 Task: Search one way flight ticket for 2 adults, 4 children and 1 infant on lap in business from Brownsville: Brownsville/south Padre Island International Airport to Springfield: Abraham Lincoln Capital Airport on 5-2-2023. Number of bags: 2 carry on bags and 7 checked bags. Price is upto 107000. Outbound departure time preference is 5:30.
Action: Mouse moved to (439, 183)
Screenshot: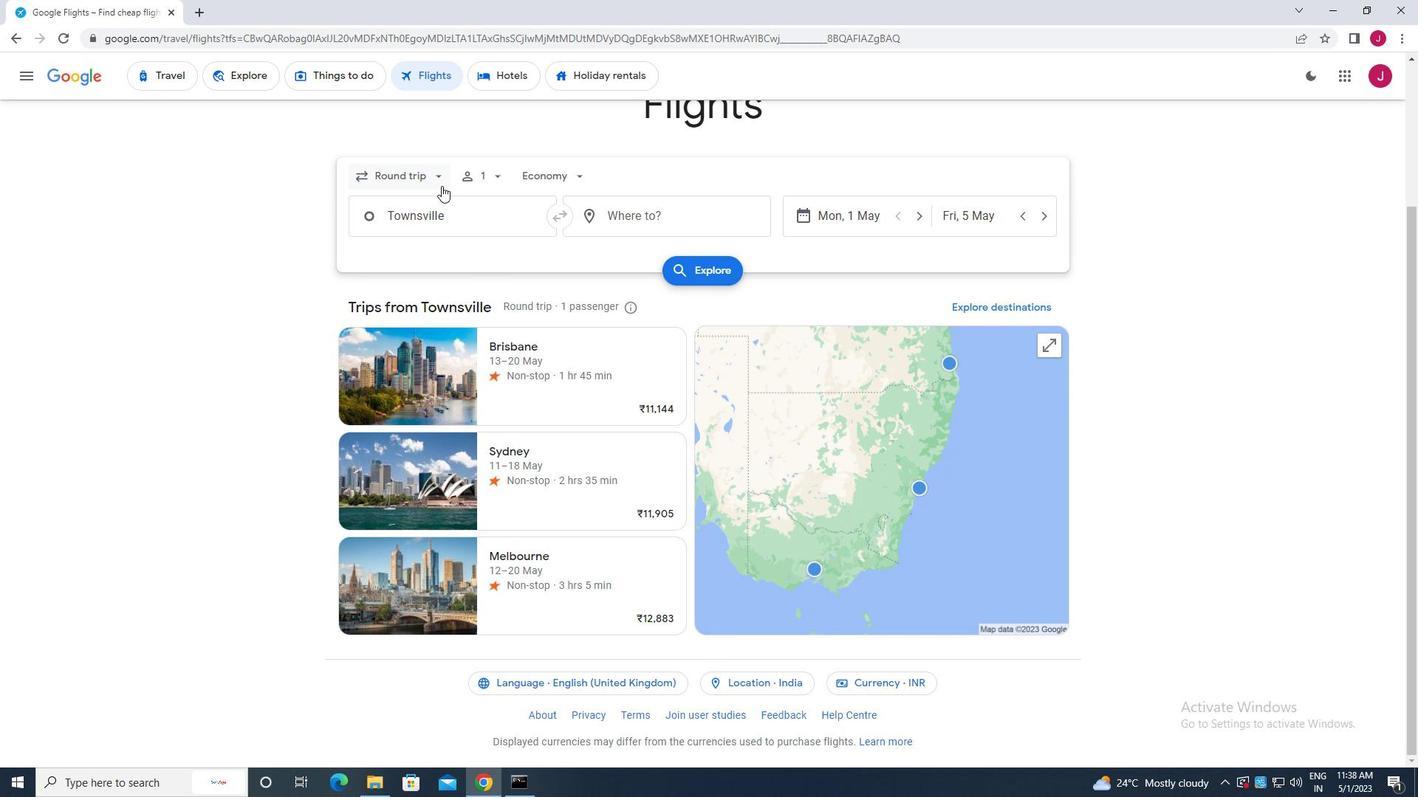 
Action: Mouse pressed left at (439, 183)
Screenshot: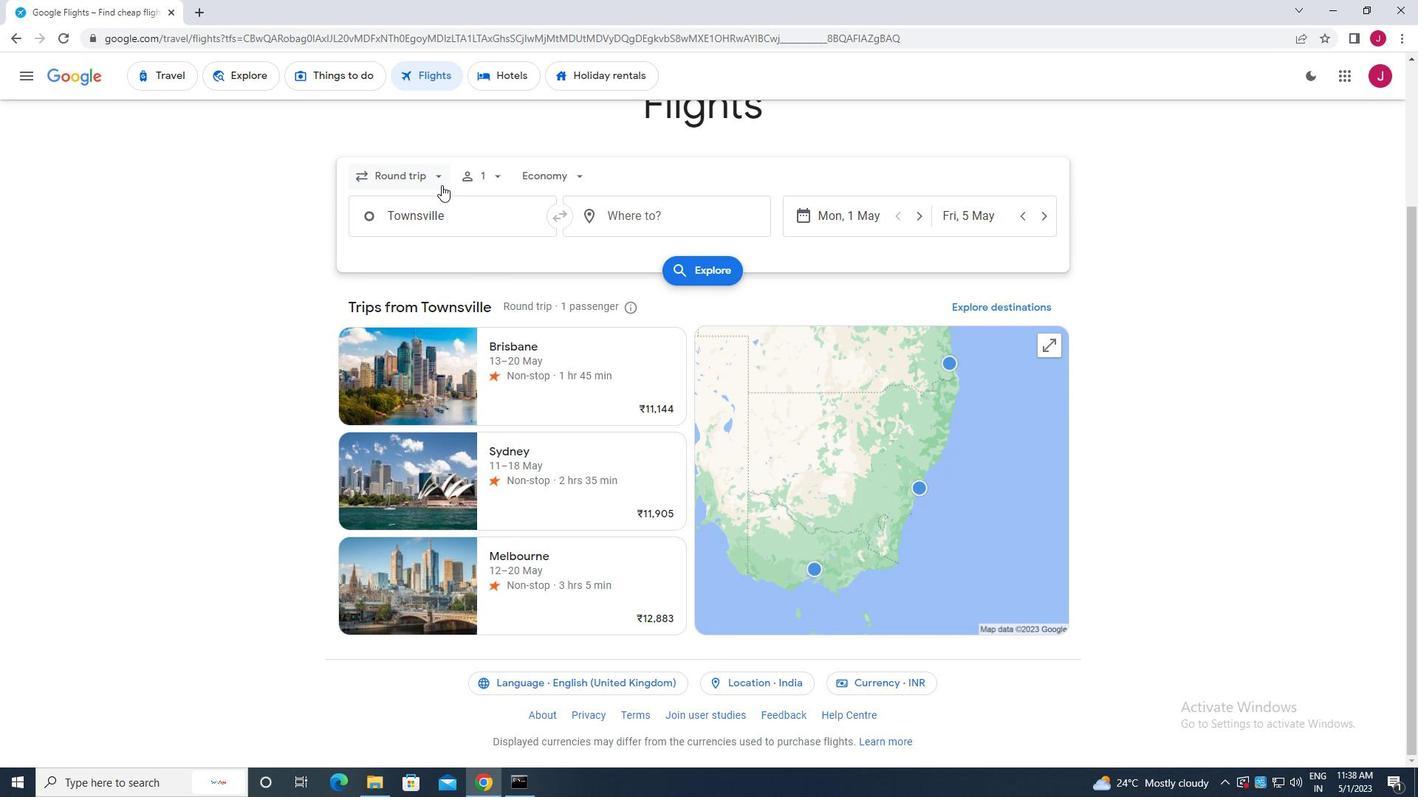 
Action: Mouse moved to (431, 245)
Screenshot: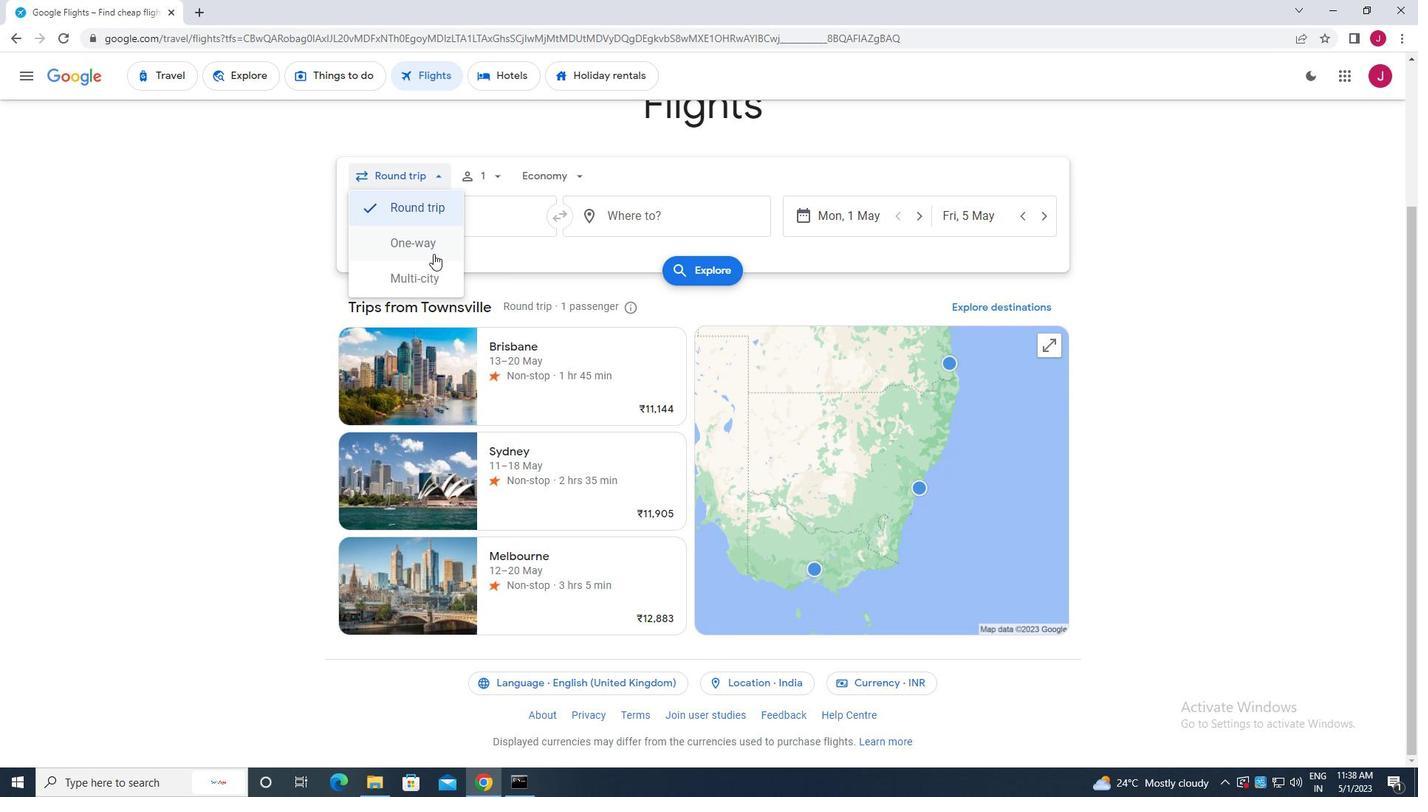 
Action: Mouse pressed left at (431, 245)
Screenshot: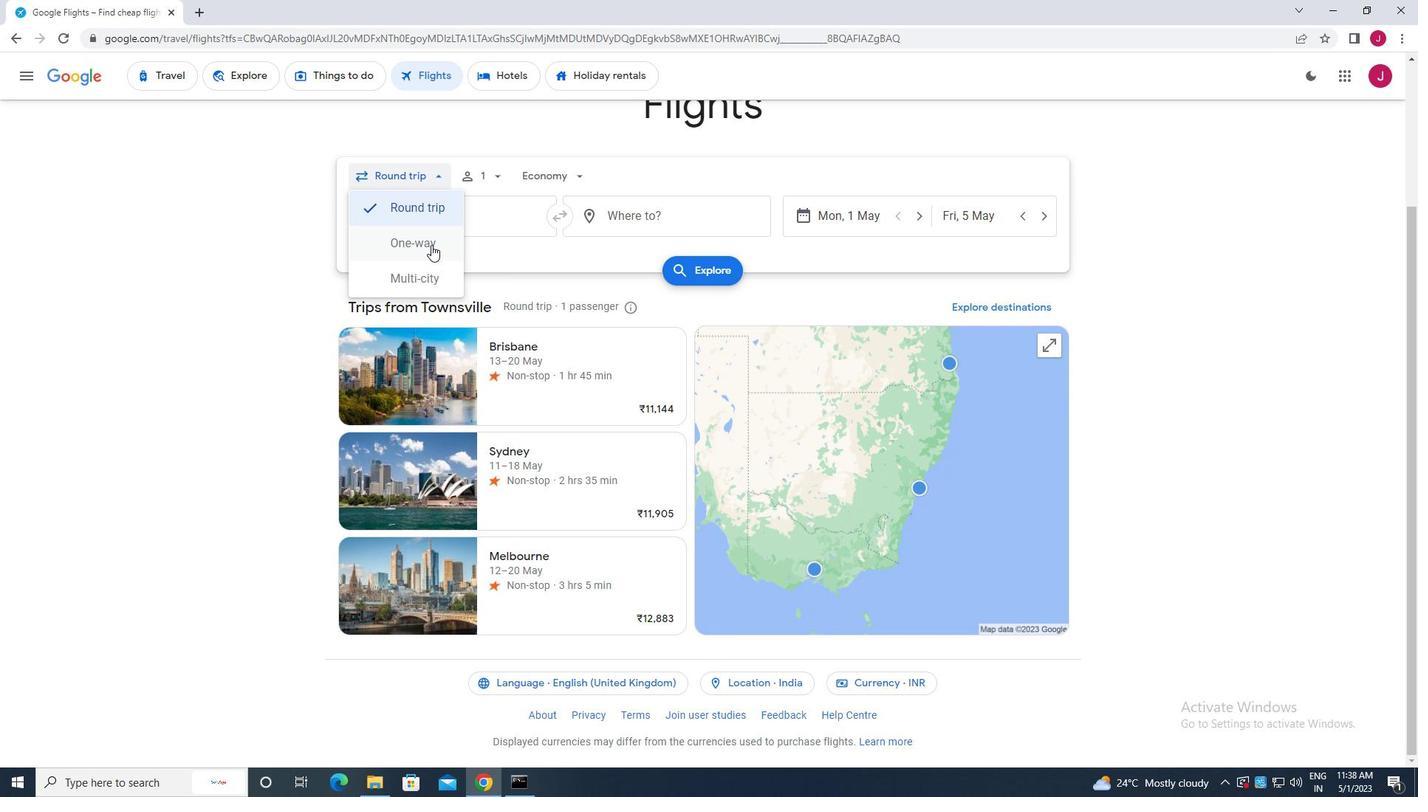 
Action: Mouse moved to (483, 175)
Screenshot: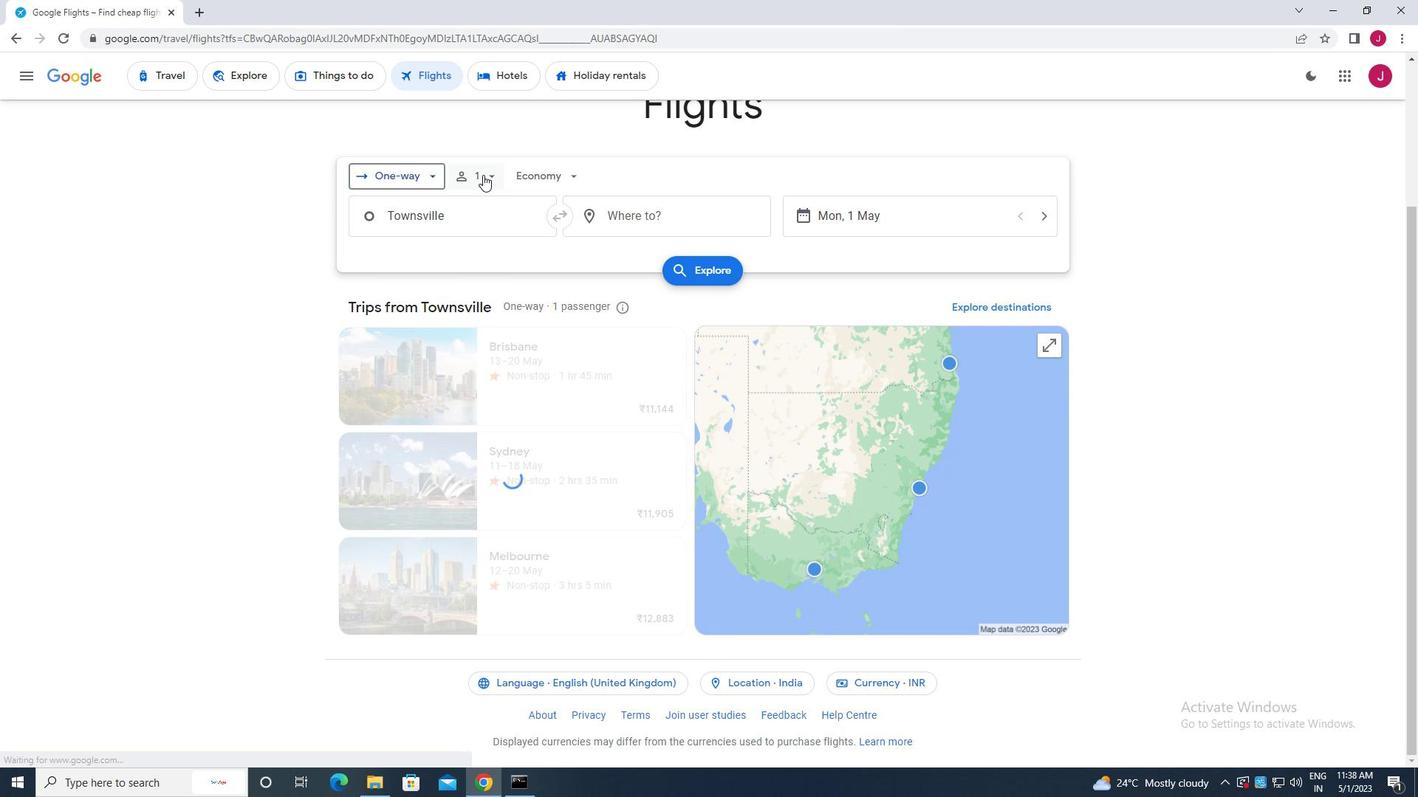 
Action: Mouse pressed left at (483, 175)
Screenshot: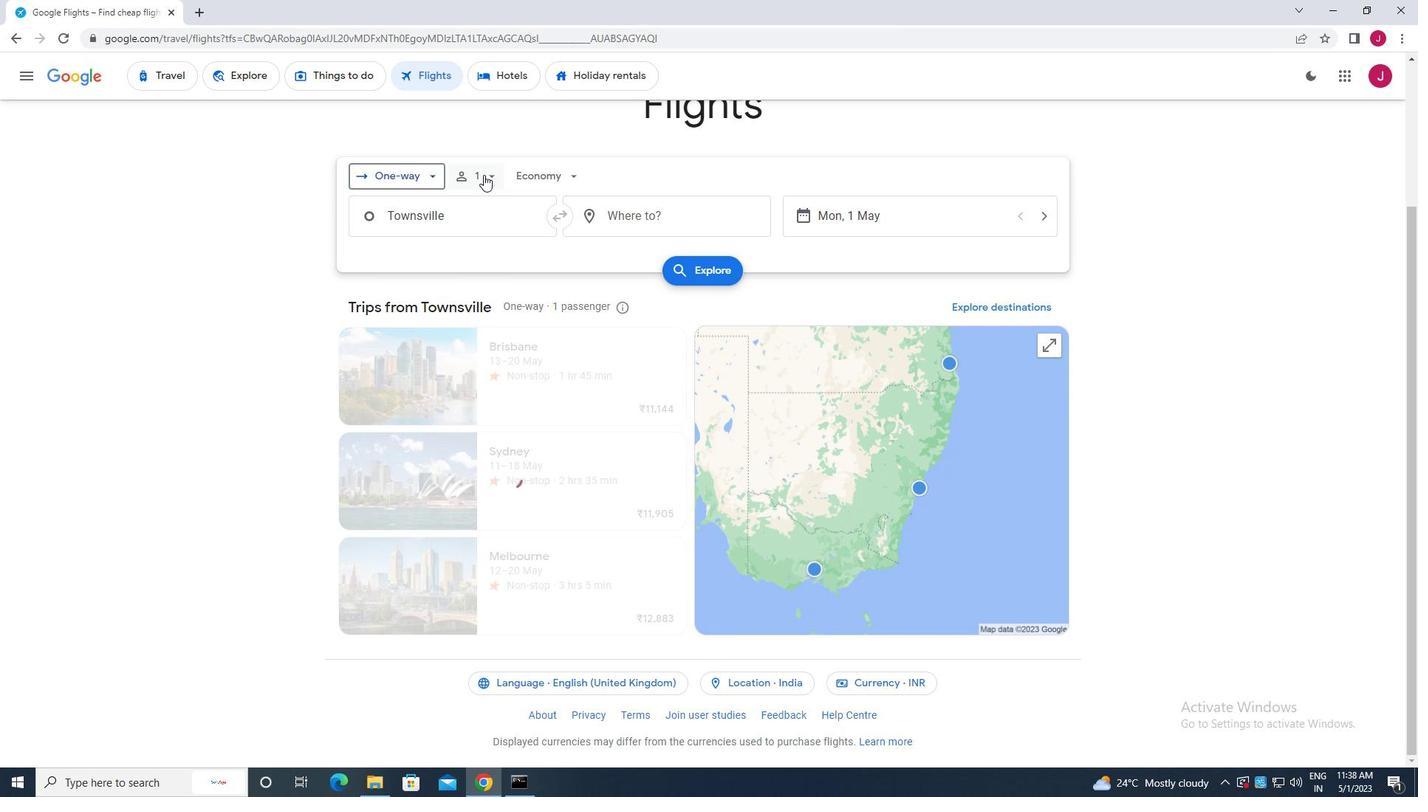 
Action: Mouse moved to (599, 213)
Screenshot: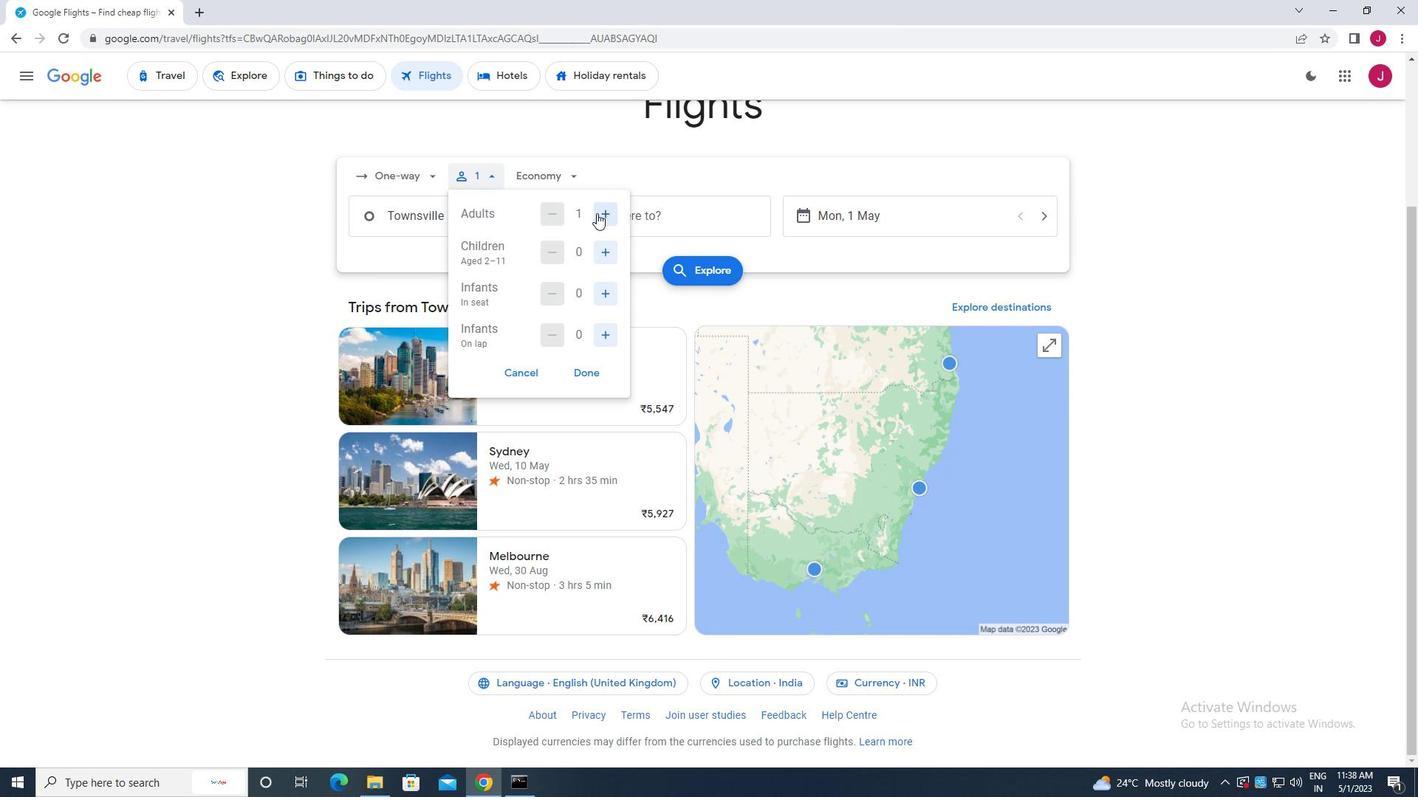 
Action: Mouse pressed left at (599, 213)
Screenshot: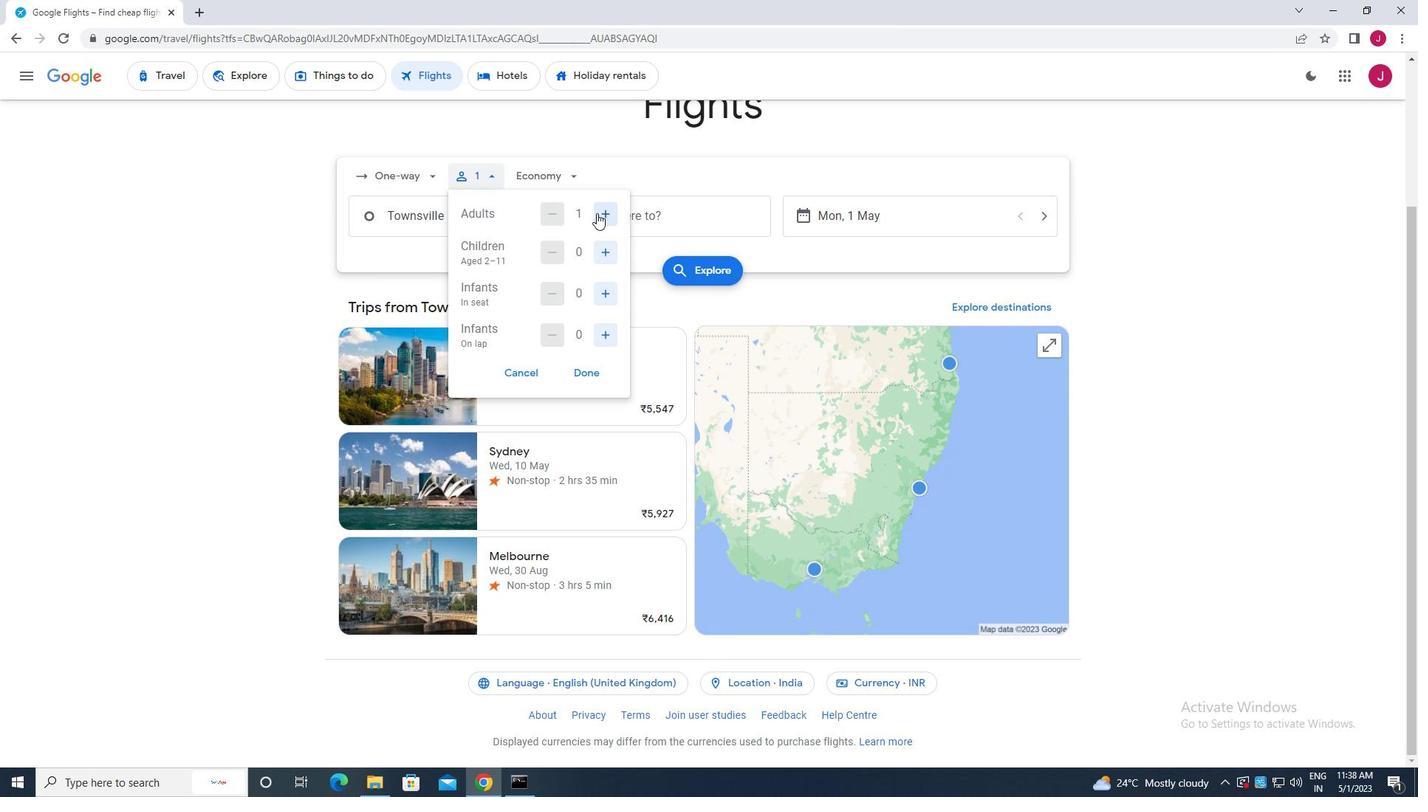
Action: Mouse moved to (608, 251)
Screenshot: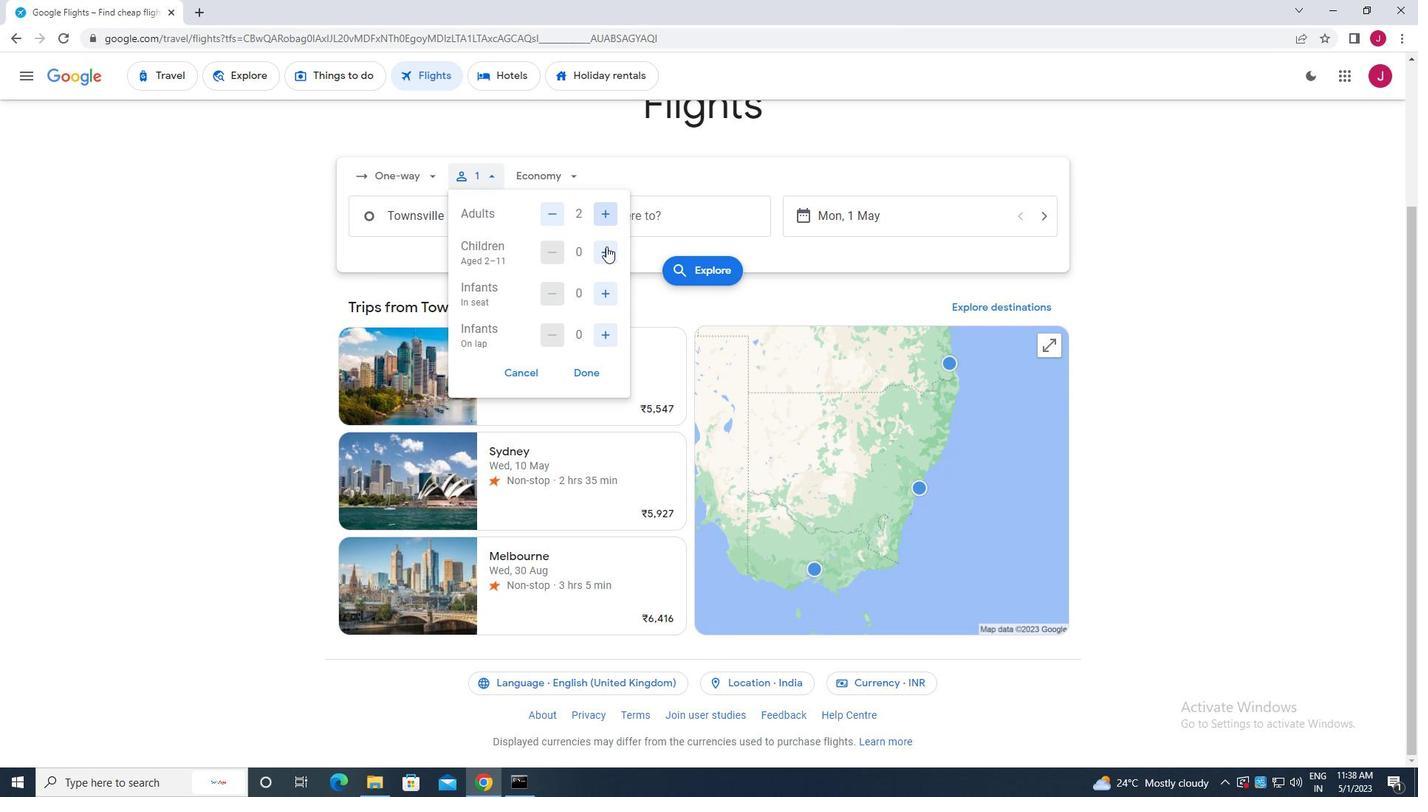 
Action: Mouse pressed left at (608, 251)
Screenshot: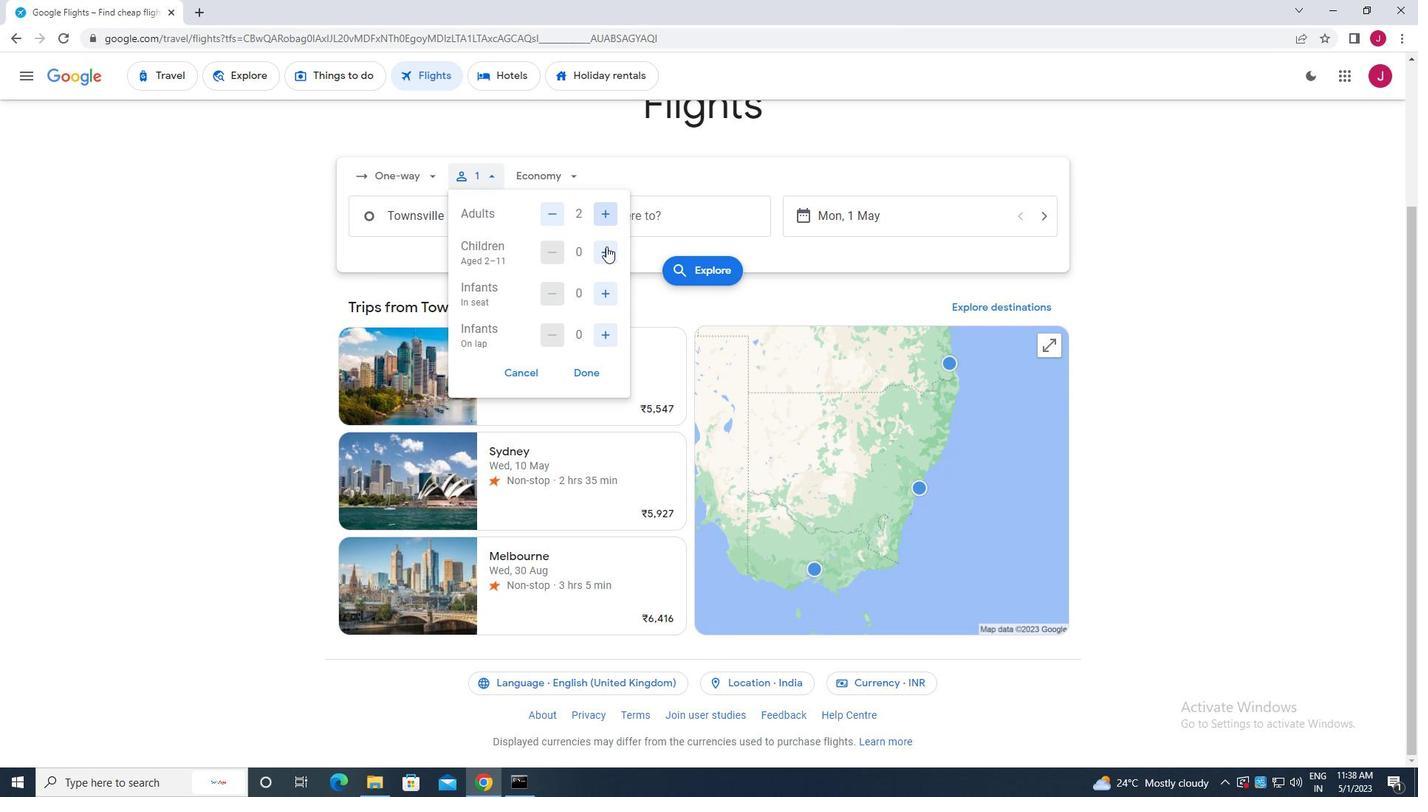 
Action: Mouse pressed left at (608, 251)
Screenshot: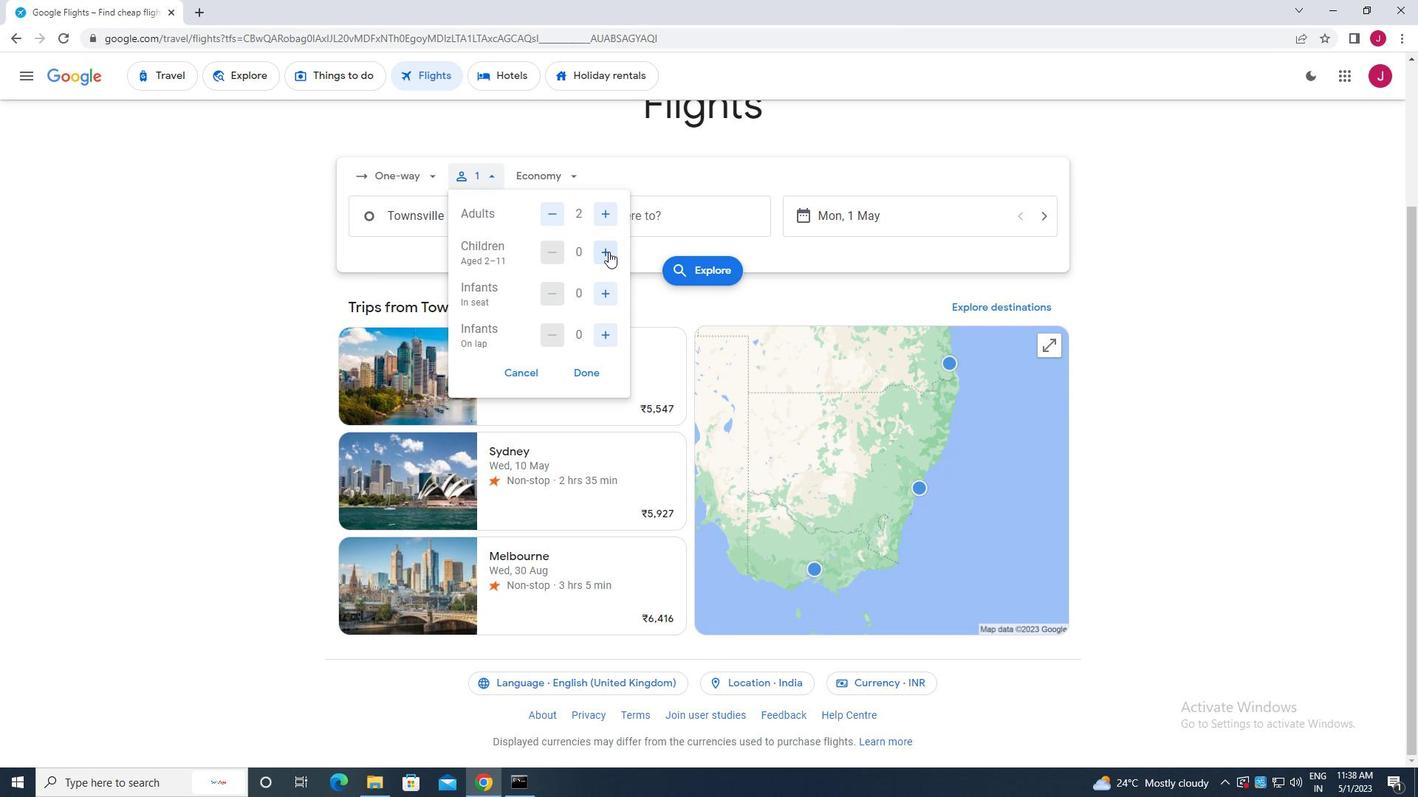 
Action: Mouse pressed left at (608, 251)
Screenshot: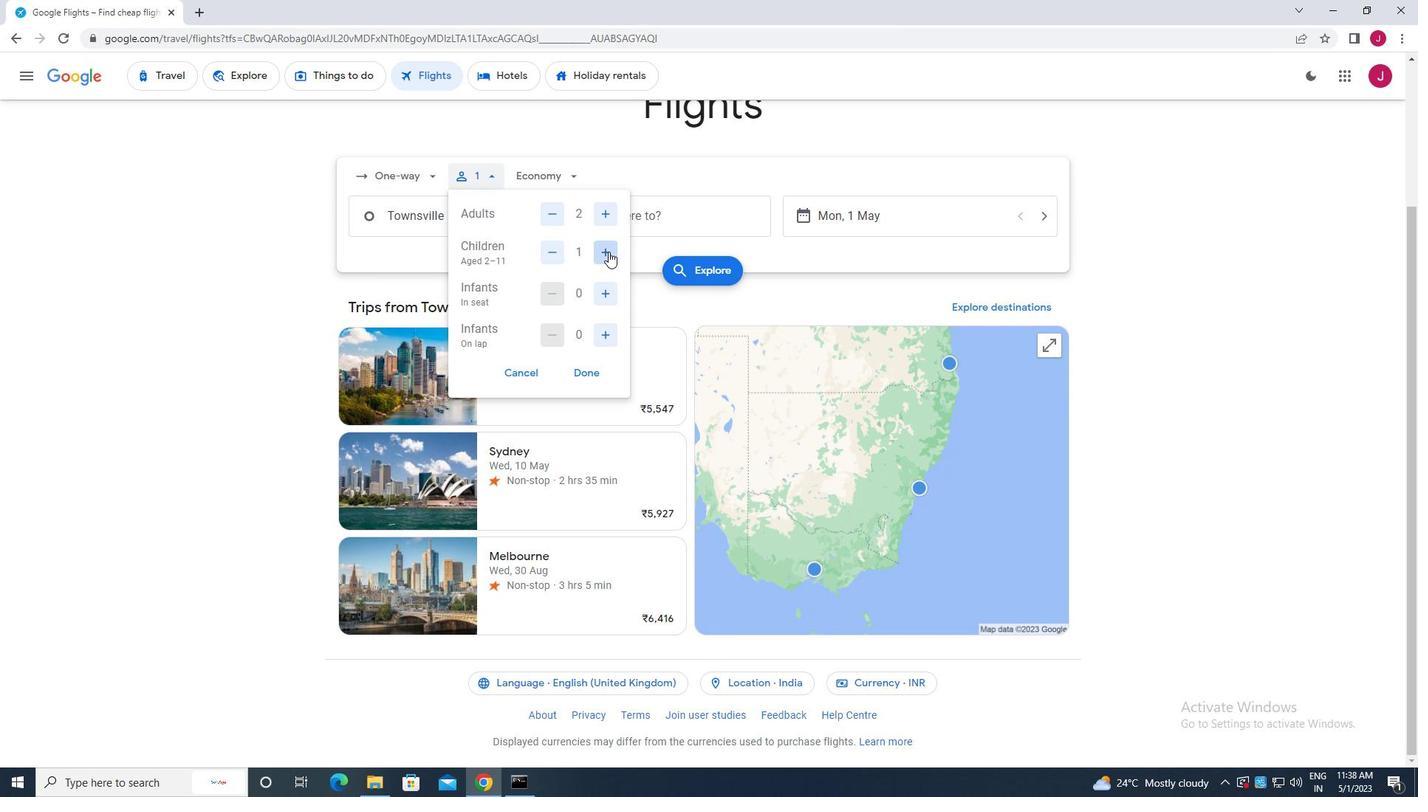 
Action: Mouse pressed left at (608, 251)
Screenshot: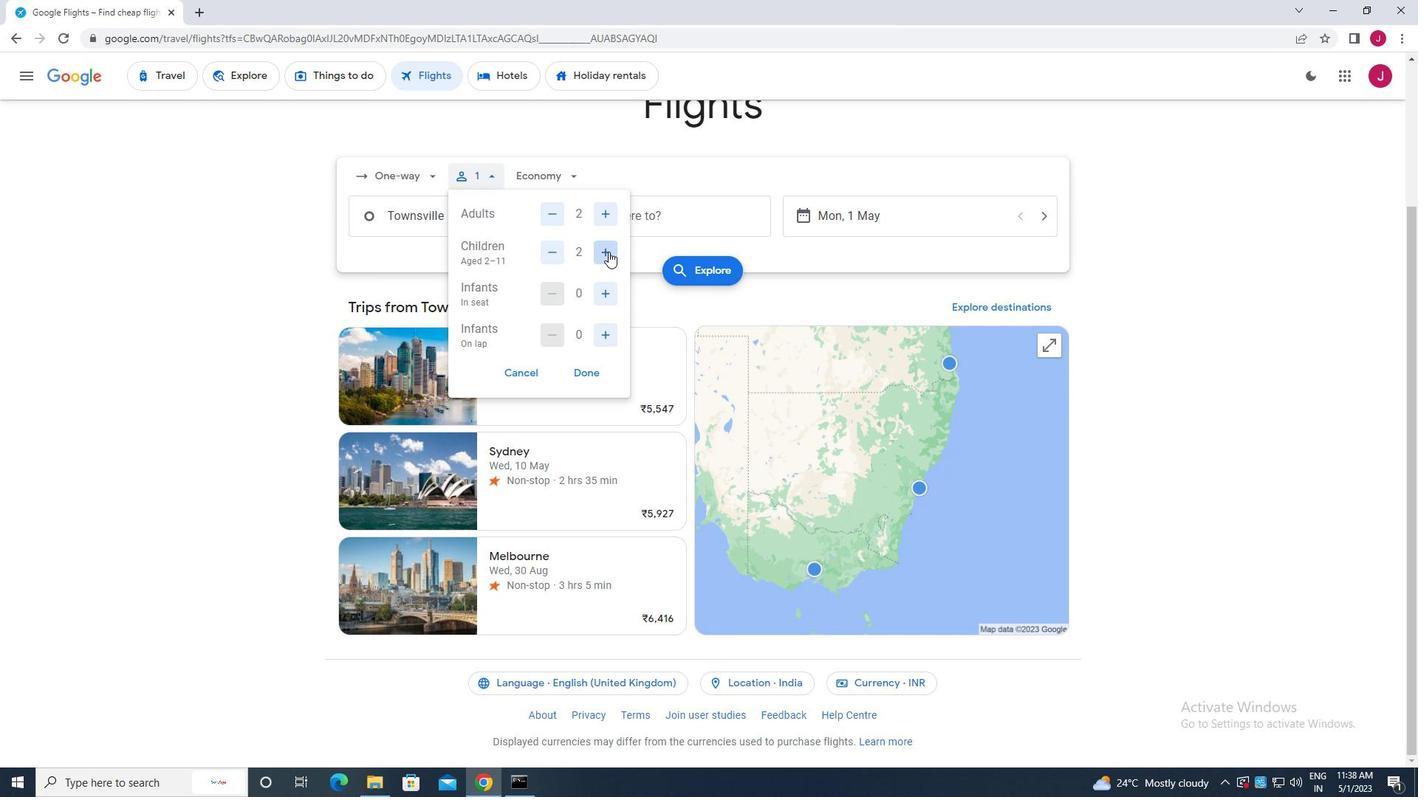 
Action: Mouse moved to (605, 296)
Screenshot: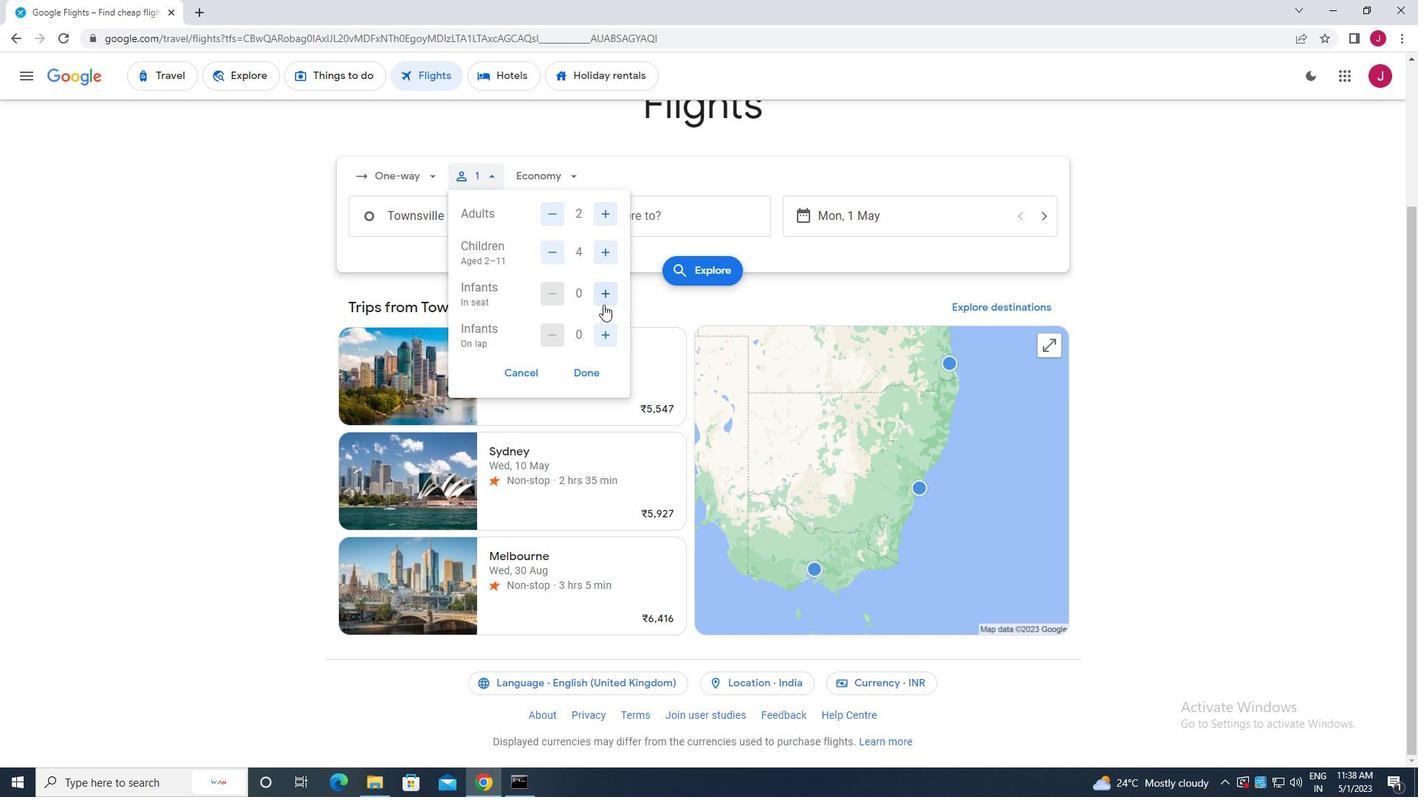 
Action: Mouse pressed left at (605, 296)
Screenshot: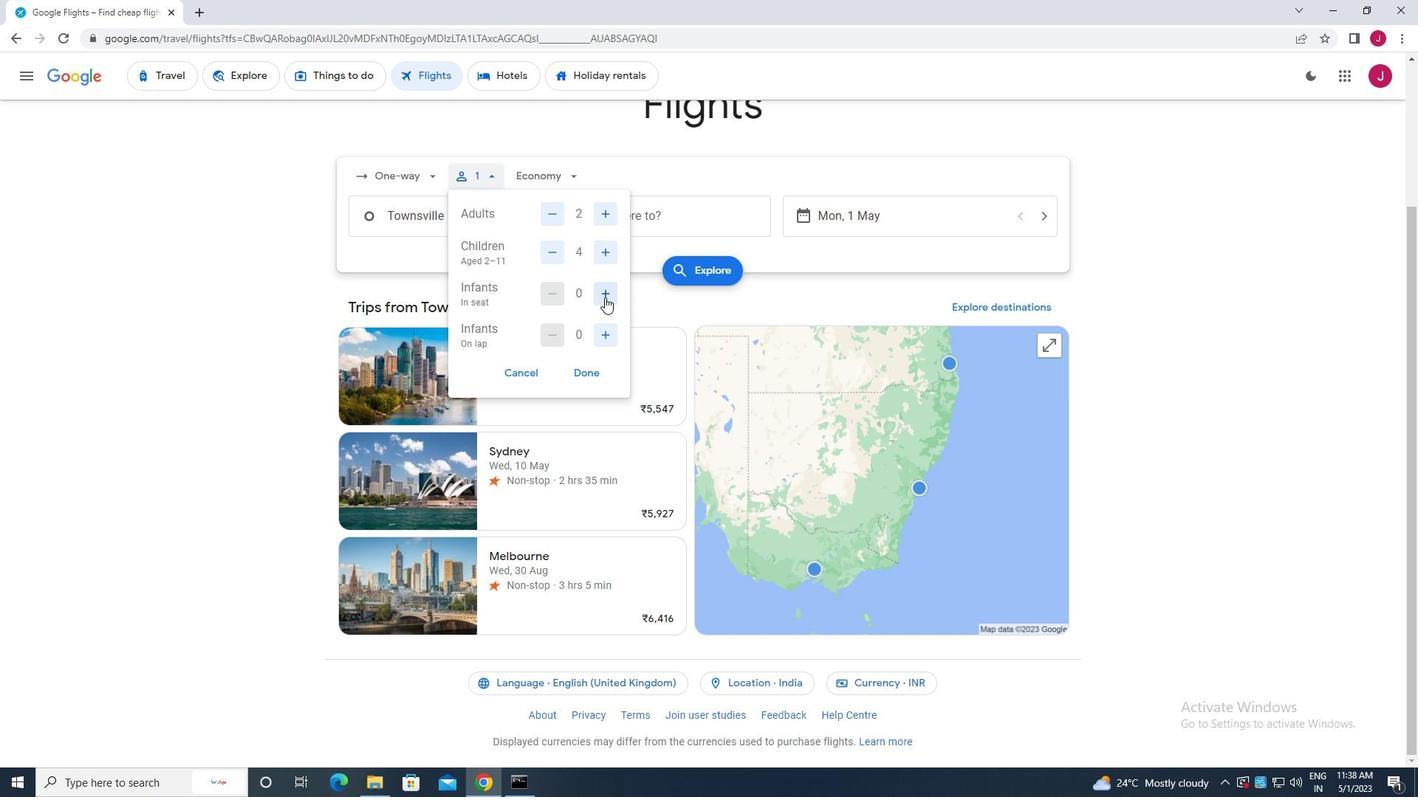 
Action: Mouse moved to (551, 294)
Screenshot: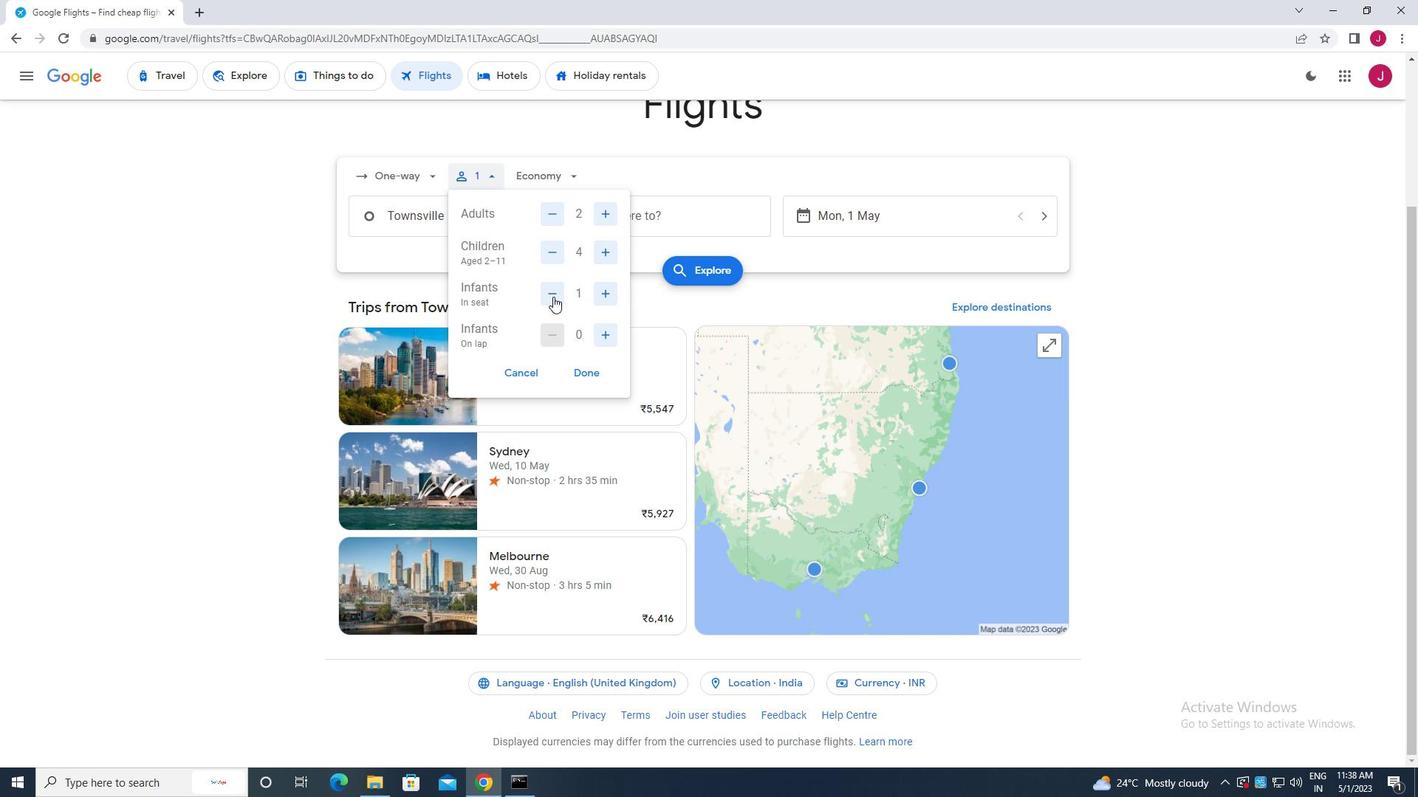 
Action: Mouse pressed left at (551, 294)
Screenshot: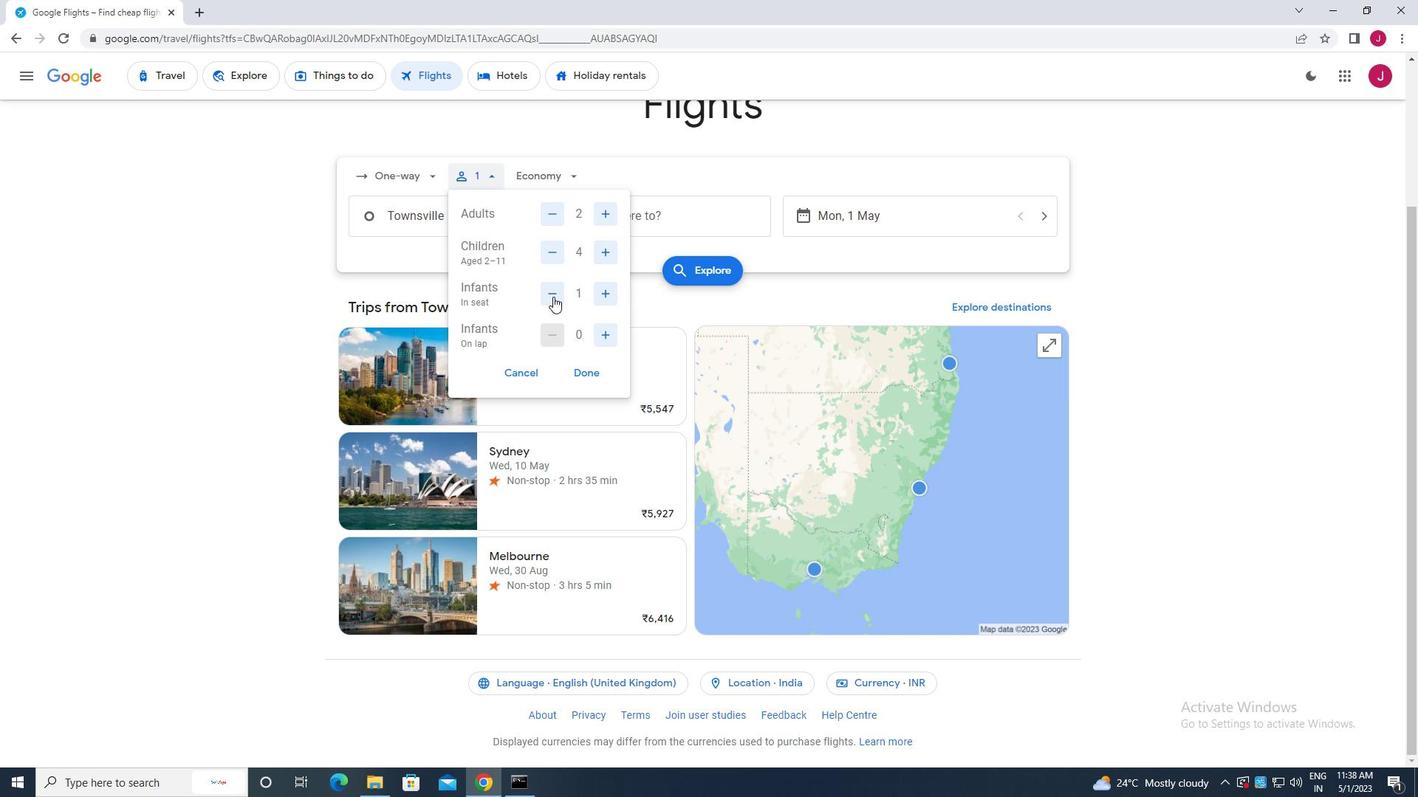 
Action: Mouse moved to (602, 336)
Screenshot: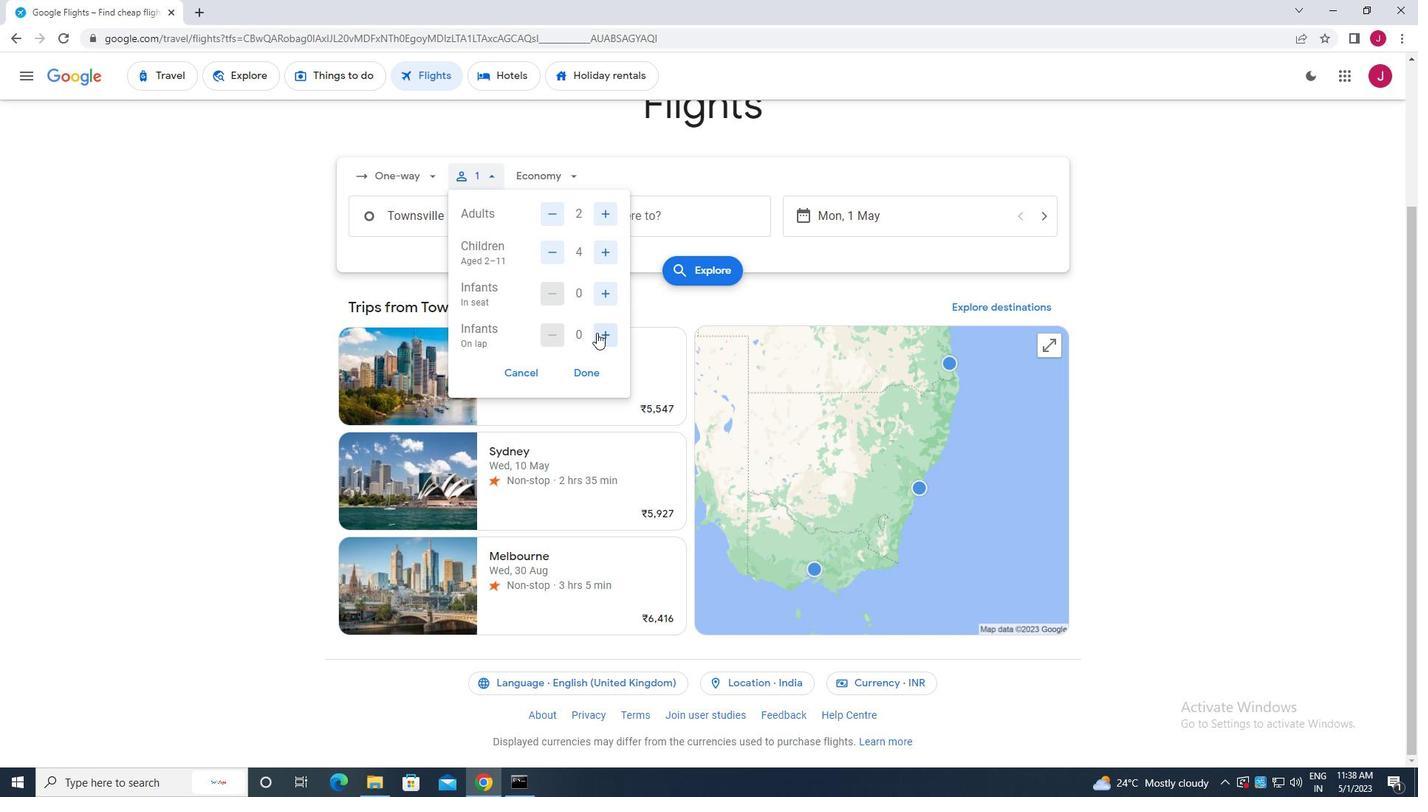 
Action: Mouse pressed left at (602, 336)
Screenshot: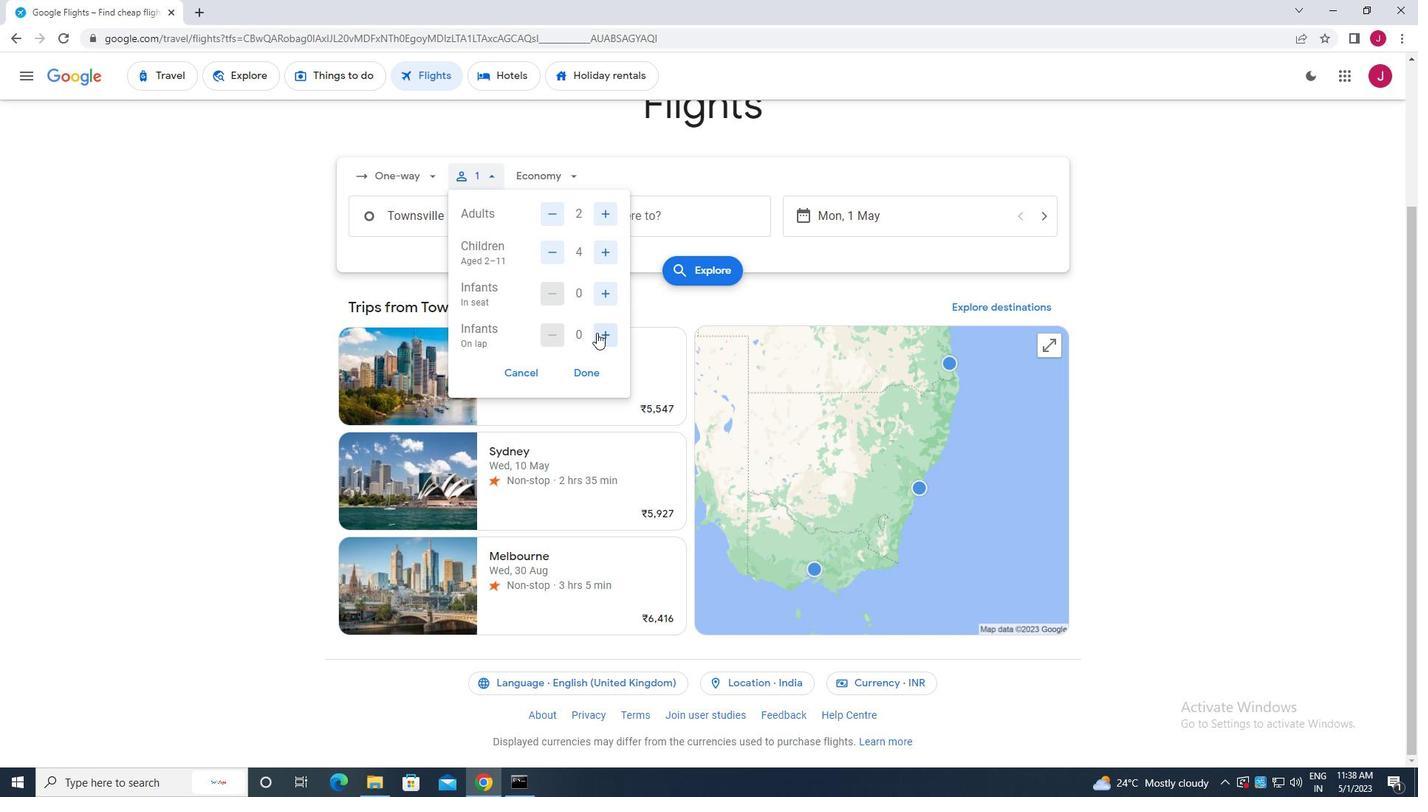 
Action: Mouse moved to (597, 370)
Screenshot: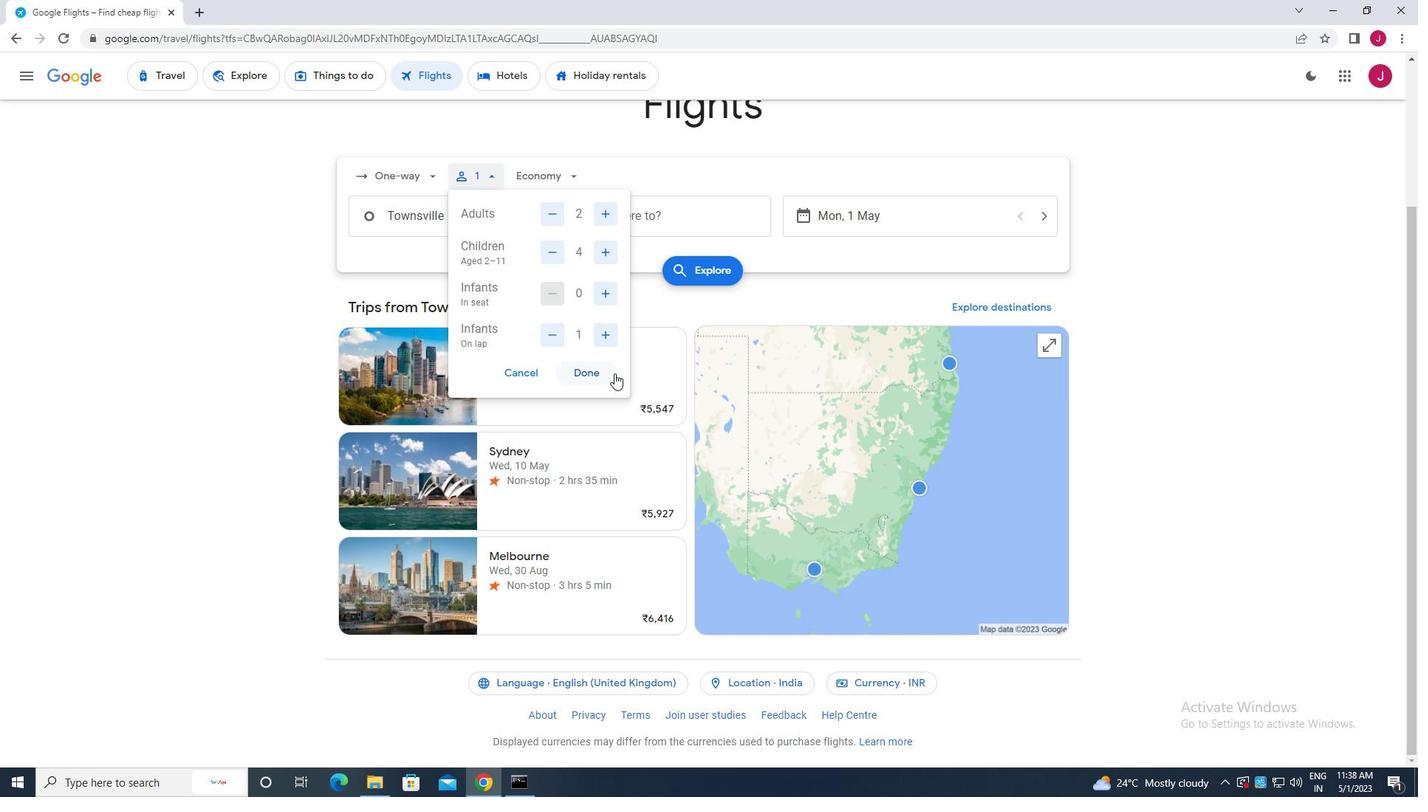 
Action: Mouse pressed left at (597, 370)
Screenshot: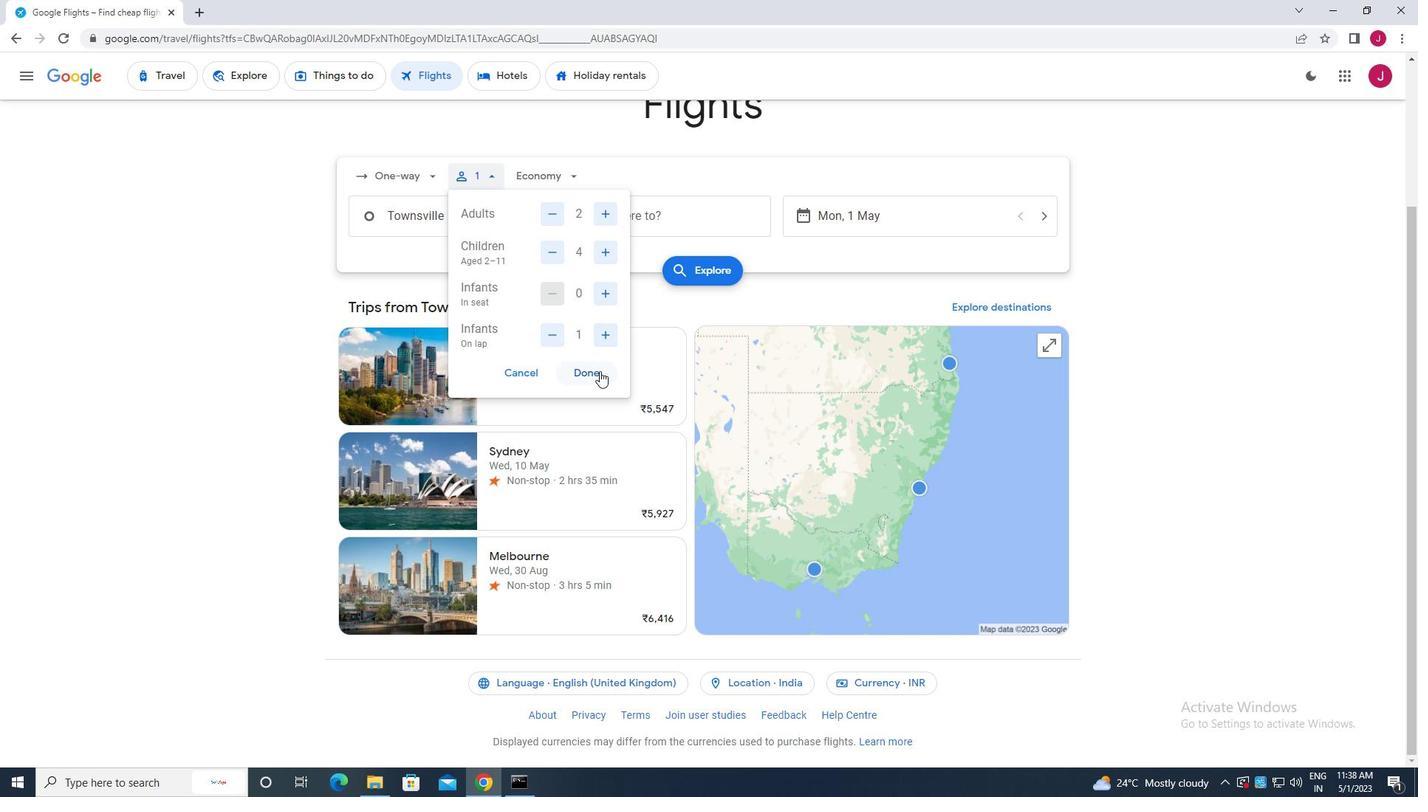 
Action: Mouse moved to (545, 180)
Screenshot: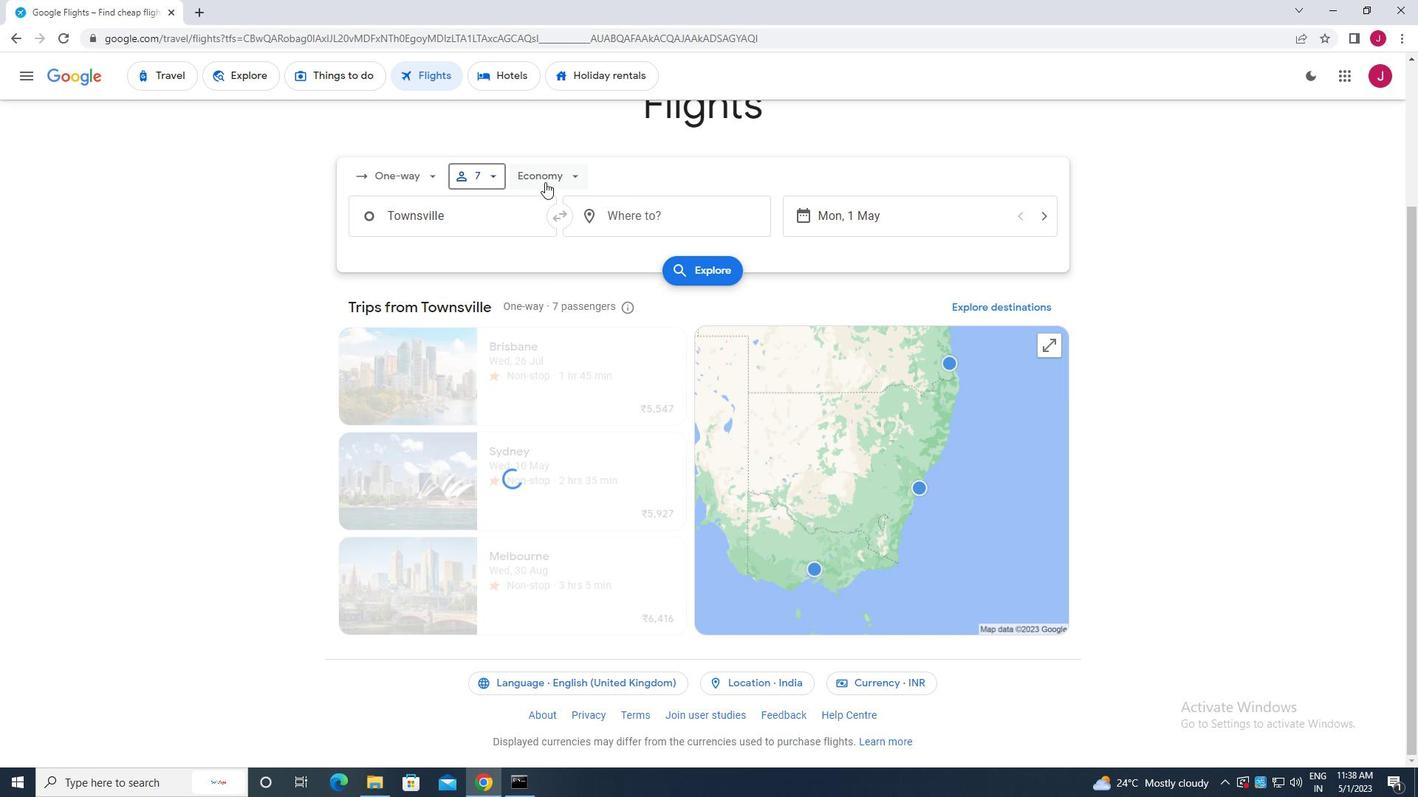 
Action: Mouse pressed left at (545, 180)
Screenshot: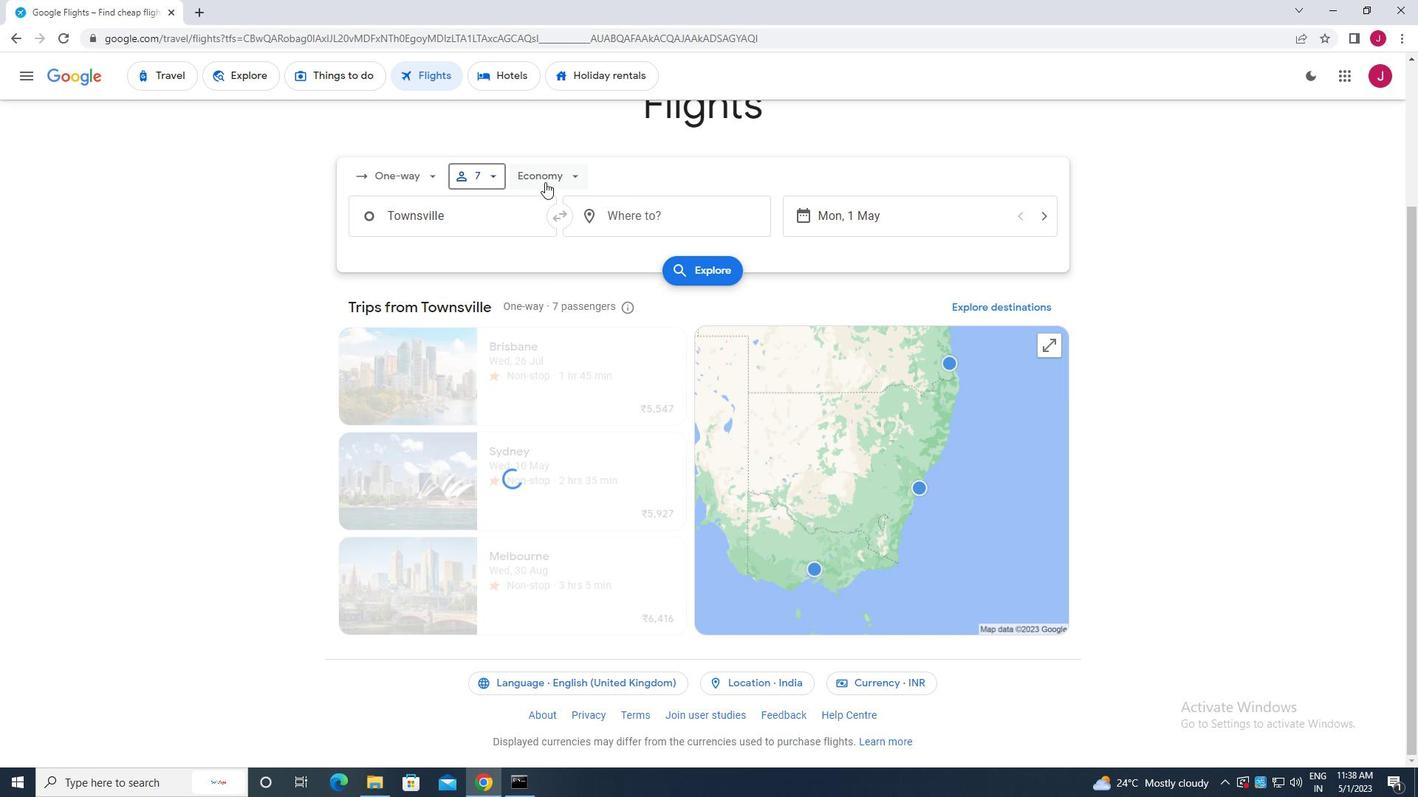 
Action: Mouse moved to (556, 285)
Screenshot: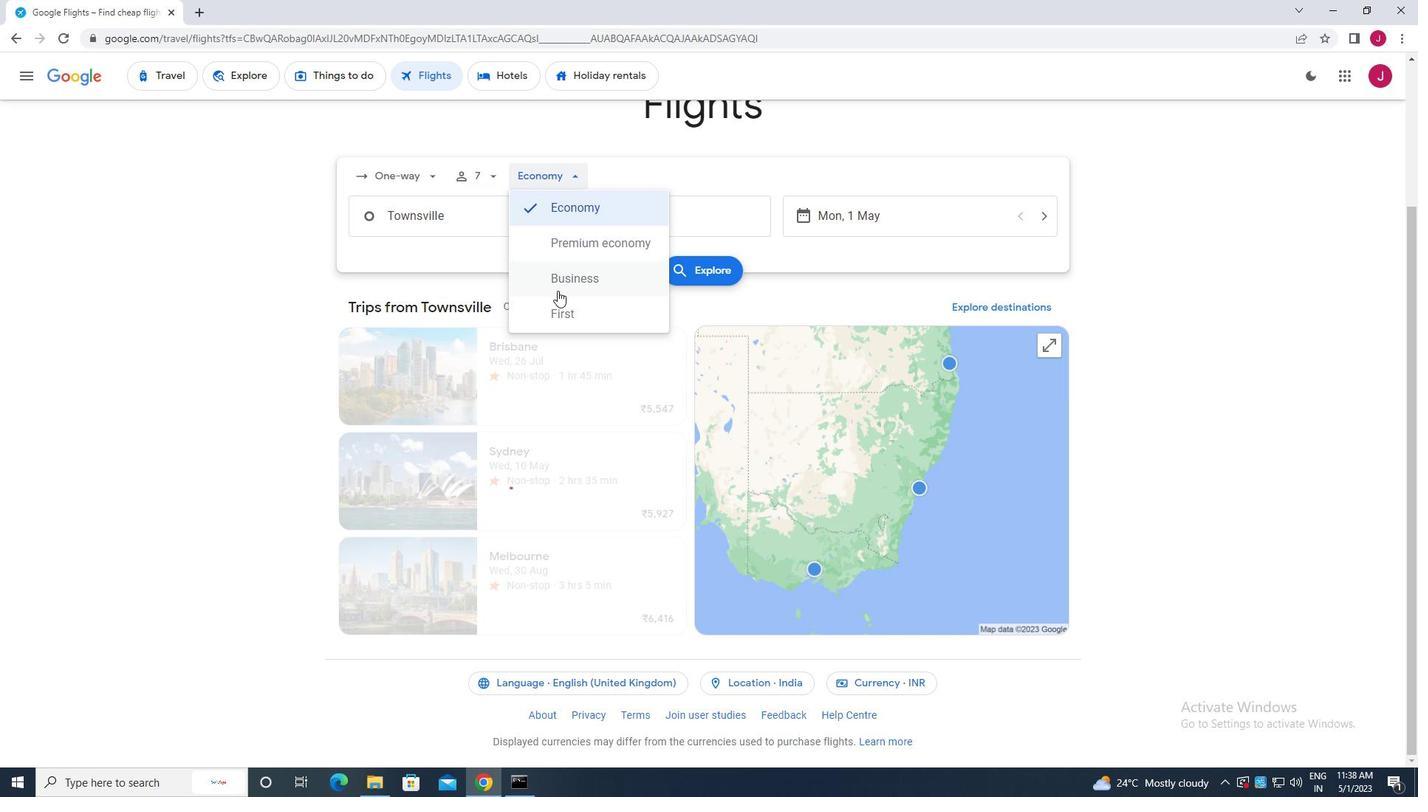 
Action: Mouse pressed left at (556, 285)
Screenshot: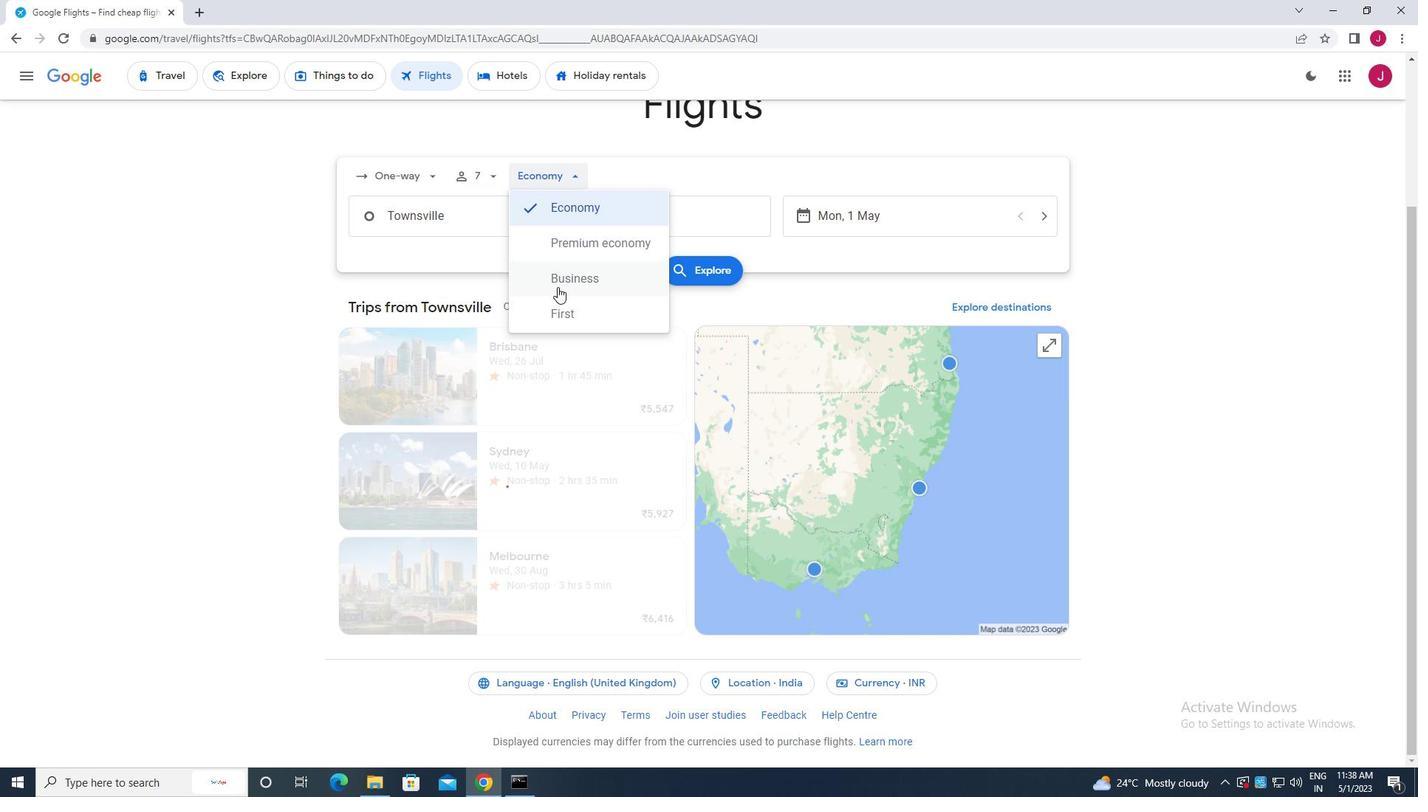 
Action: Mouse moved to (471, 221)
Screenshot: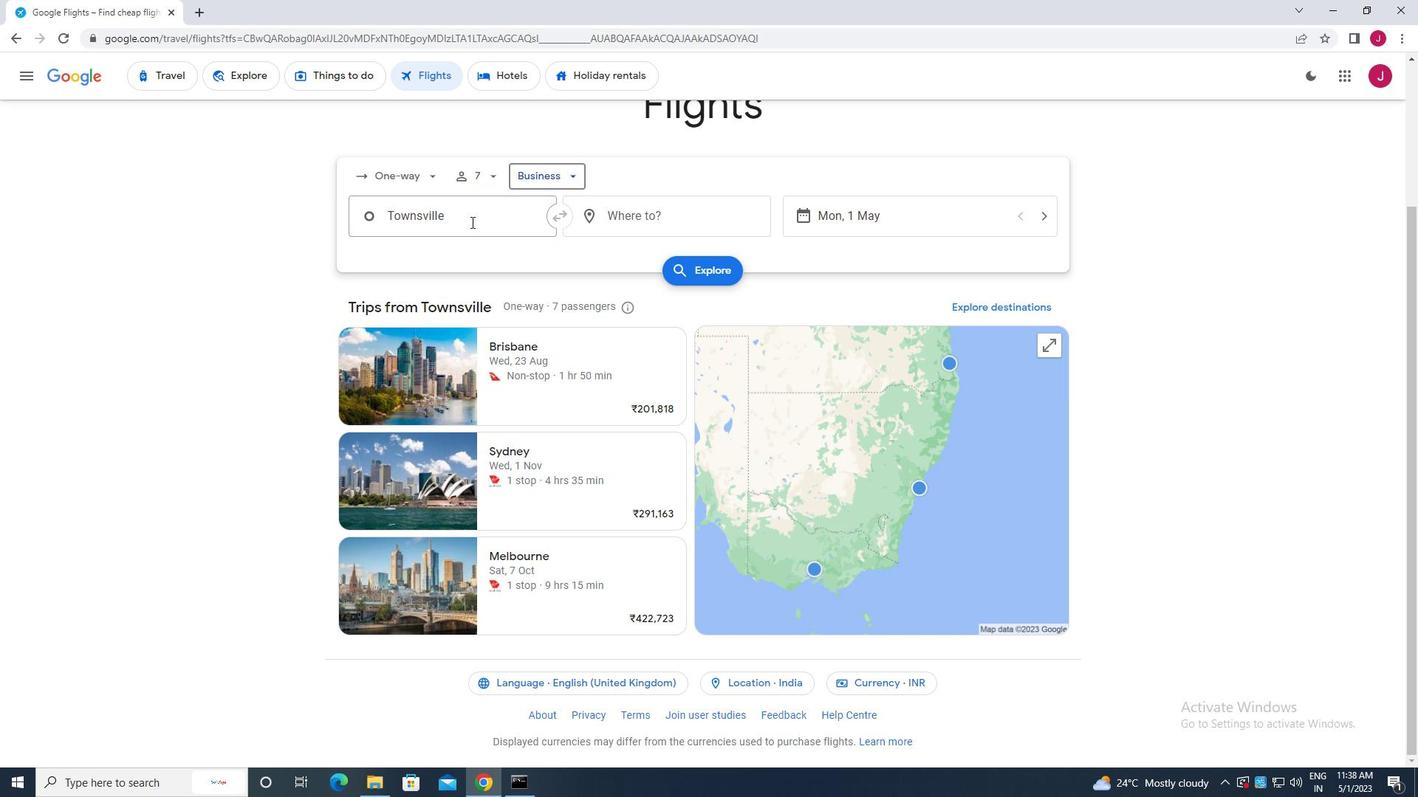 
Action: Mouse pressed left at (471, 221)
Screenshot: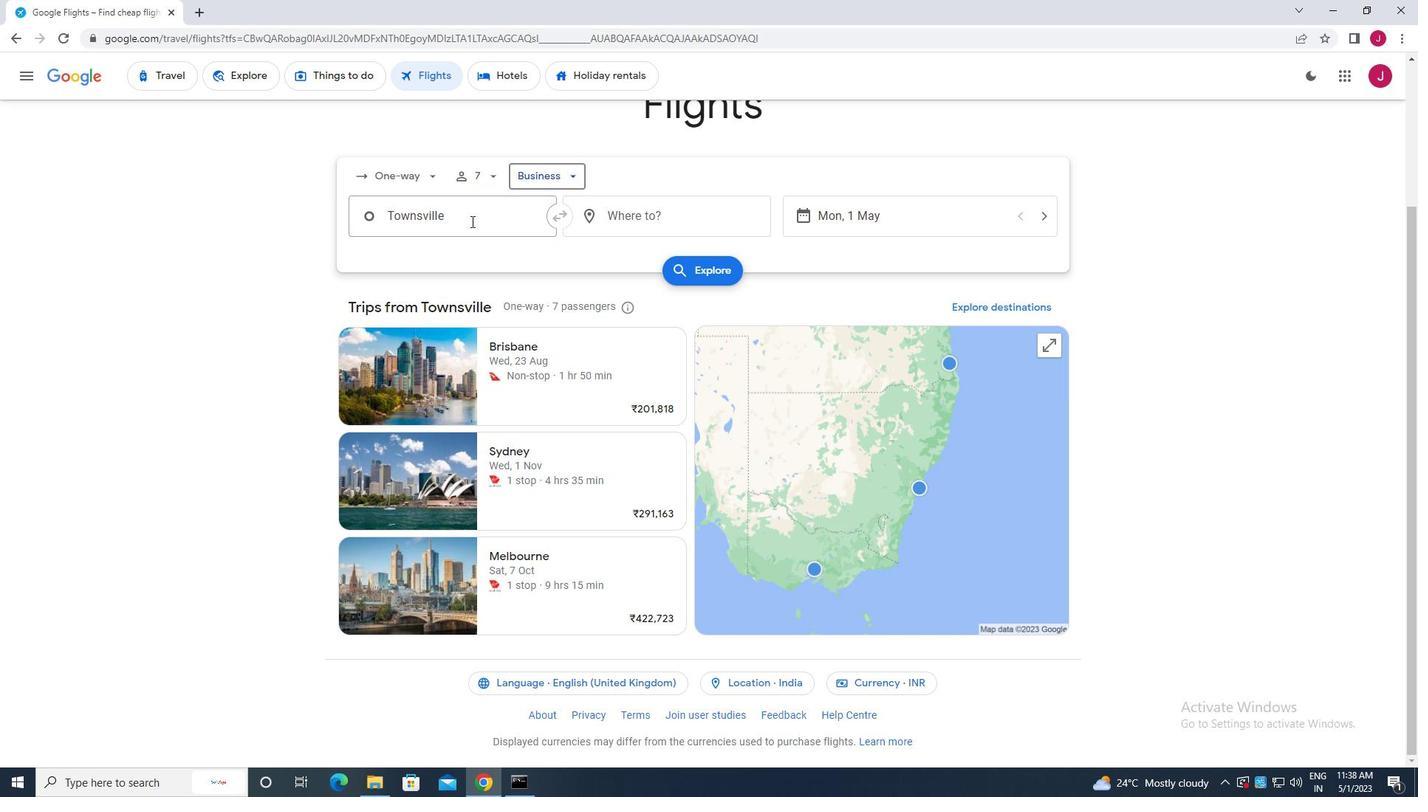 
Action: Mouse moved to (471, 220)
Screenshot: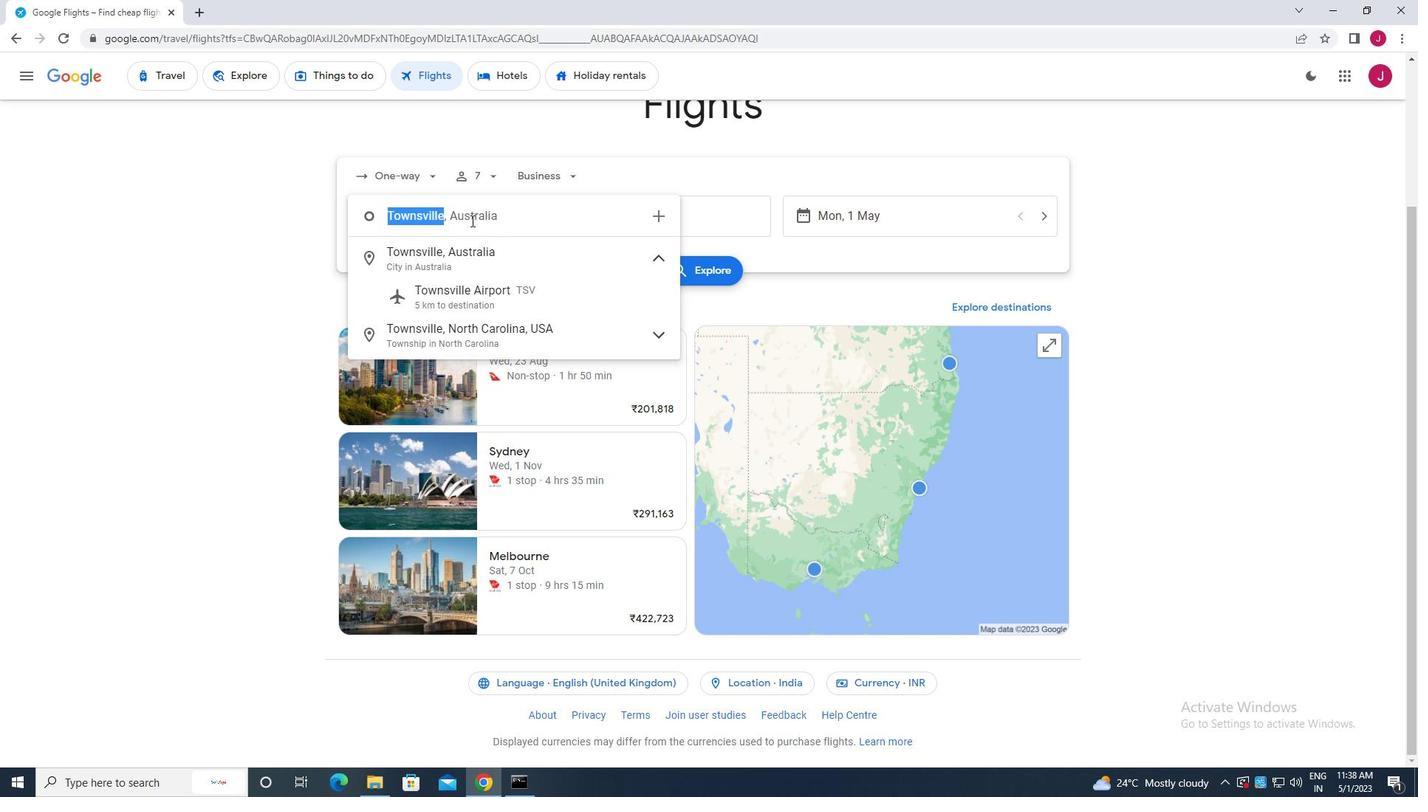
Action: Key pressed brownsville<Key.backspace><Key.backspace><Key.backspace><Key.backspace><Key.backspace><Key.backspace><Key.backspace><Key.backspace><Key.backspace><Key.backspace><Key.backspace><Key.backspace><Key.backspace><Key.backspace><Key.backspace><Key.backspace><Key.backspace><Key.backspace><Key.backspace><Key.backspace><Key.backspace><Key.backspace>south<Key.space>padre
Screenshot: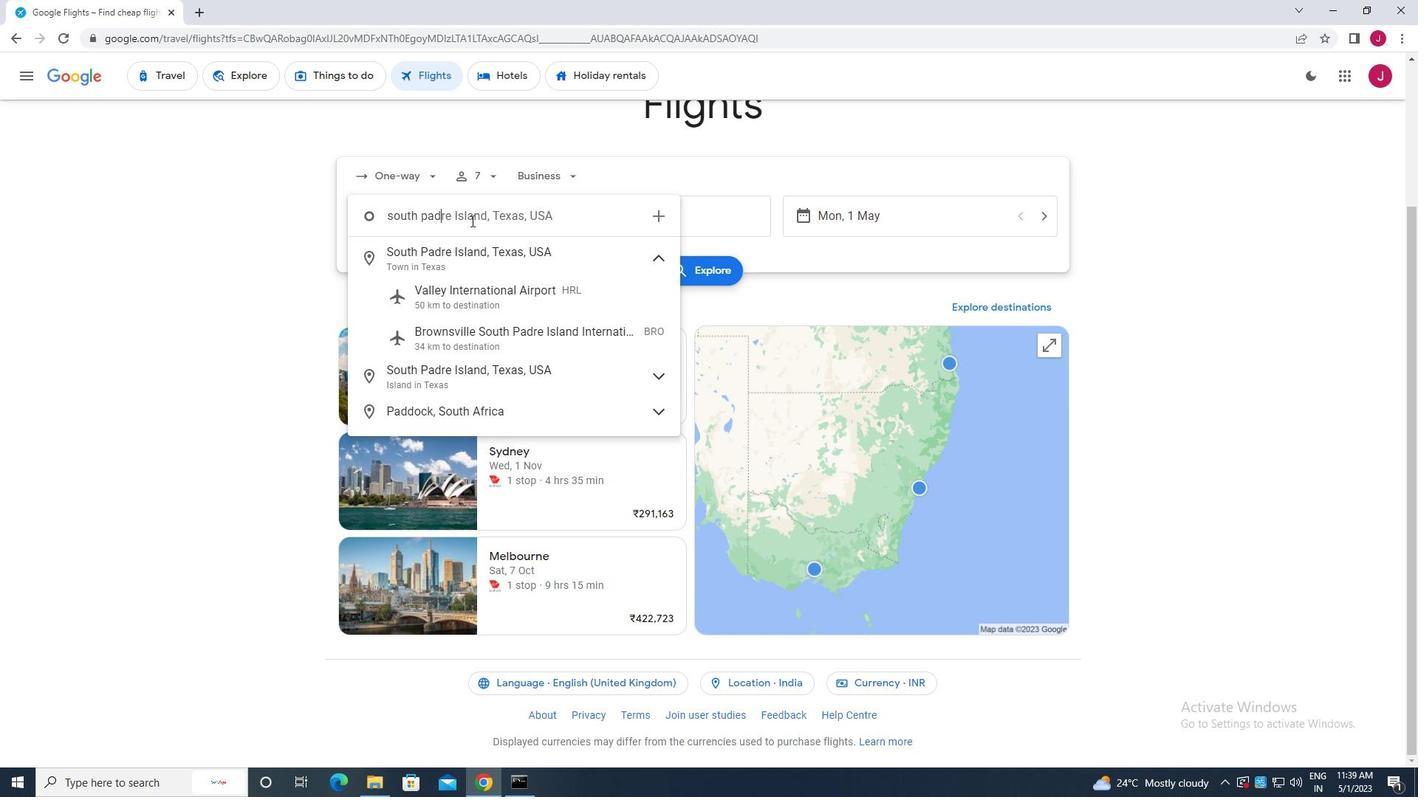 
Action: Mouse moved to (525, 337)
Screenshot: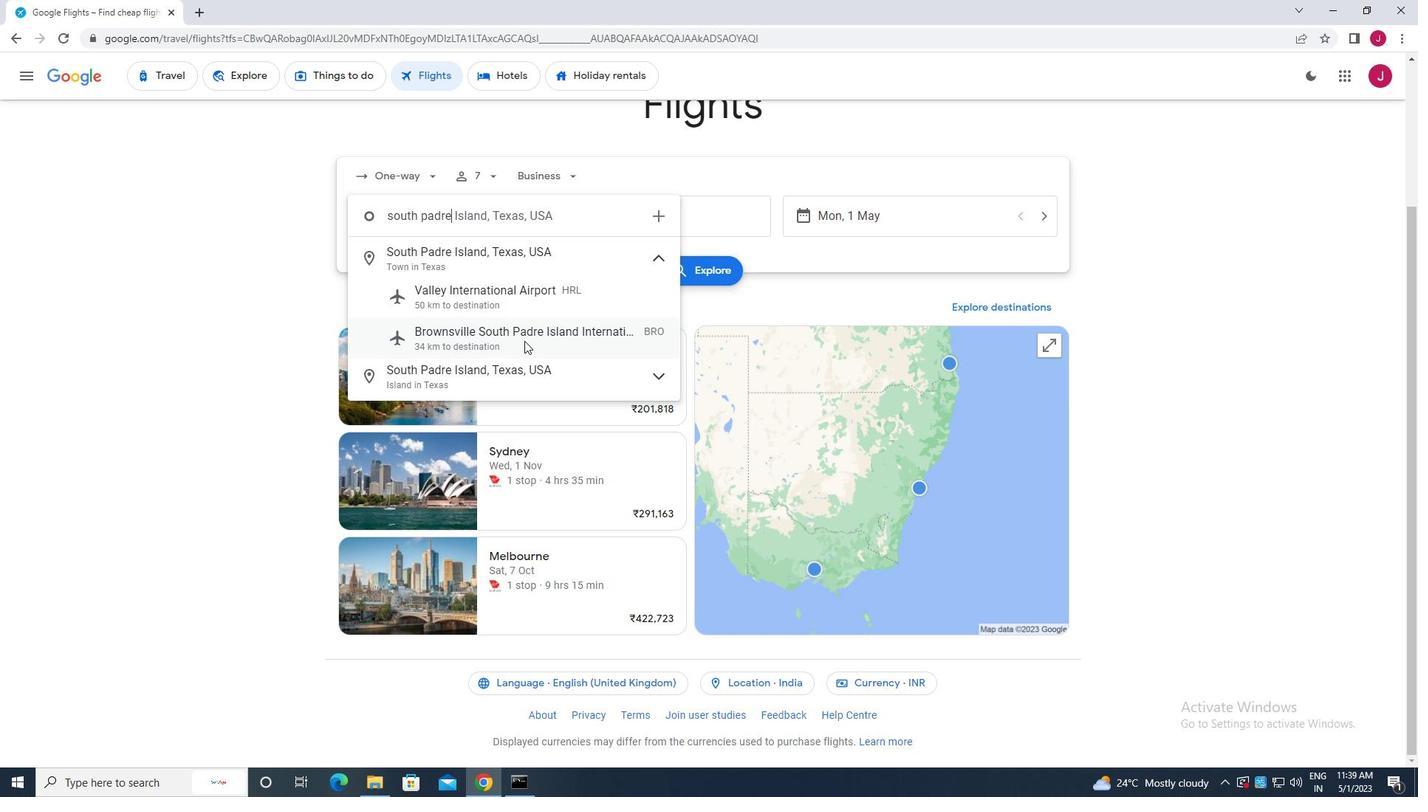 
Action: Mouse pressed left at (525, 337)
Screenshot: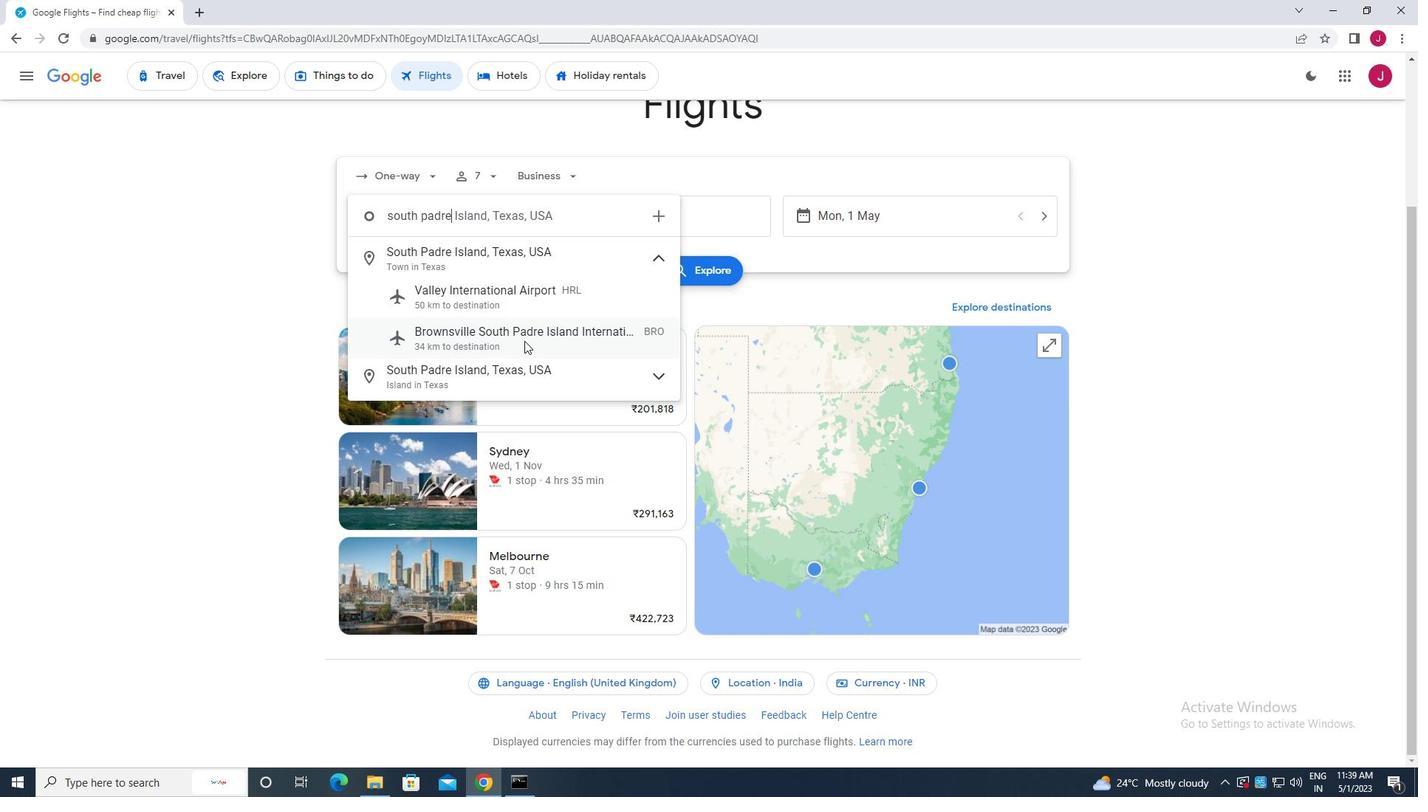 
Action: Mouse moved to (657, 223)
Screenshot: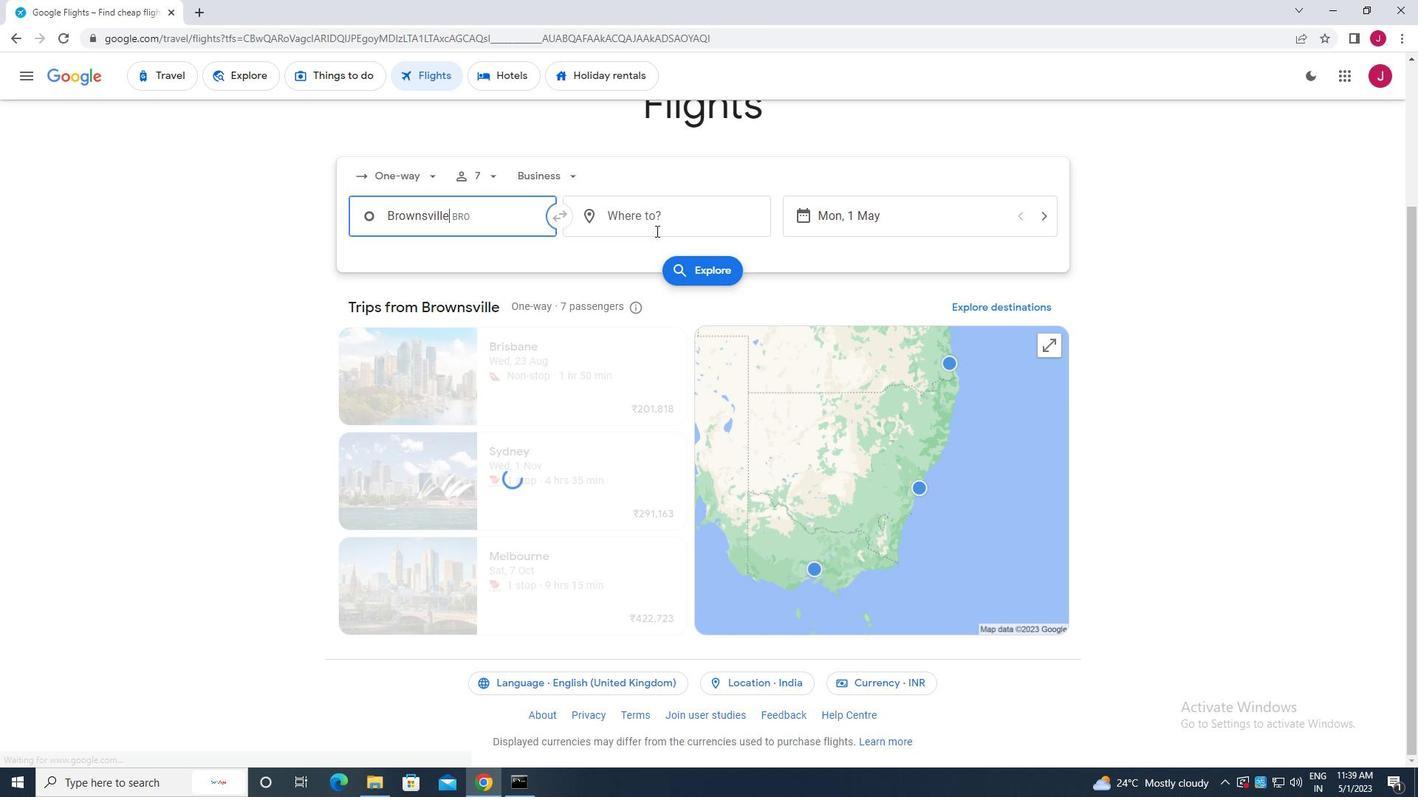 
Action: Mouse pressed left at (657, 223)
Screenshot: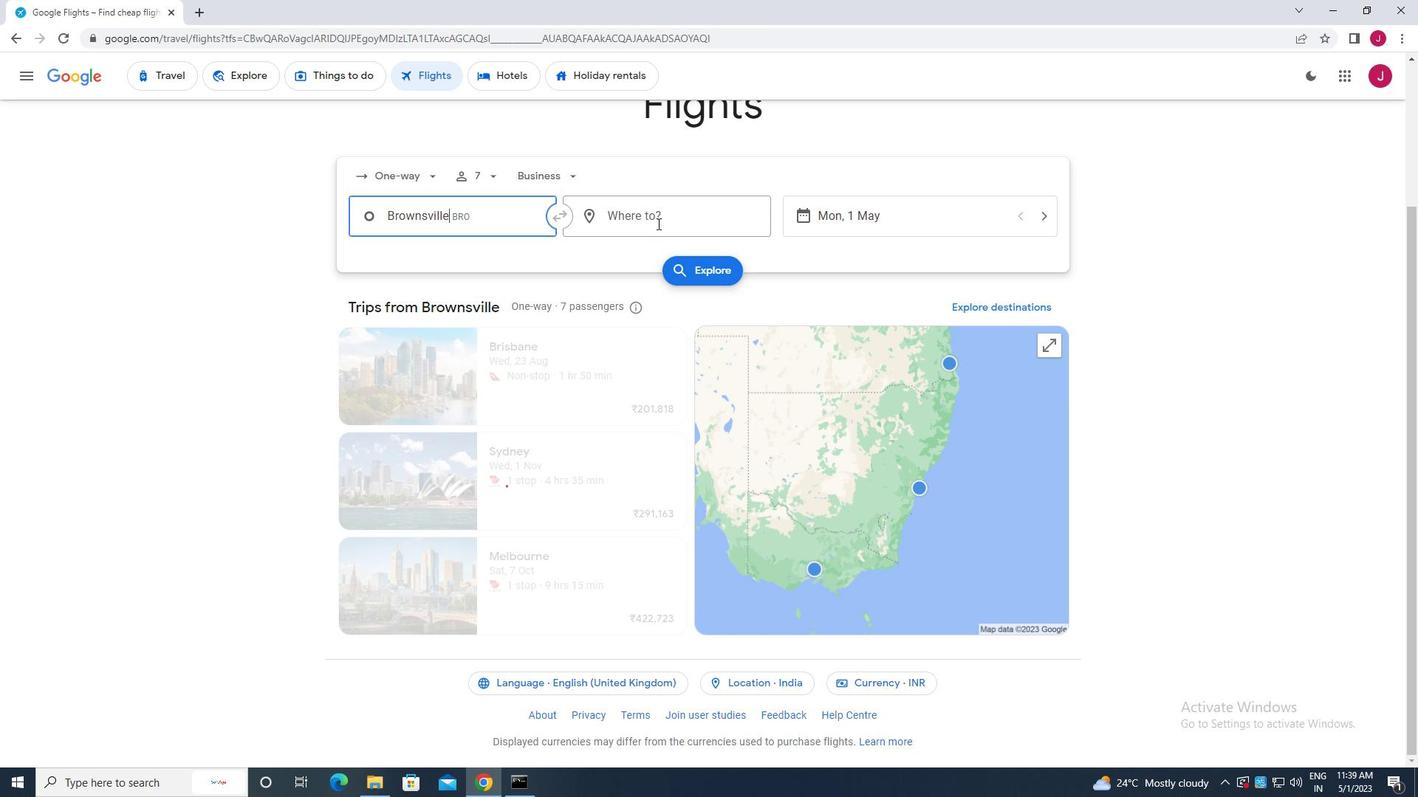 
Action: Key pressed springf
Screenshot: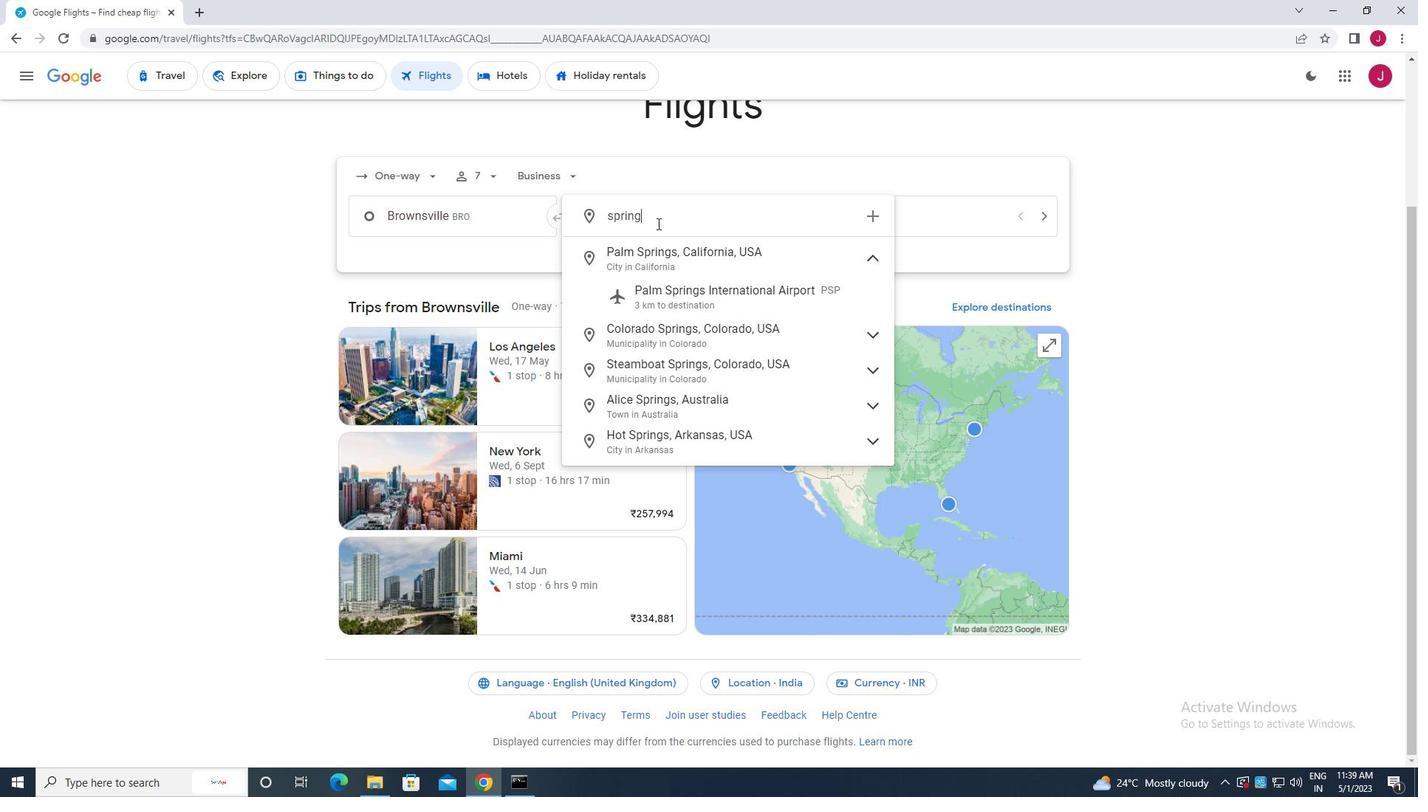 
Action: Mouse moved to (743, 329)
Screenshot: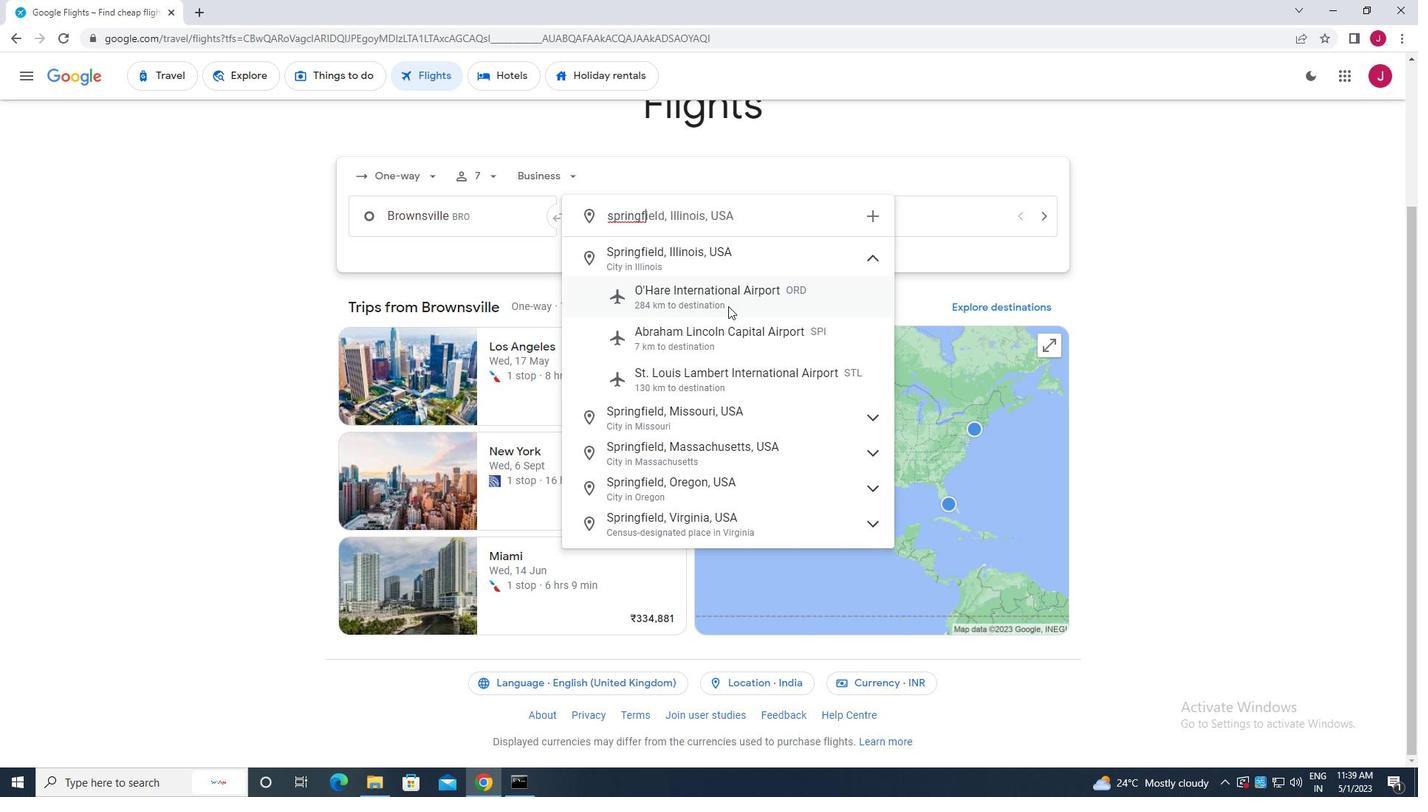 
Action: Mouse pressed left at (743, 329)
Screenshot: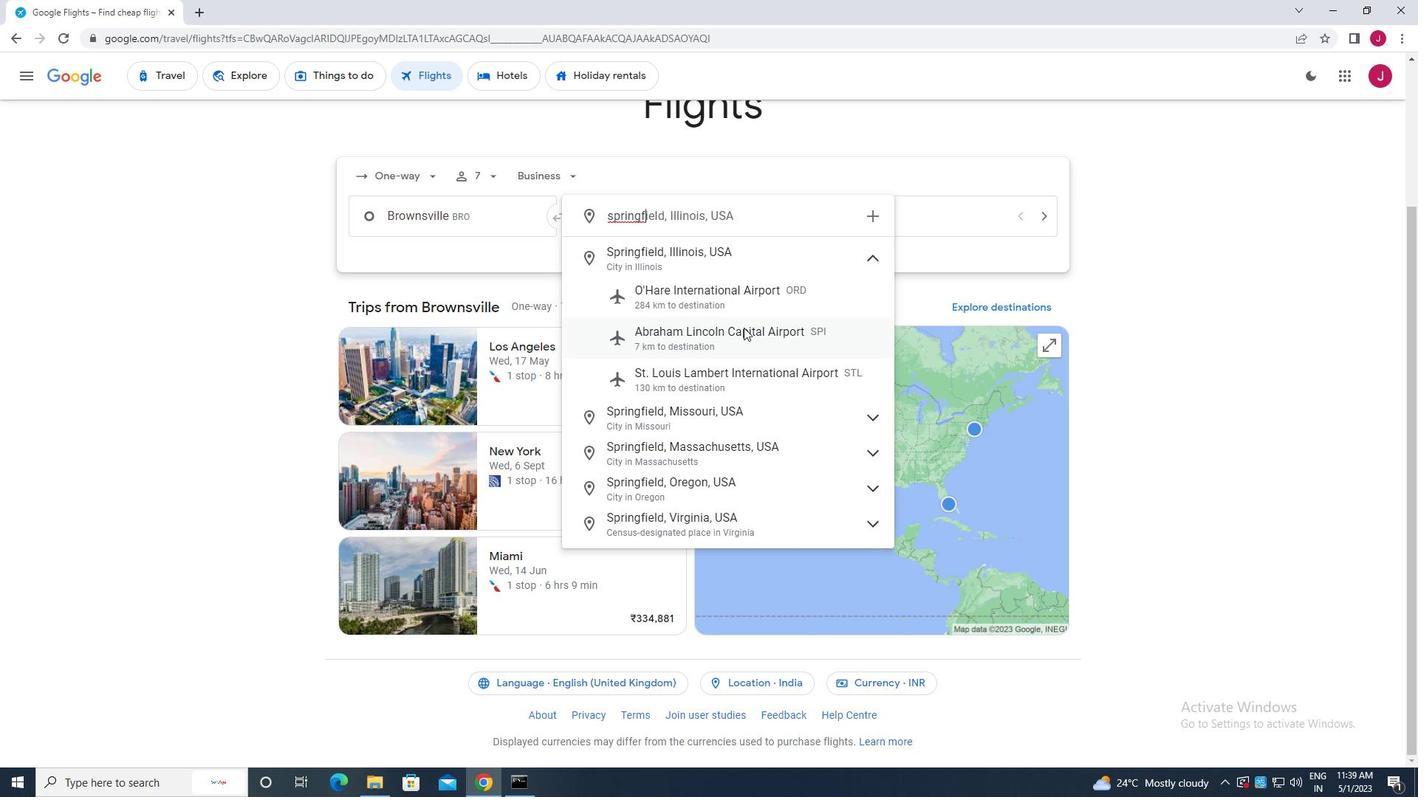 
Action: Mouse moved to (861, 214)
Screenshot: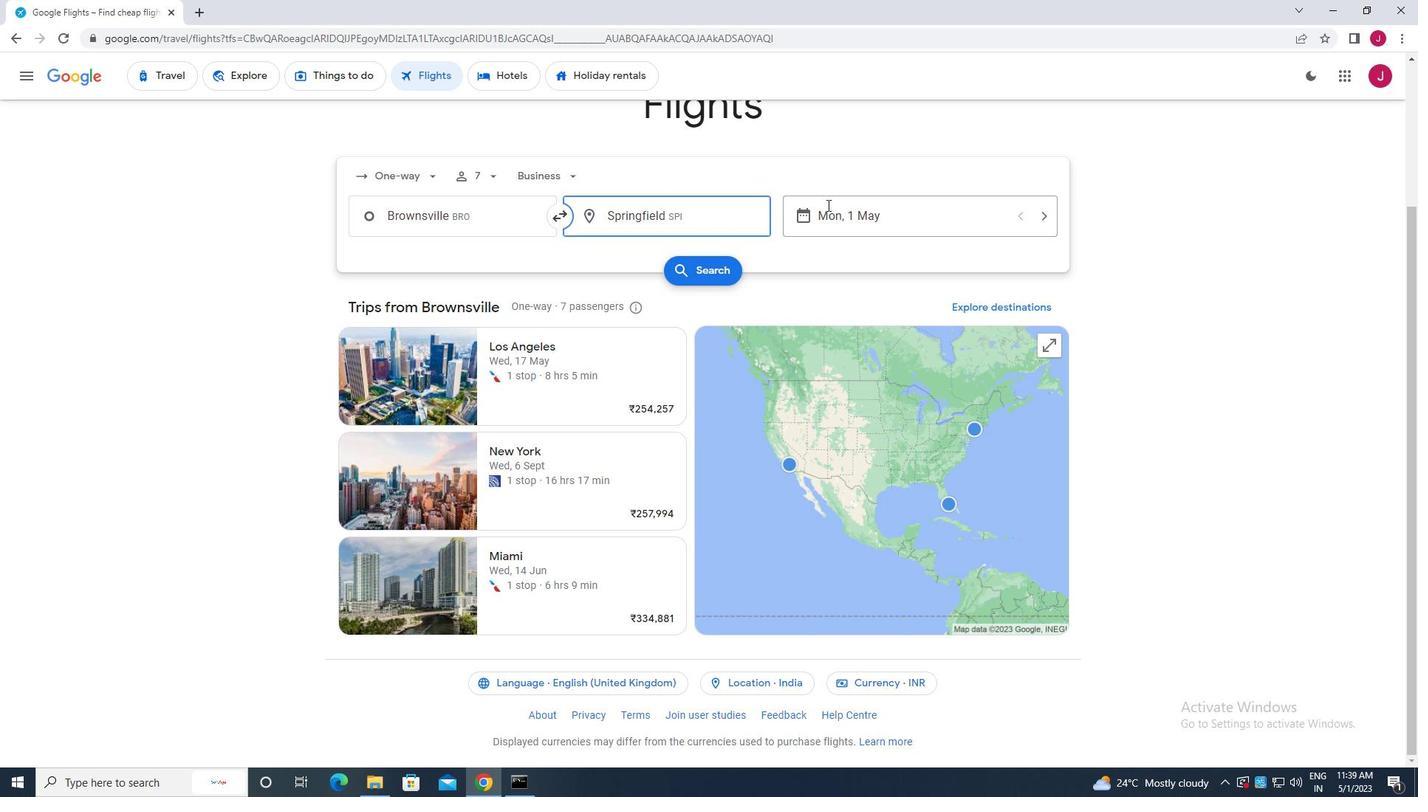 
Action: Mouse pressed left at (861, 214)
Screenshot: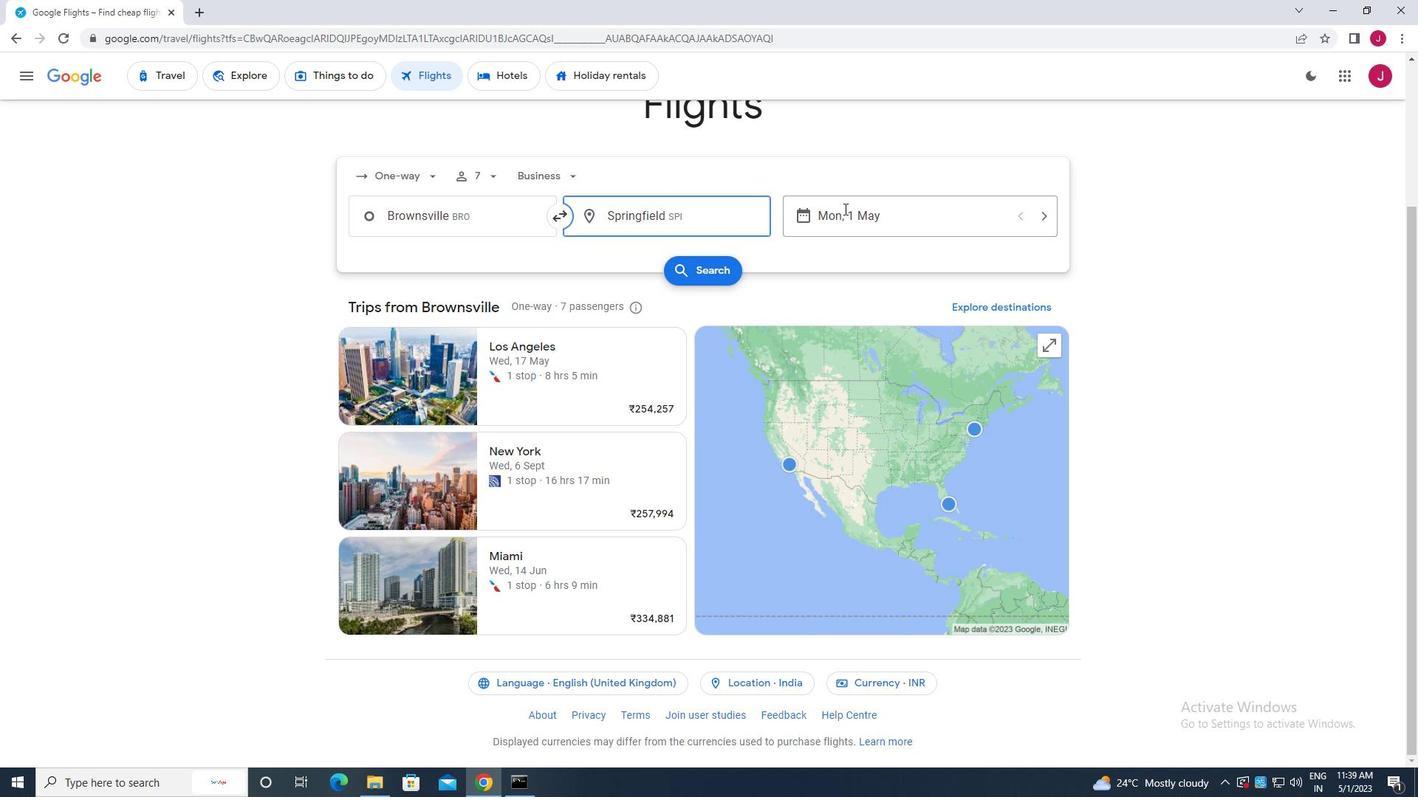 
Action: Mouse moved to (597, 338)
Screenshot: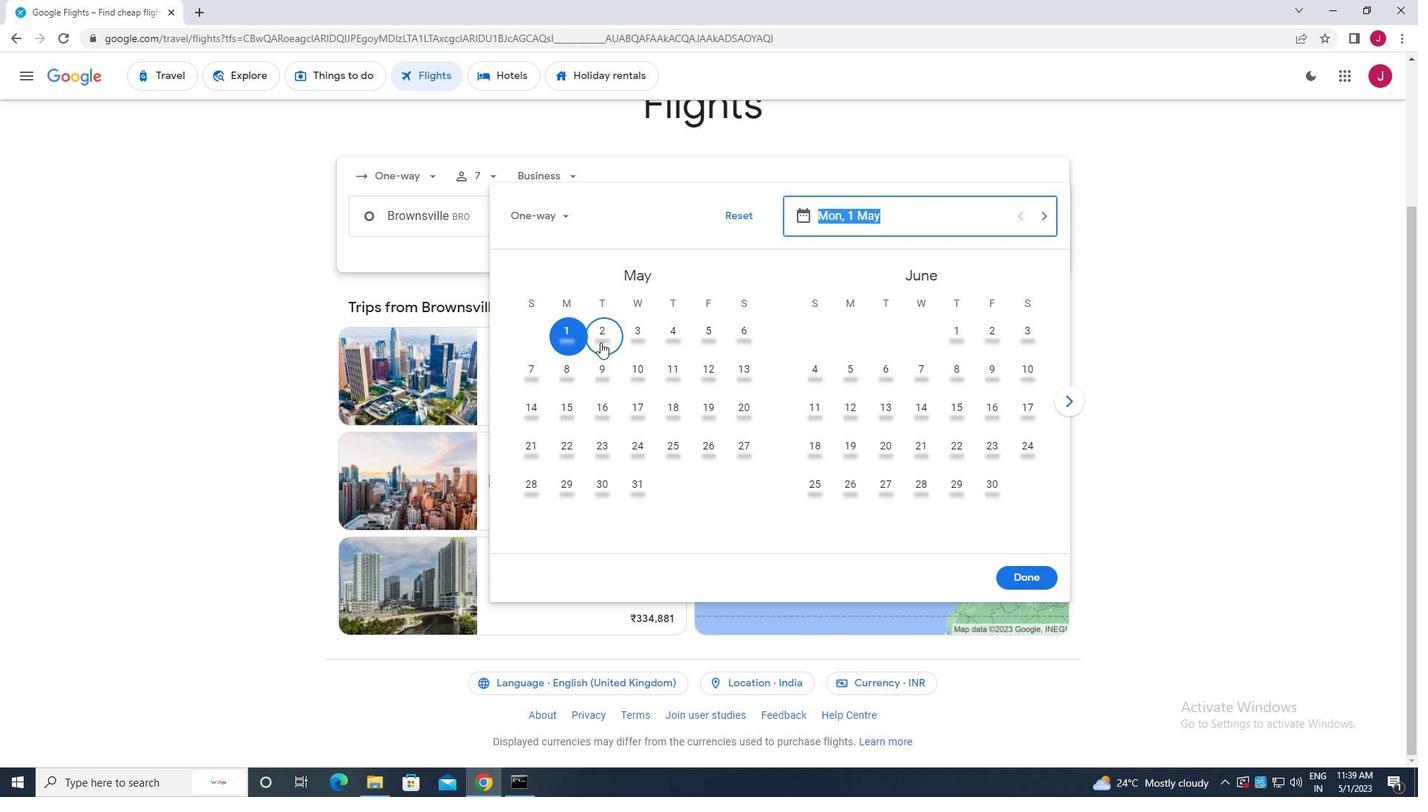 
Action: Mouse pressed left at (597, 338)
Screenshot: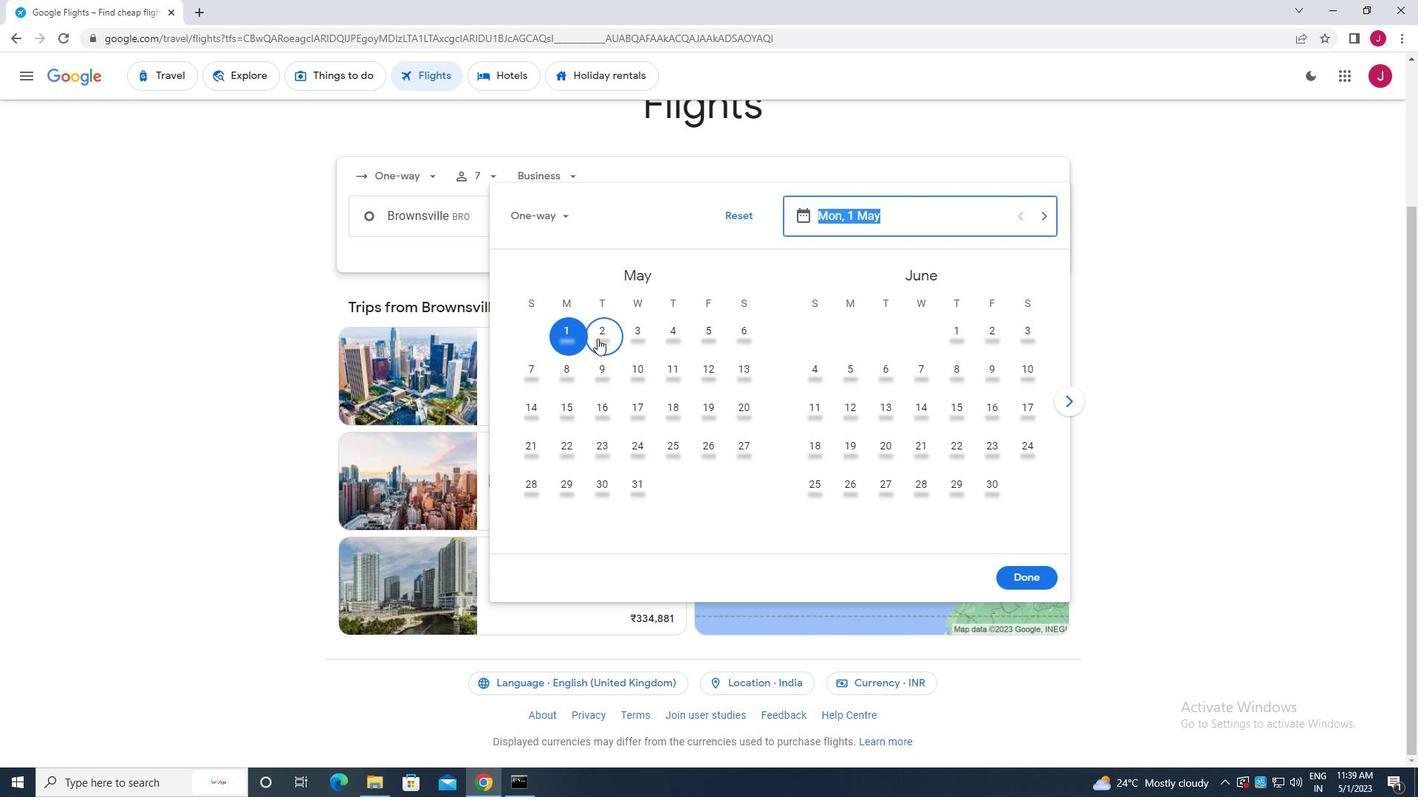 
Action: Mouse moved to (1019, 575)
Screenshot: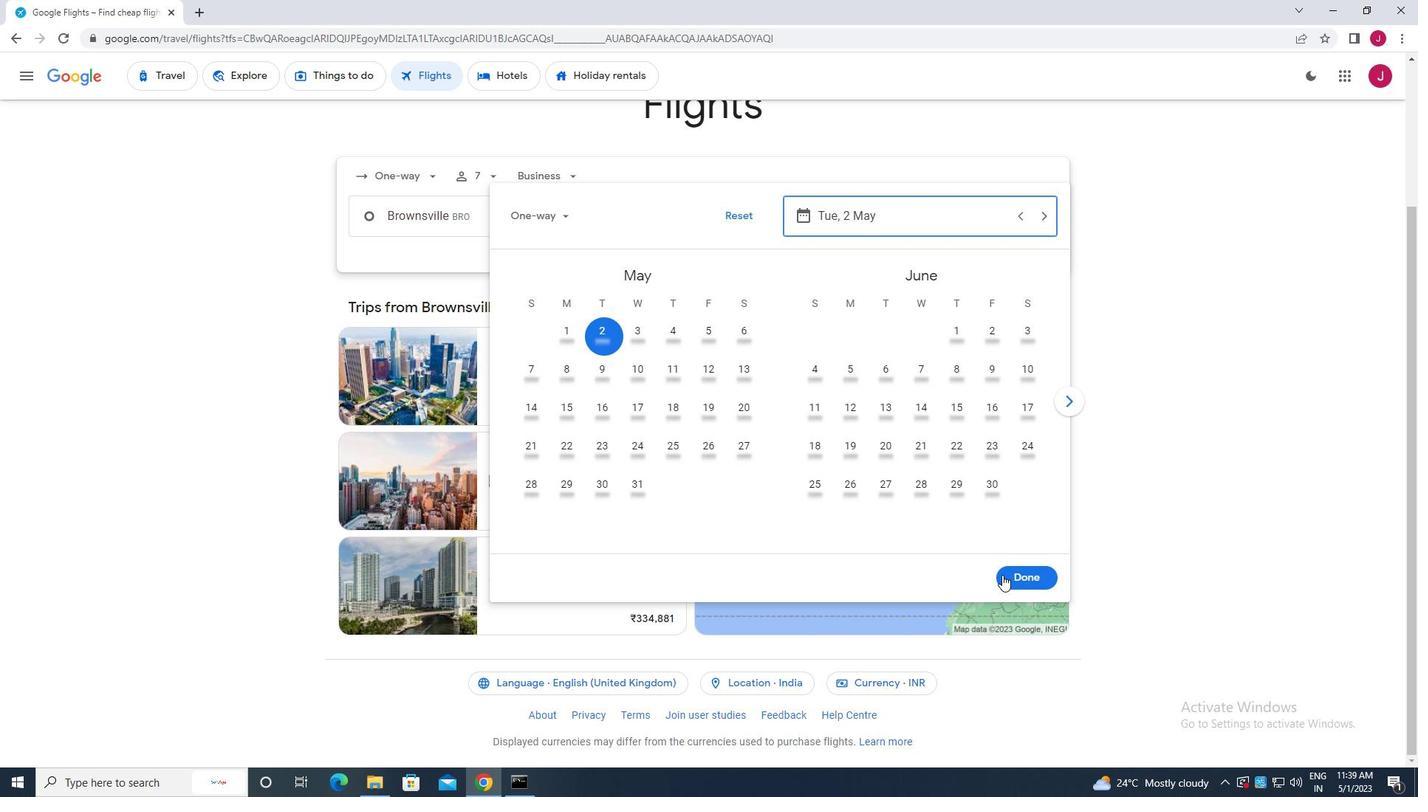 
Action: Mouse pressed left at (1019, 575)
Screenshot: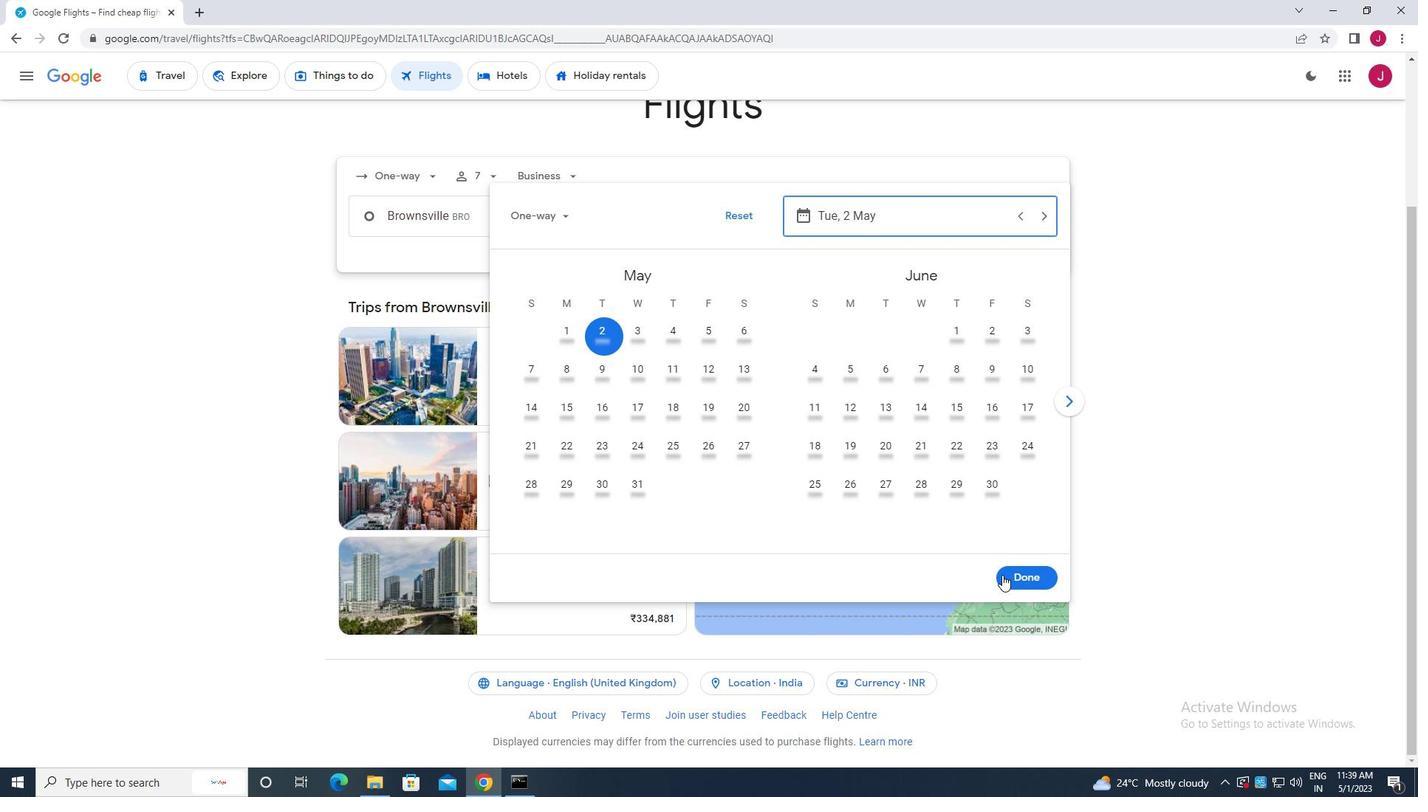 
Action: Mouse moved to (713, 272)
Screenshot: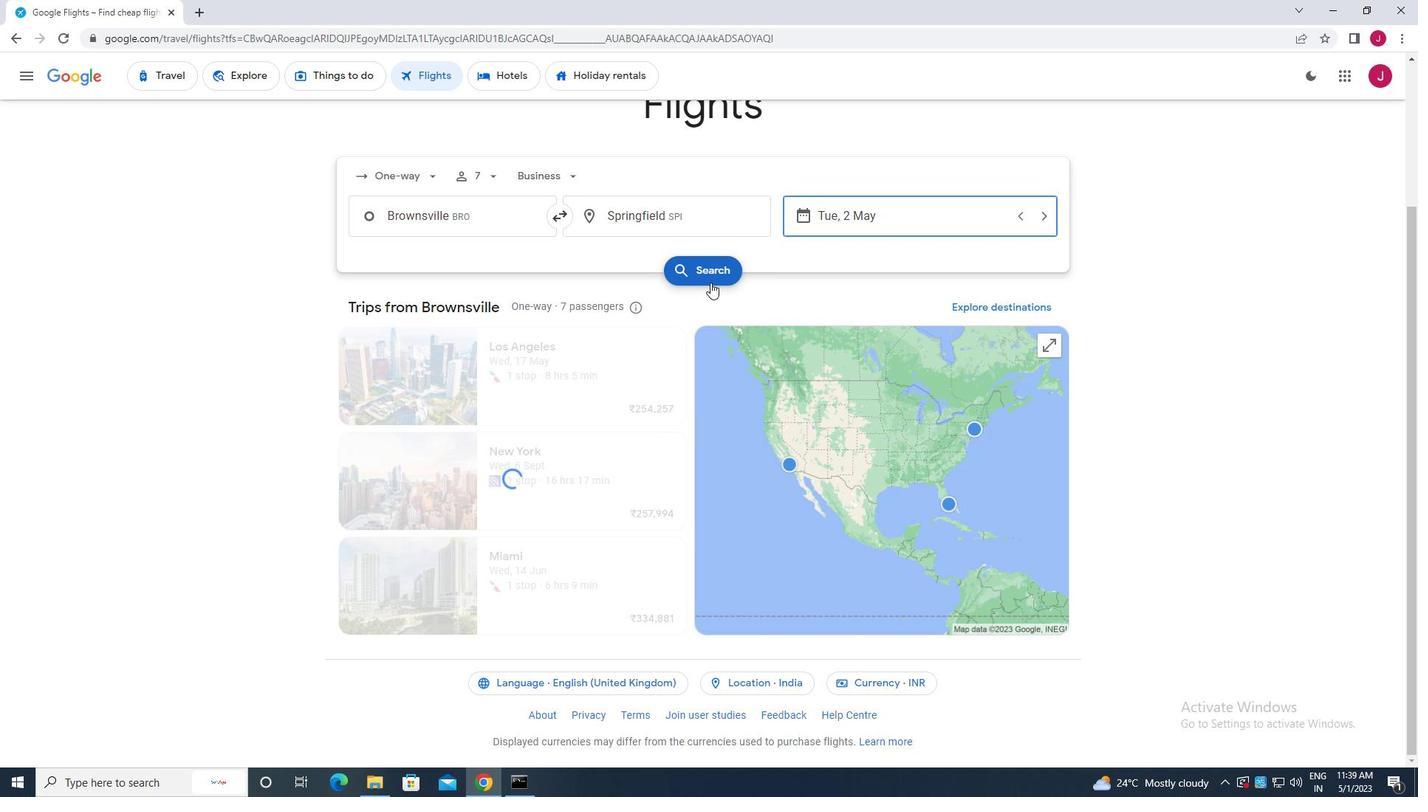 
Action: Mouse pressed left at (713, 272)
Screenshot: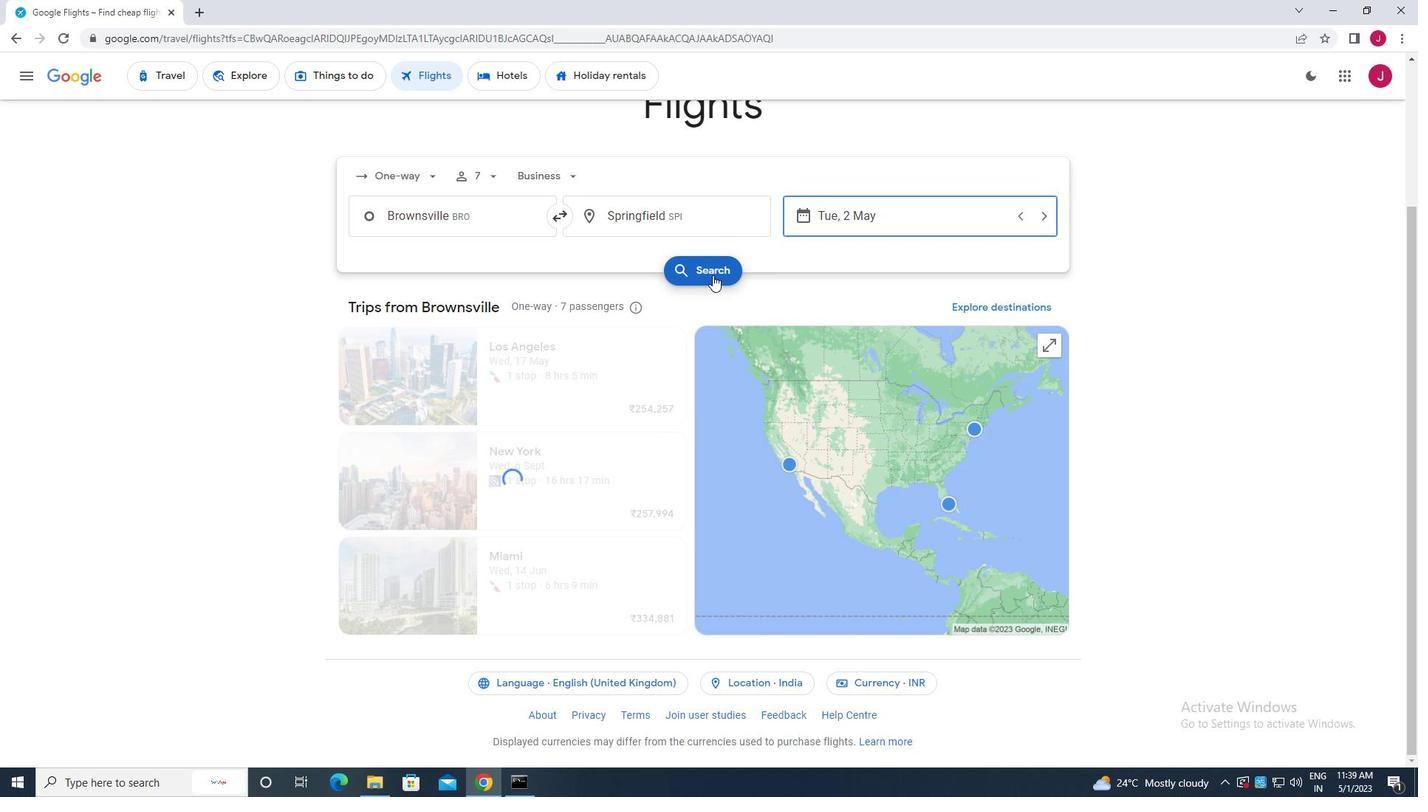 
Action: Mouse moved to (377, 208)
Screenshot: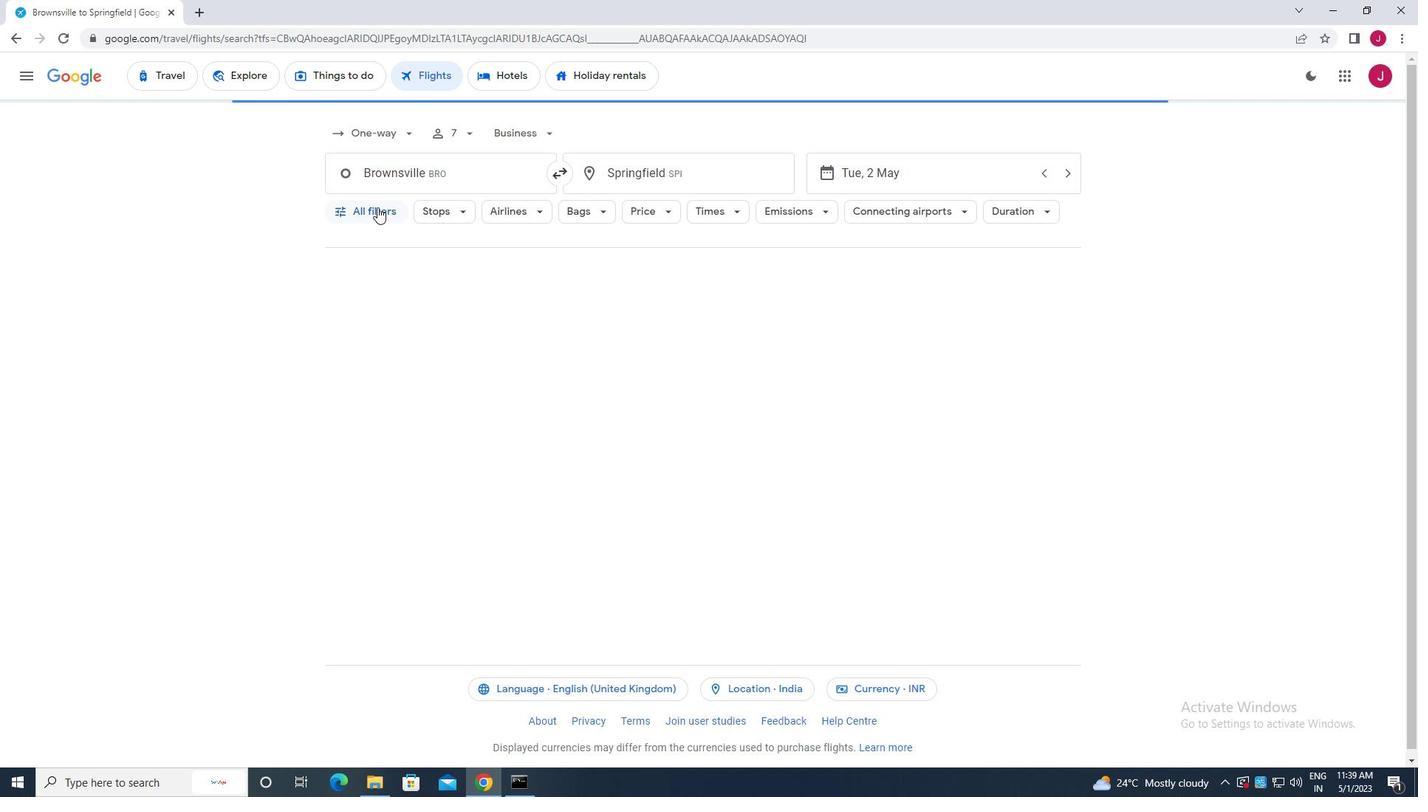 
Action: Mouse pressed left at (377, 208)
Screenshot: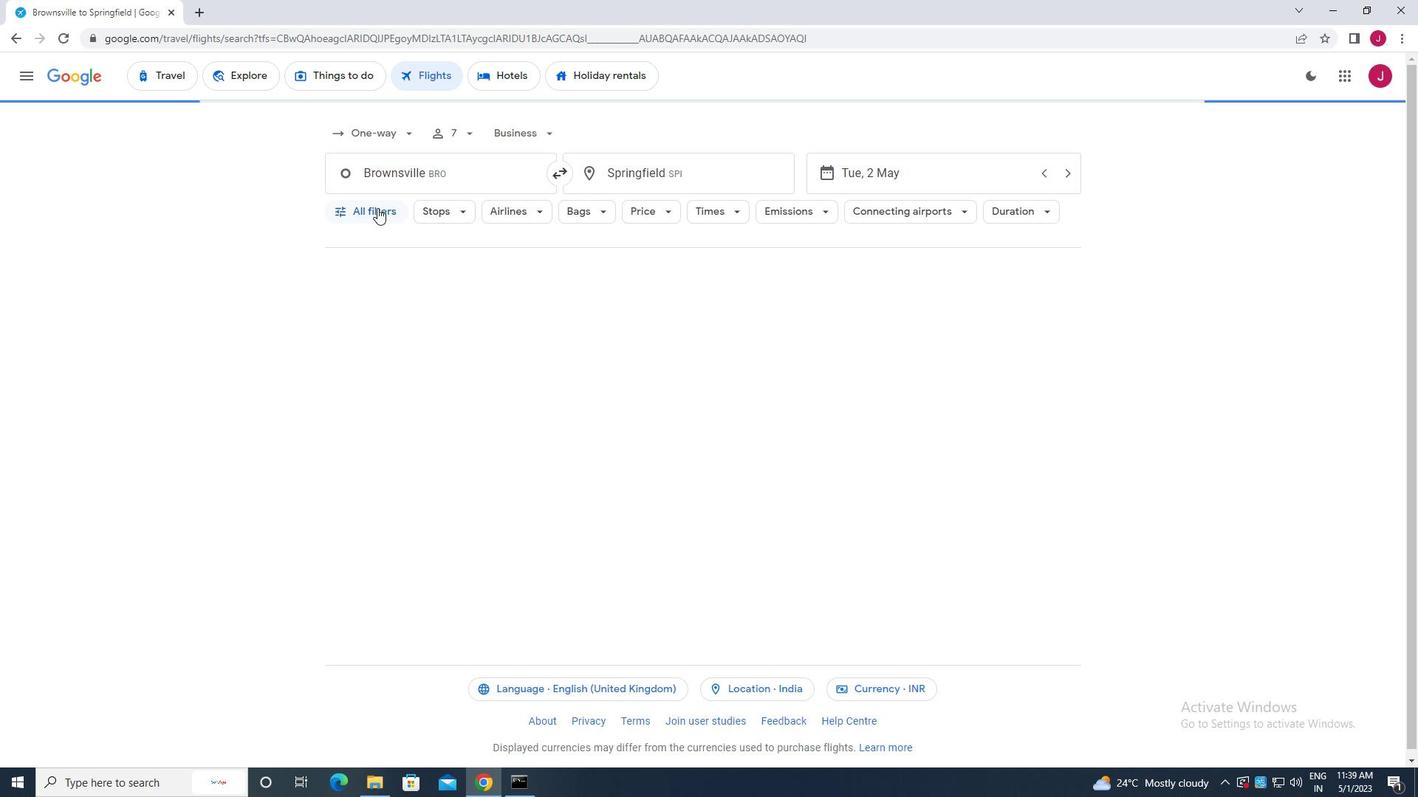 
Action: Mouse moved to (458, 348)
Screenshot: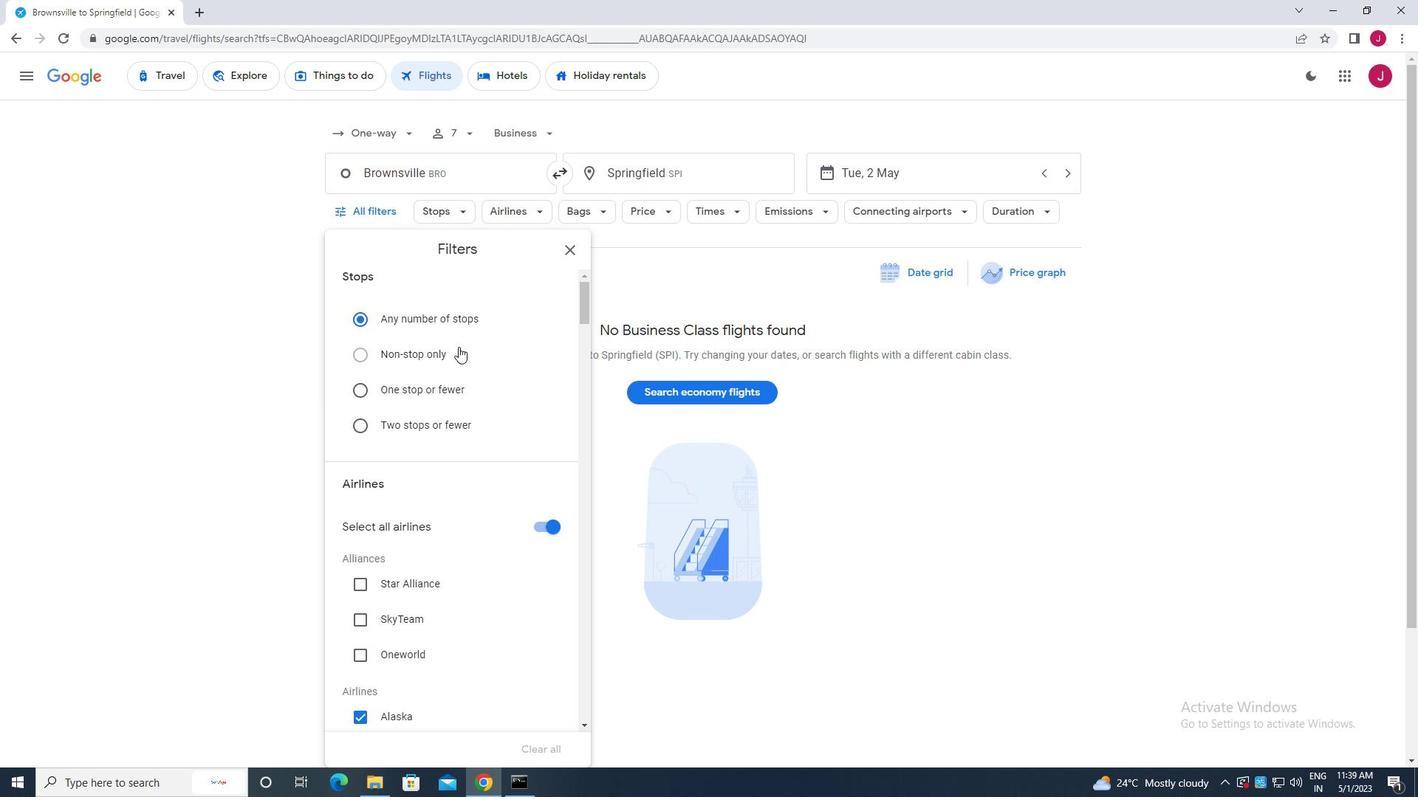 
Action: Mouse scrolled (458, 347) with delta (0, 0)
Screenshot: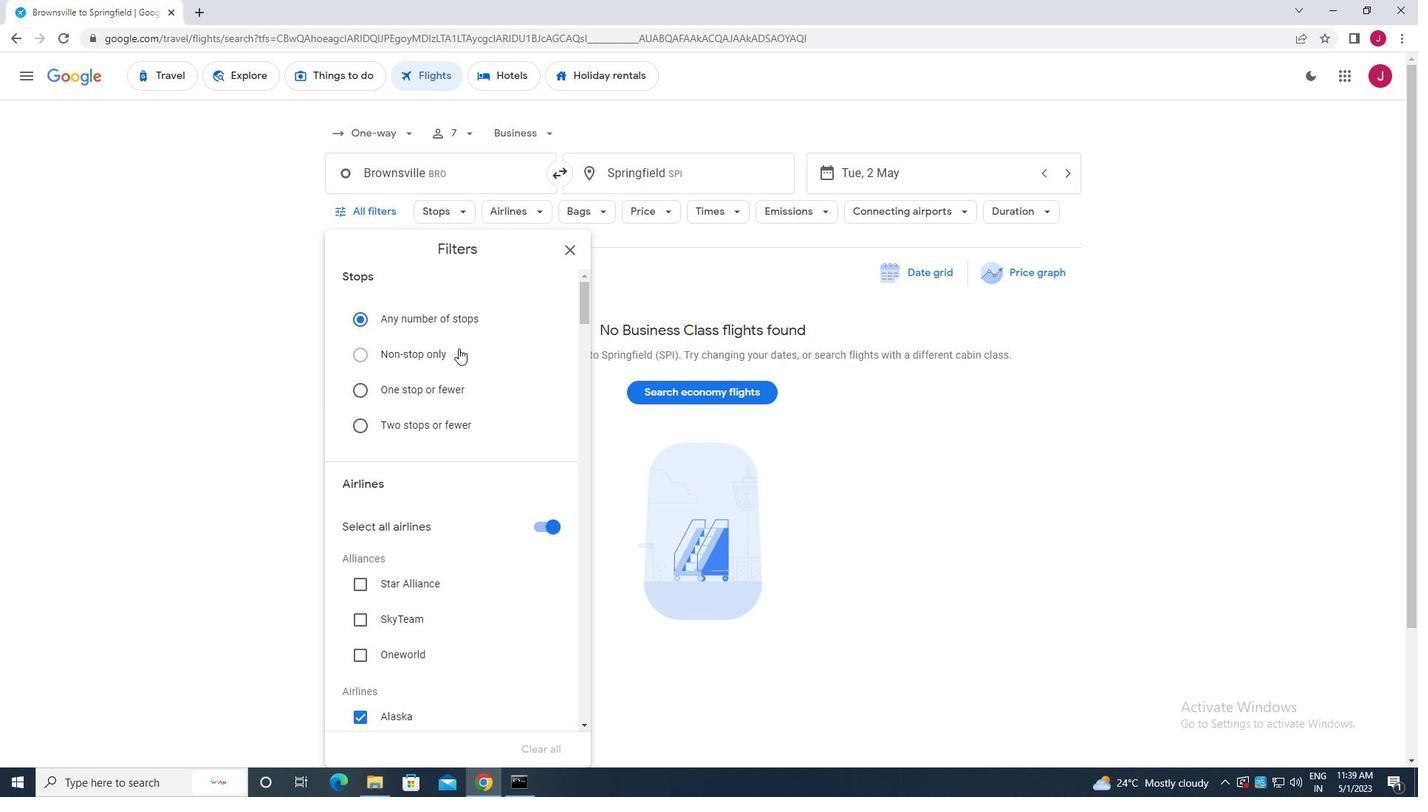 
Action: Mouse scrolled (458, 347) with delta (0, 0)
Screenshot: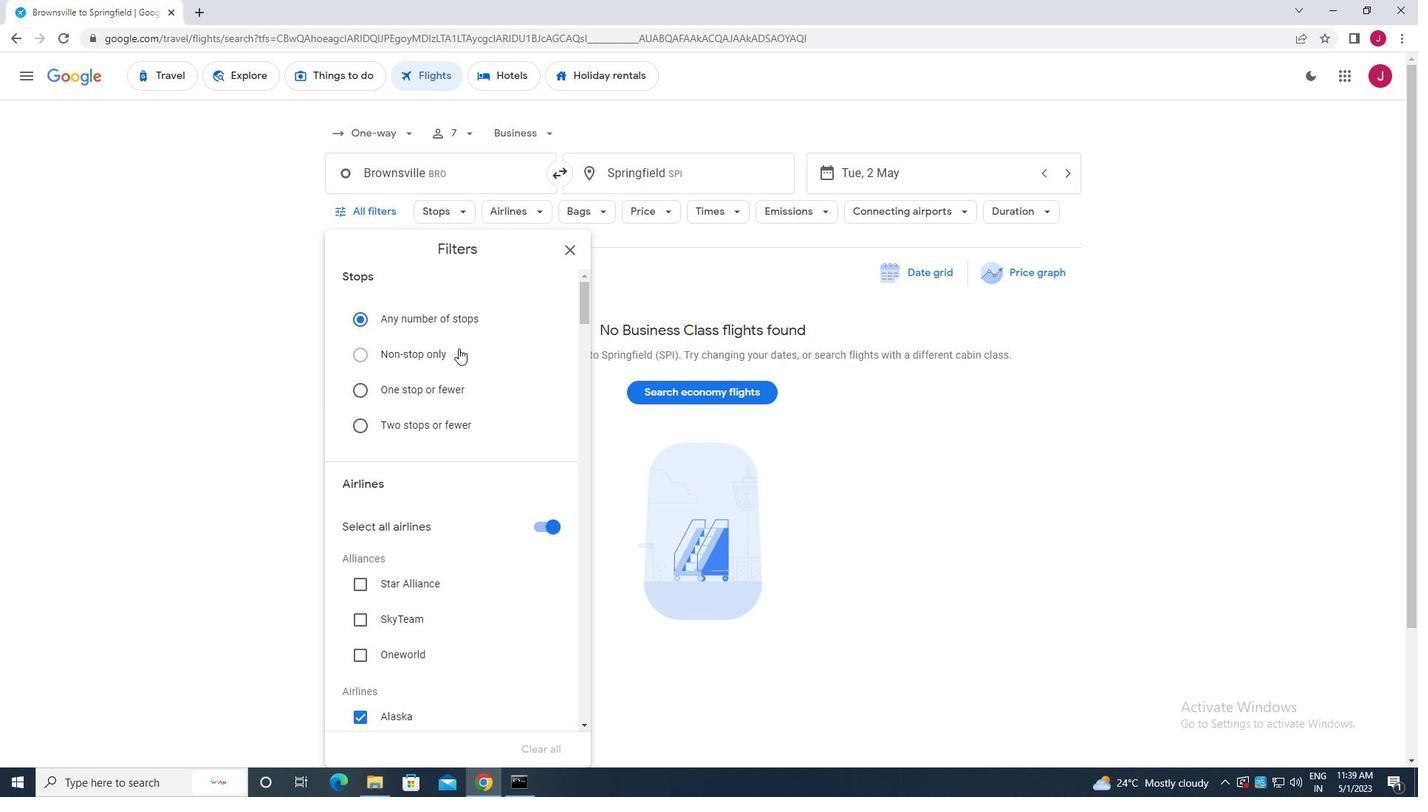 
Action: Mouse moved to (534, 381)
Screenshot: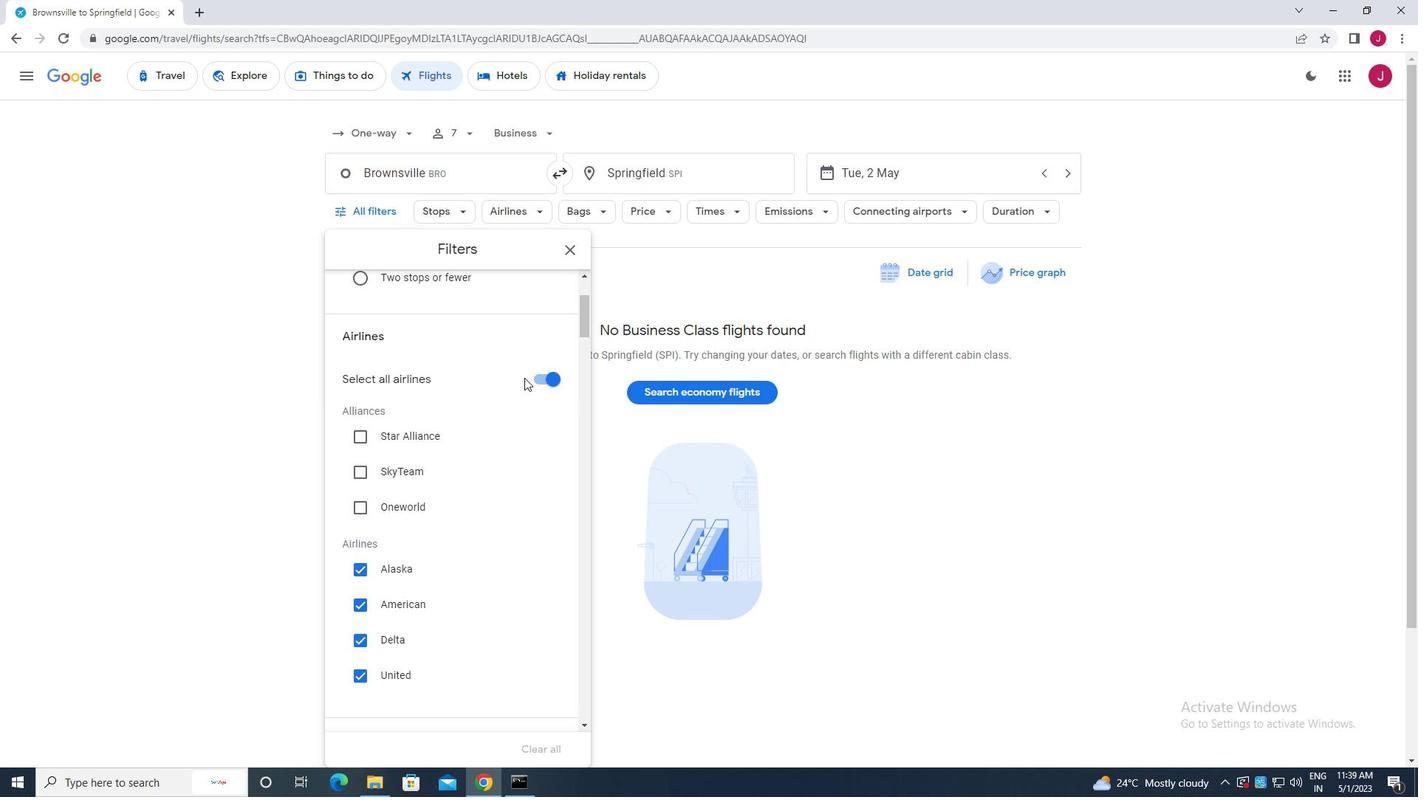 
Action: Mouse pressed left at (534, 381)
Screenshot: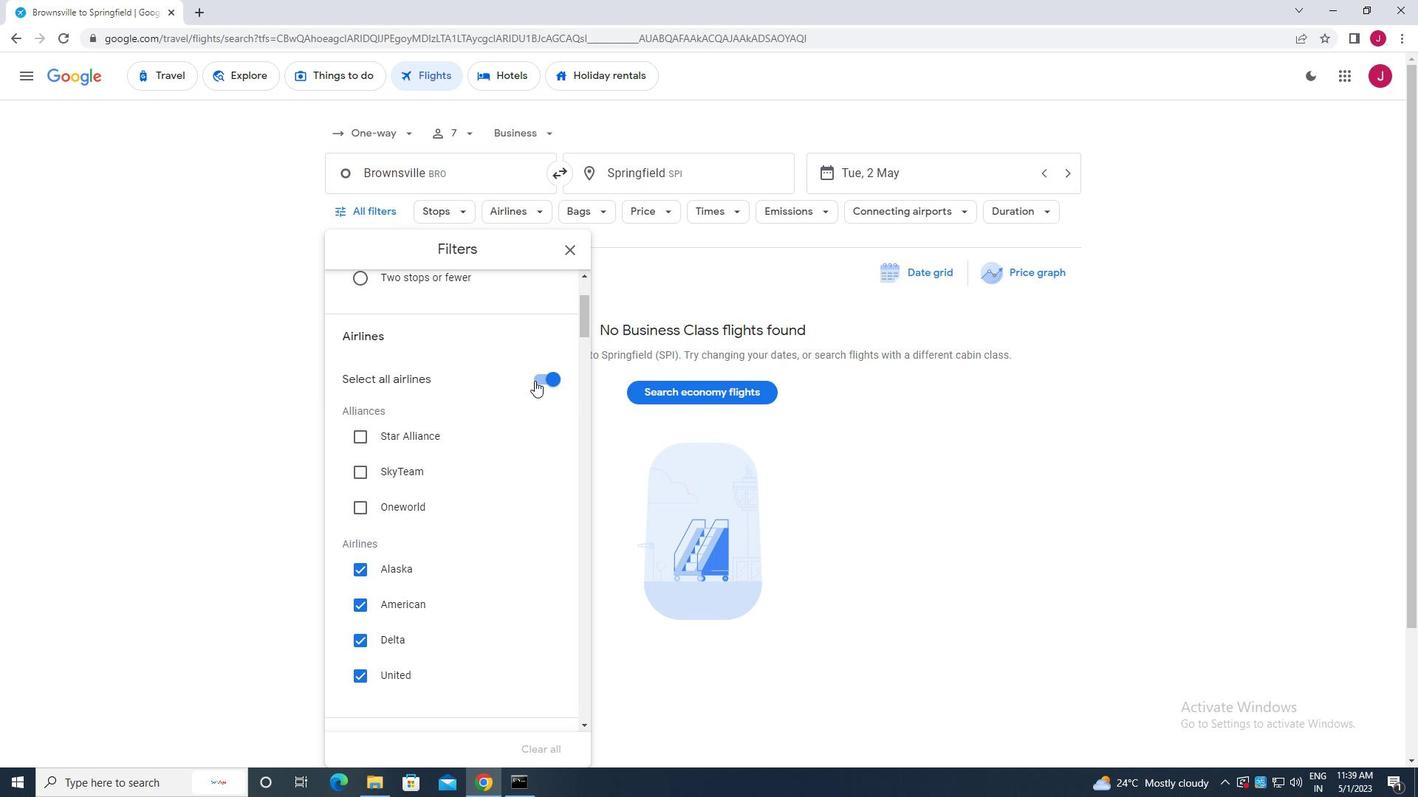 
Action: Mouse moved to (471, 373)
Screenshot: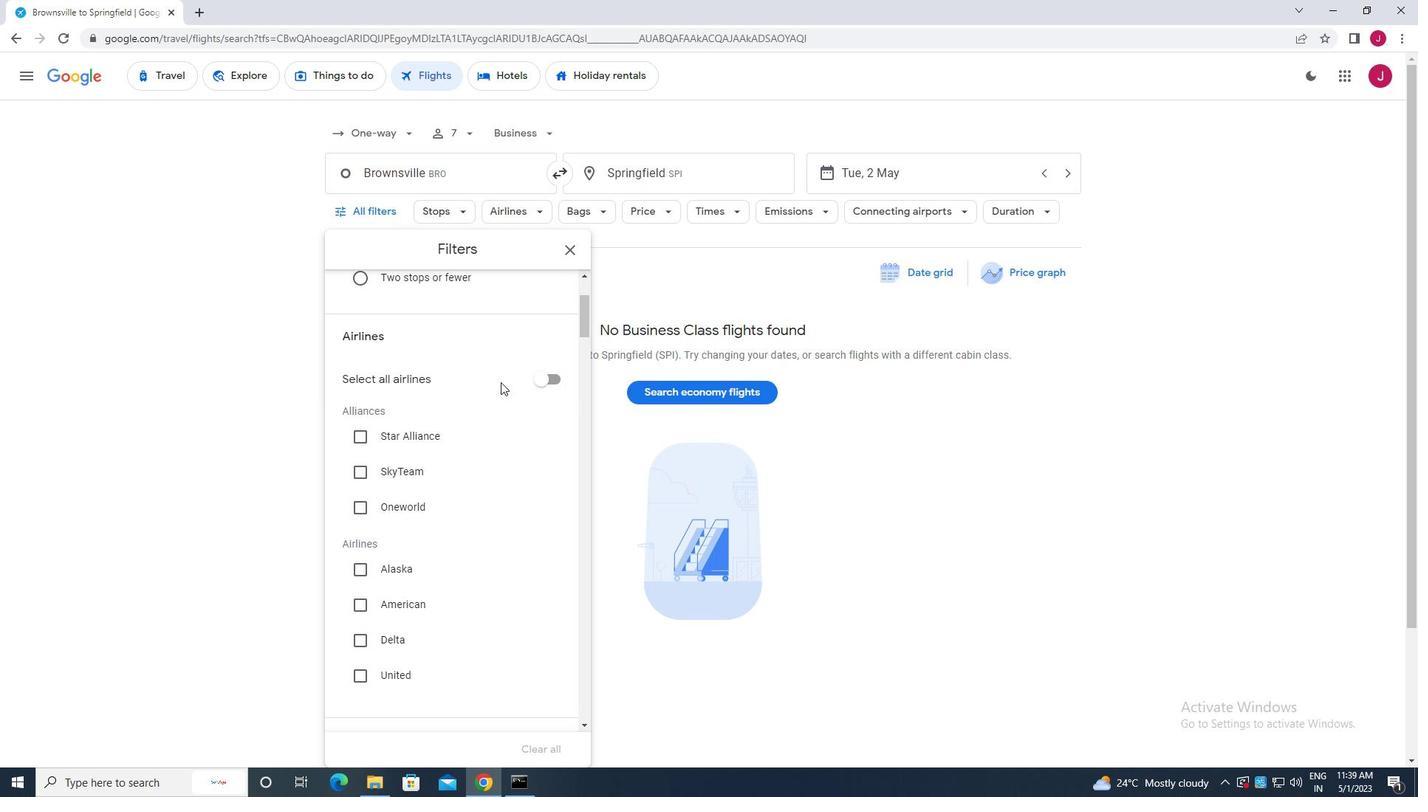
Action: Mouse scrolled (471, 373) with delta (0, 0)
Screenshot: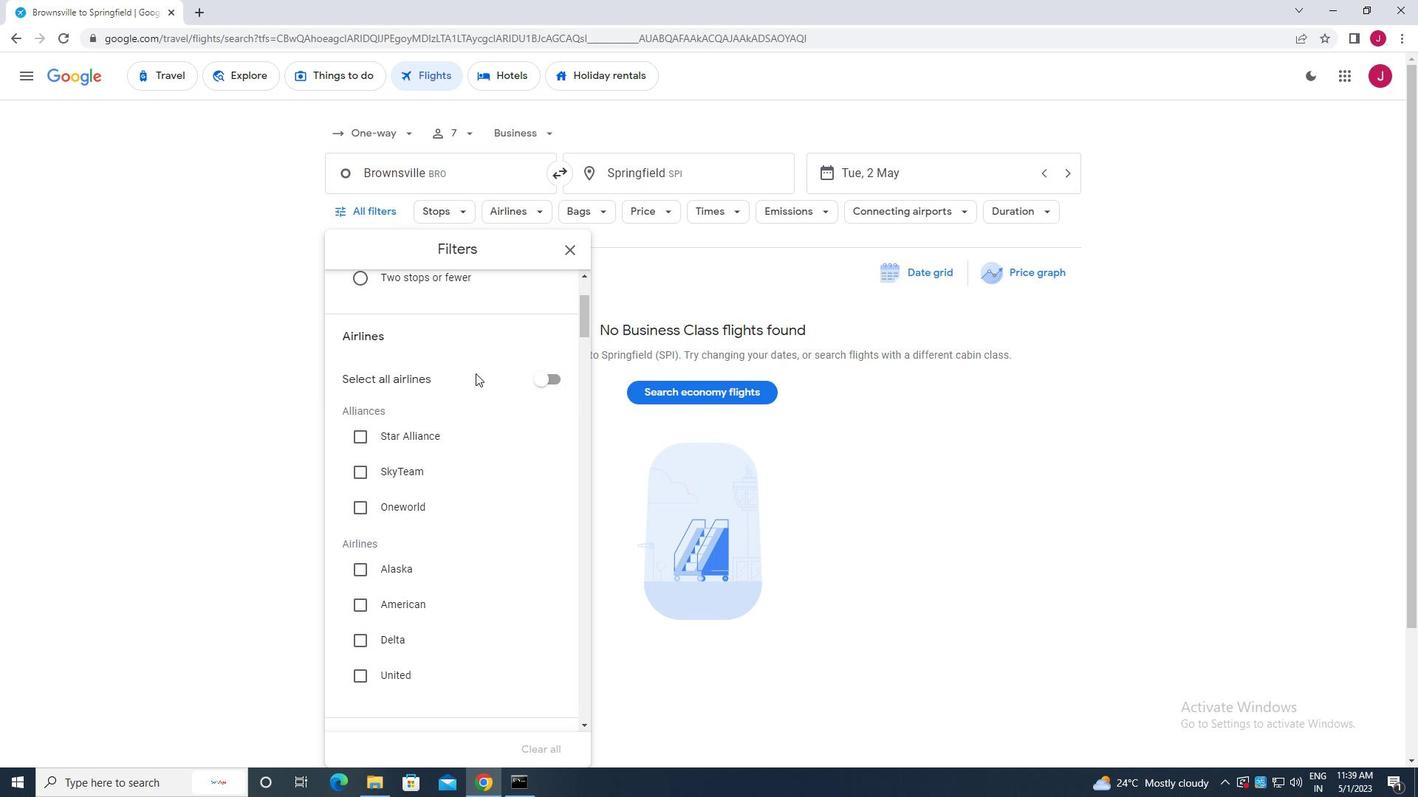 
Action: Mouse scrolled (471, 373) with delta (0, 0)
Screenshot: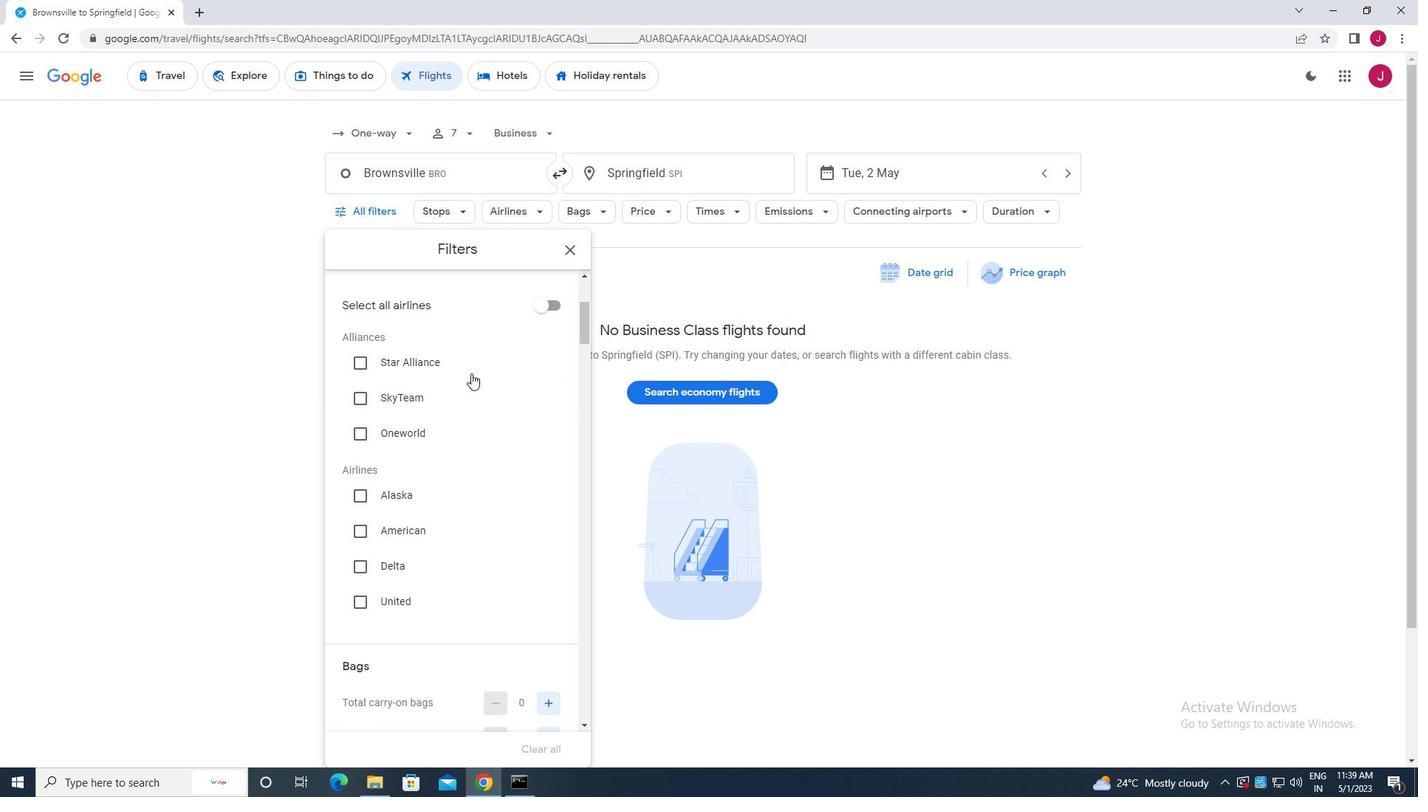 
Action: Mouse moved to (456, 367)
Screenshot: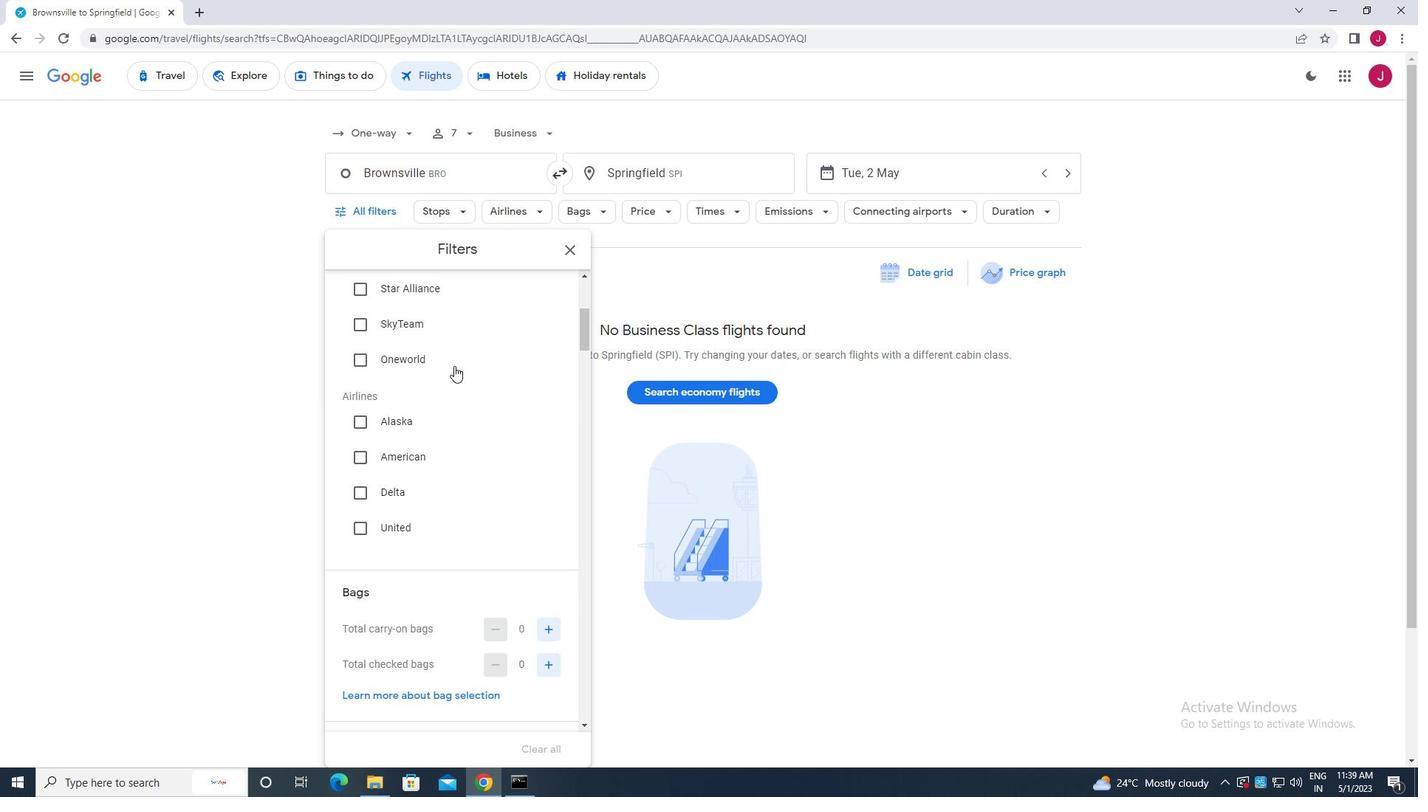 
Action: Mouse scrolled (456, 367) with delta (0, 0)
Screenshot: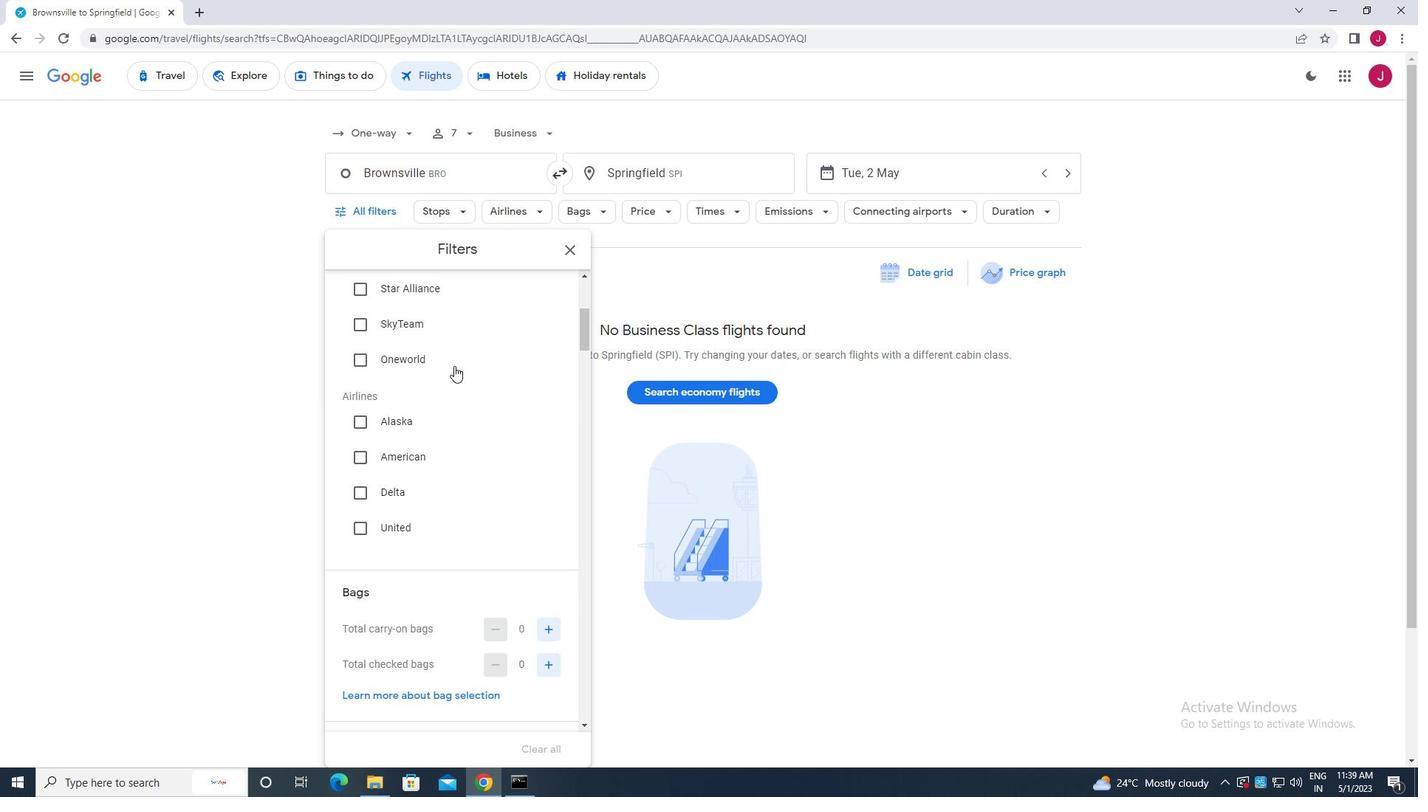 
Action: Mouse moved to (458, 368)
Screenshot: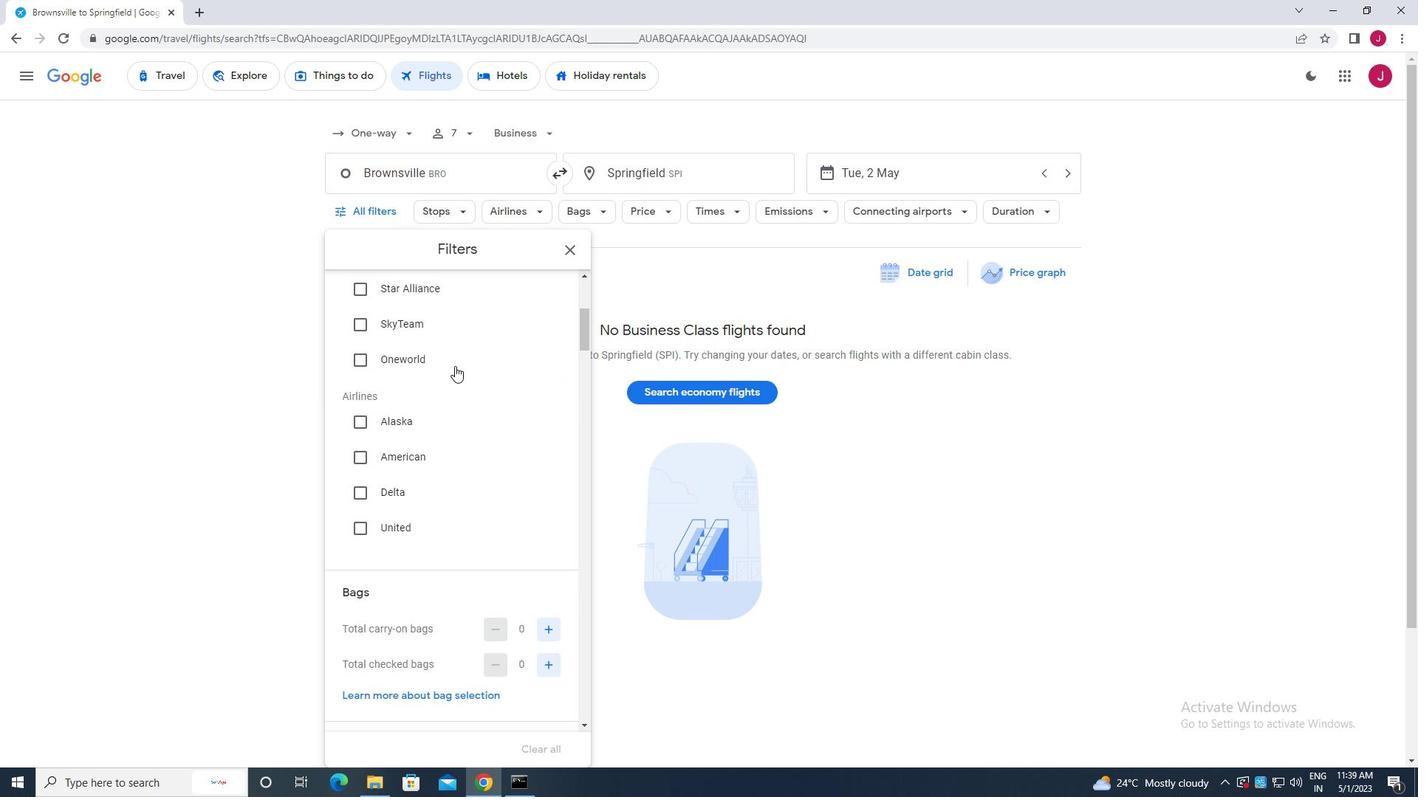 
Action: Mouse scrolled (458, 367) with delta (0, 0)
Screenshot: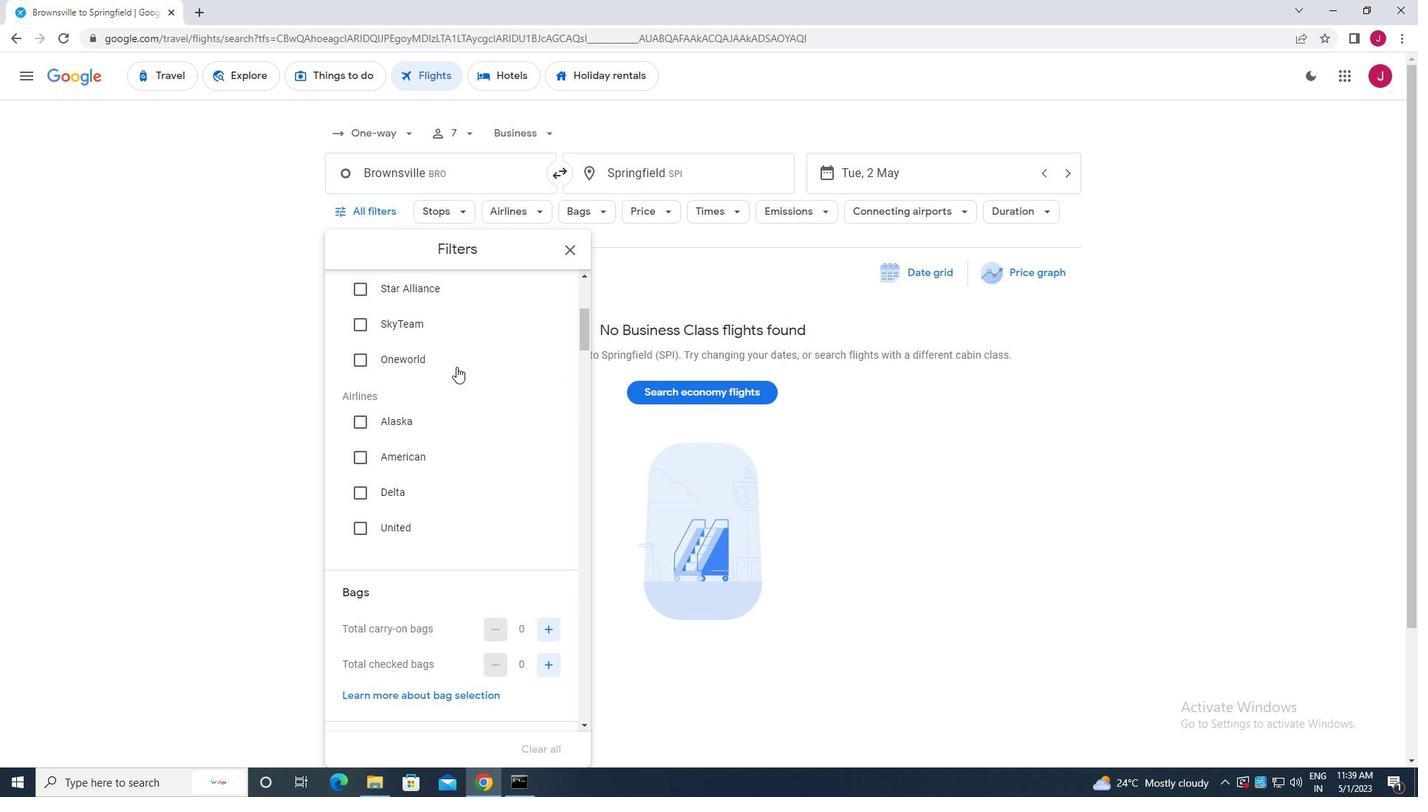 
Action: Mouse moved to (458, 369)
Screenshot: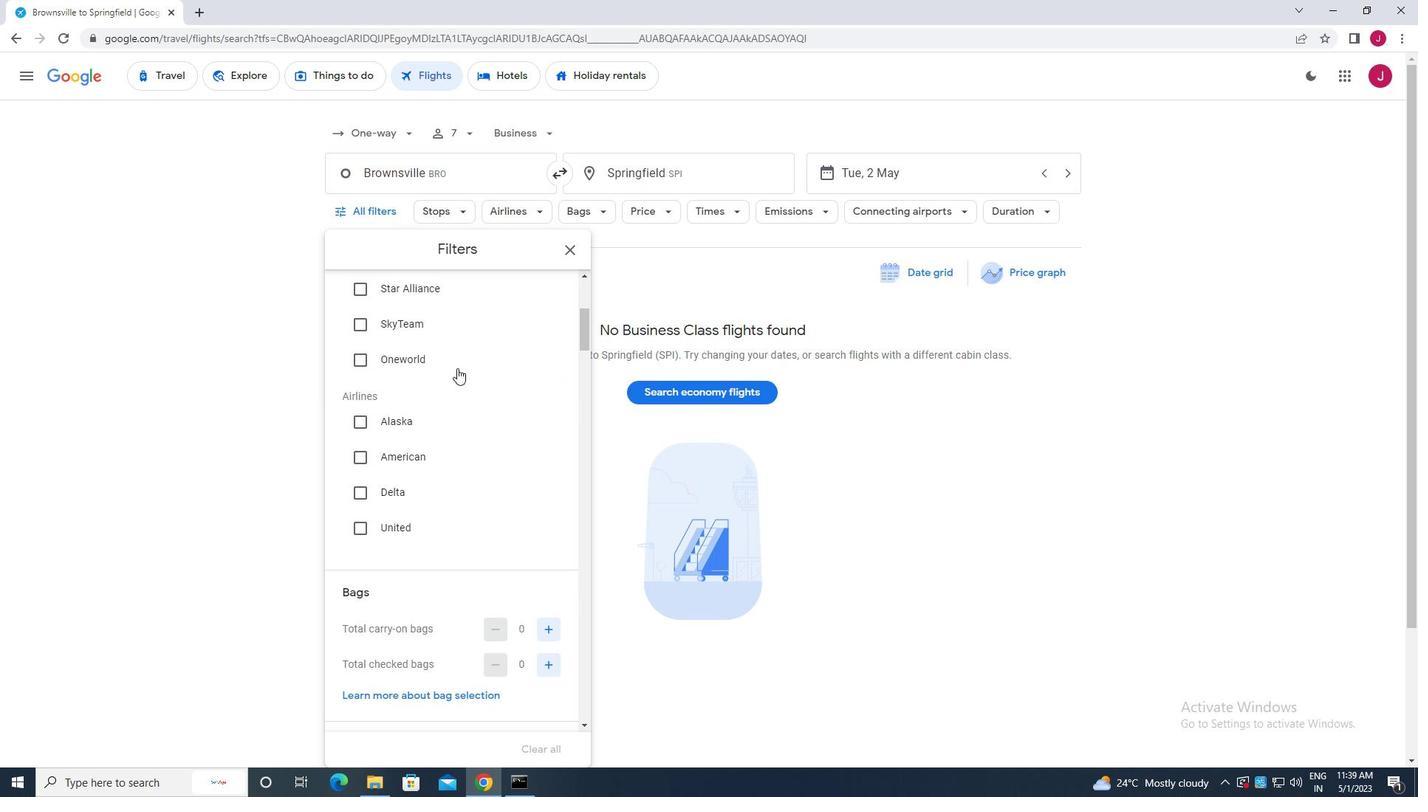 
Action: Mouse scrolled (458, 368) with delta (0, 0)
Screenshot: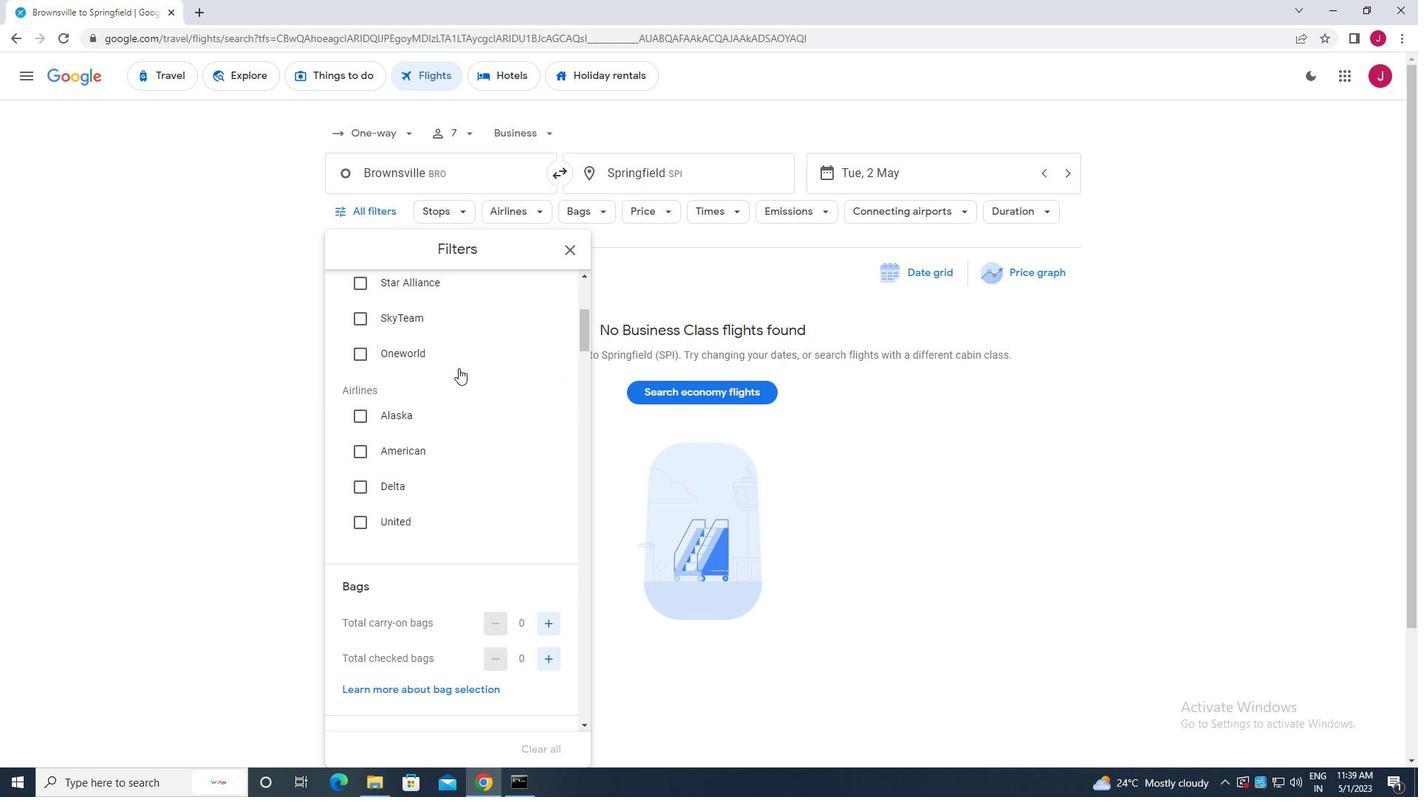 
Action: Mouse moved to (545, 407)
Screenshot: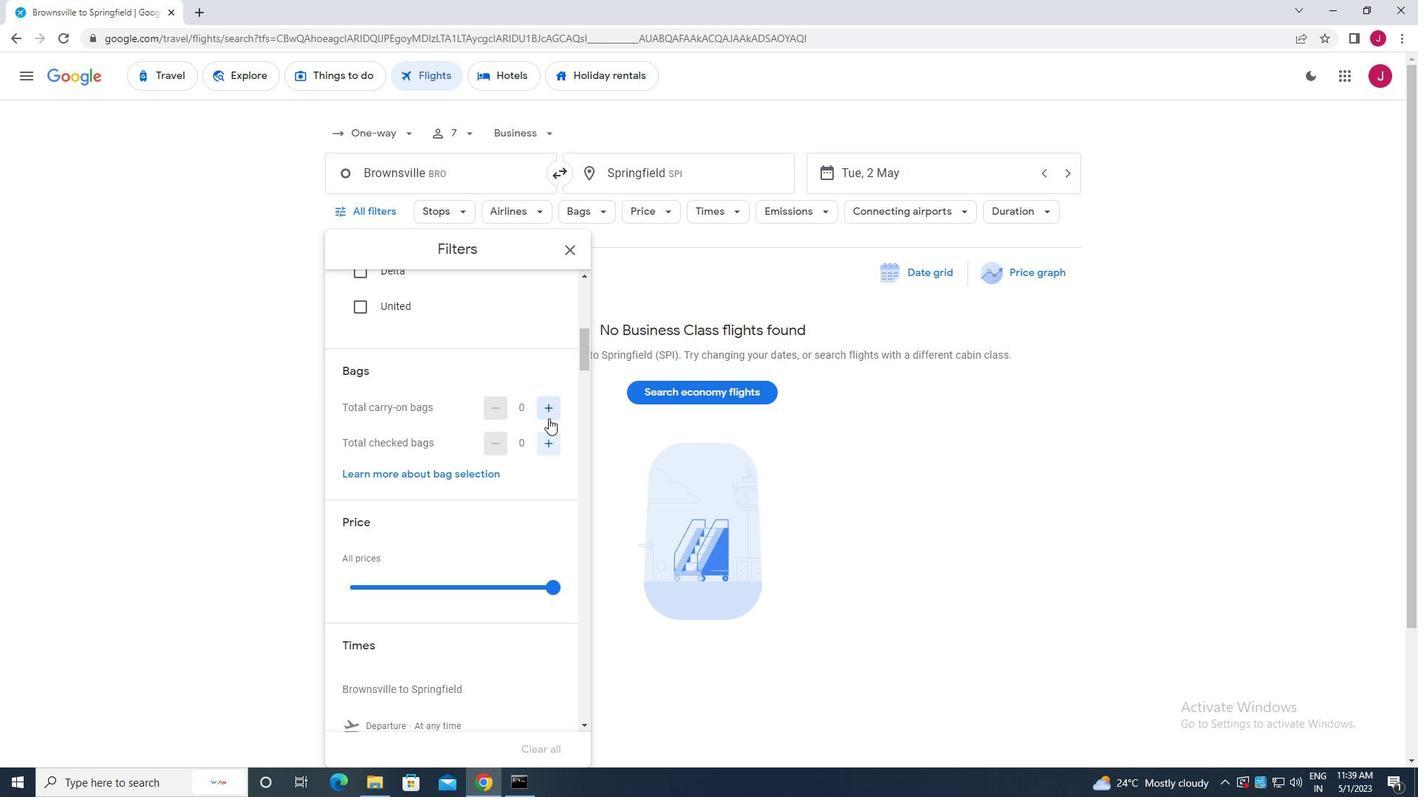 
Action: Mouse pressed left at (545, 407)
Screenshot: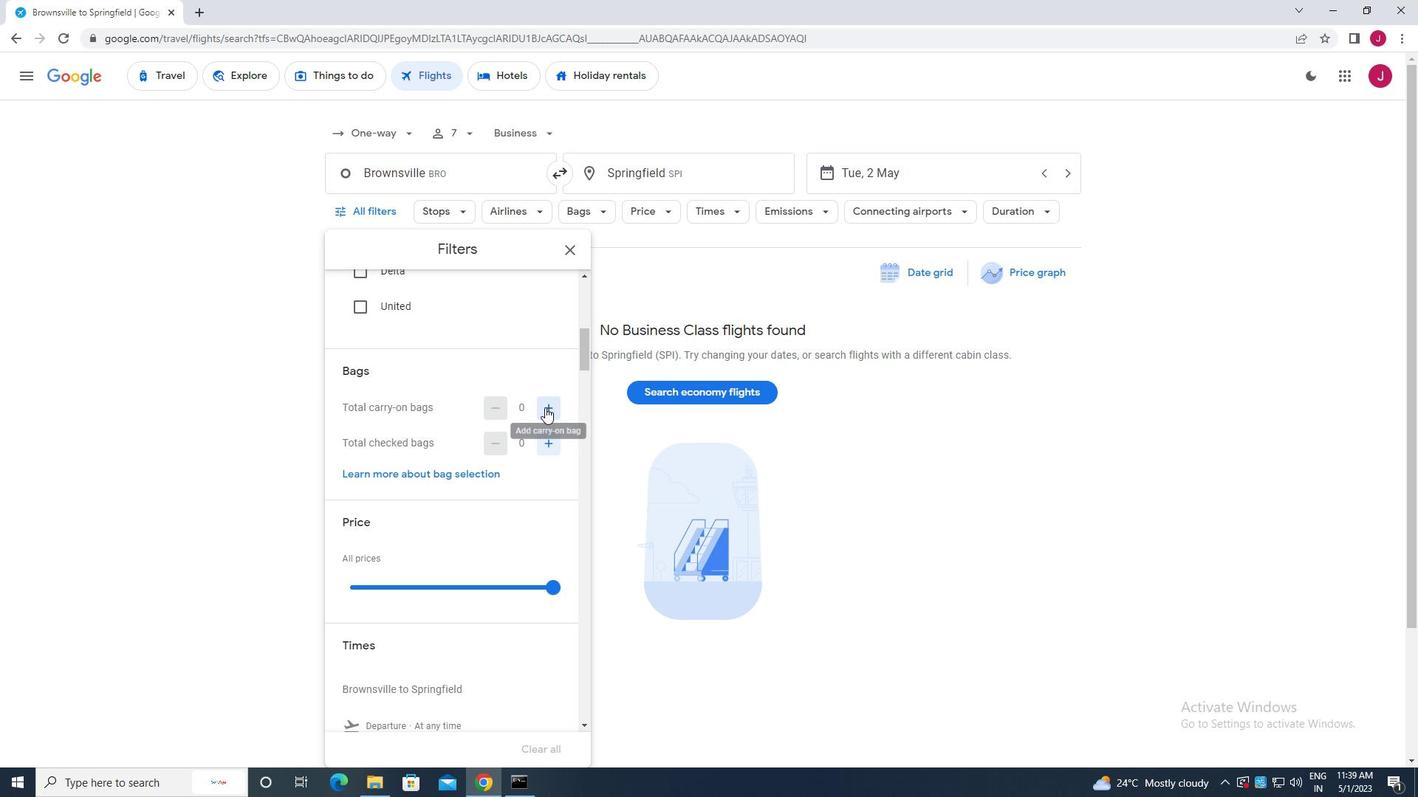 
Action: Mouse pressed left at (545, 407)
Screenshot: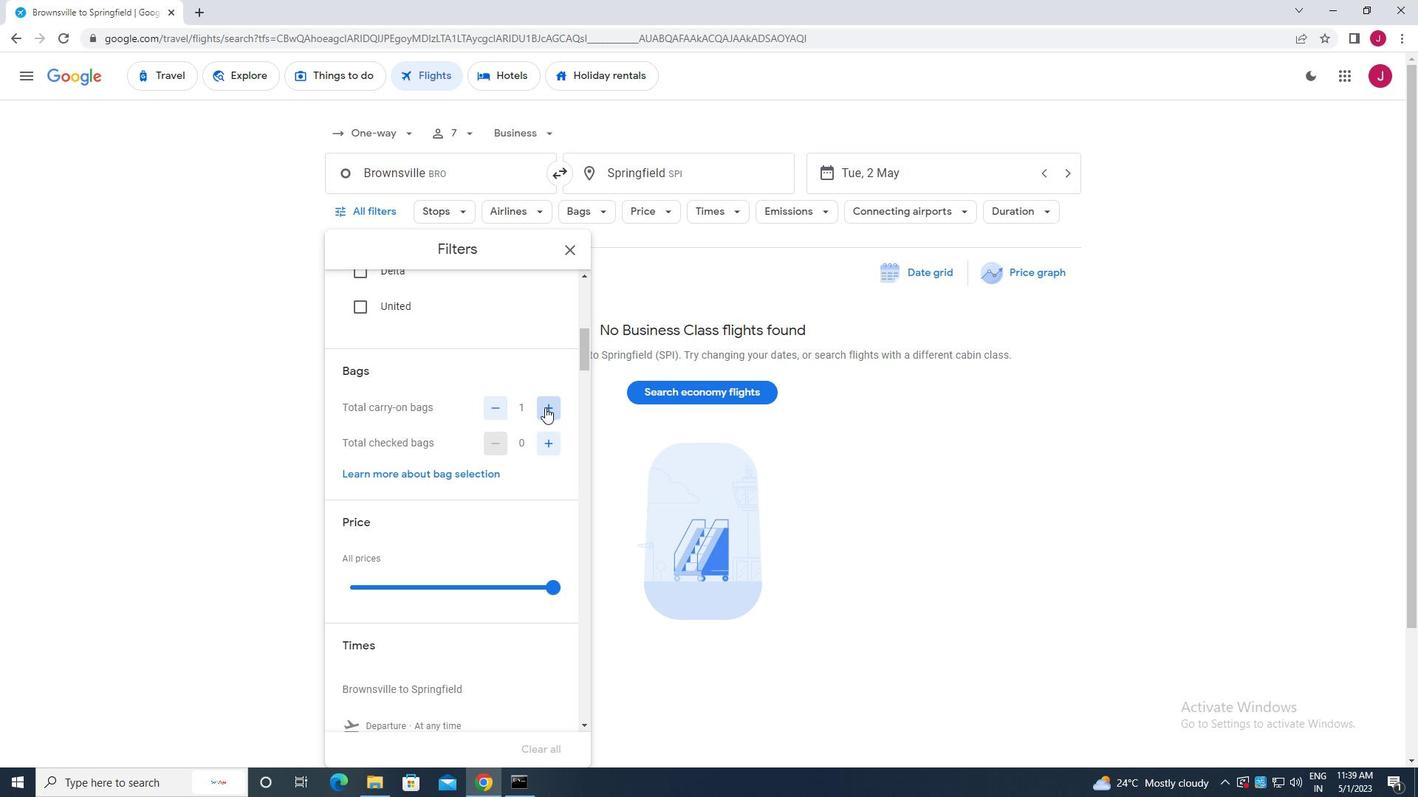 
Action: Mouse moved to (550, 443)
Screenshot: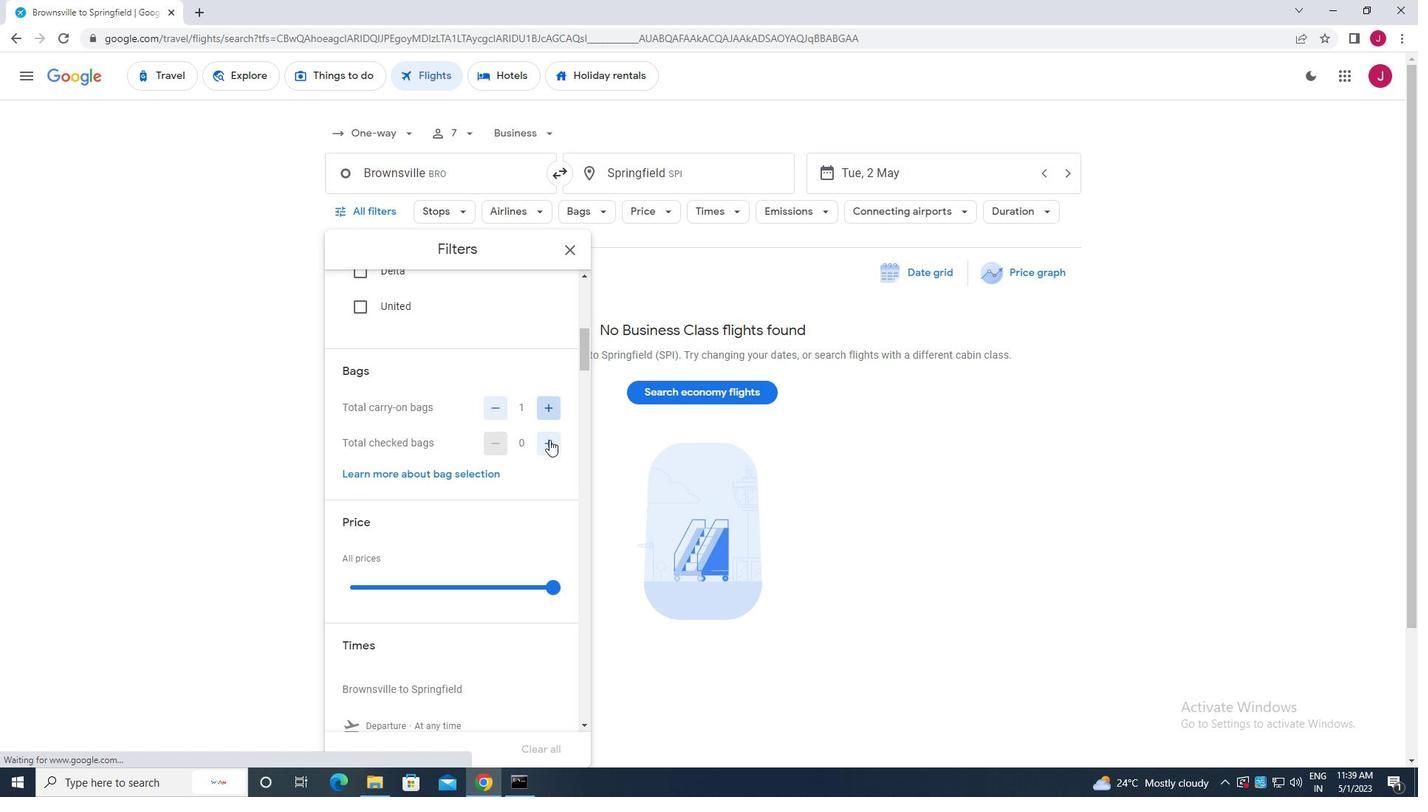 
Action: Mouse pressed left at (550, 443)
Screenshot: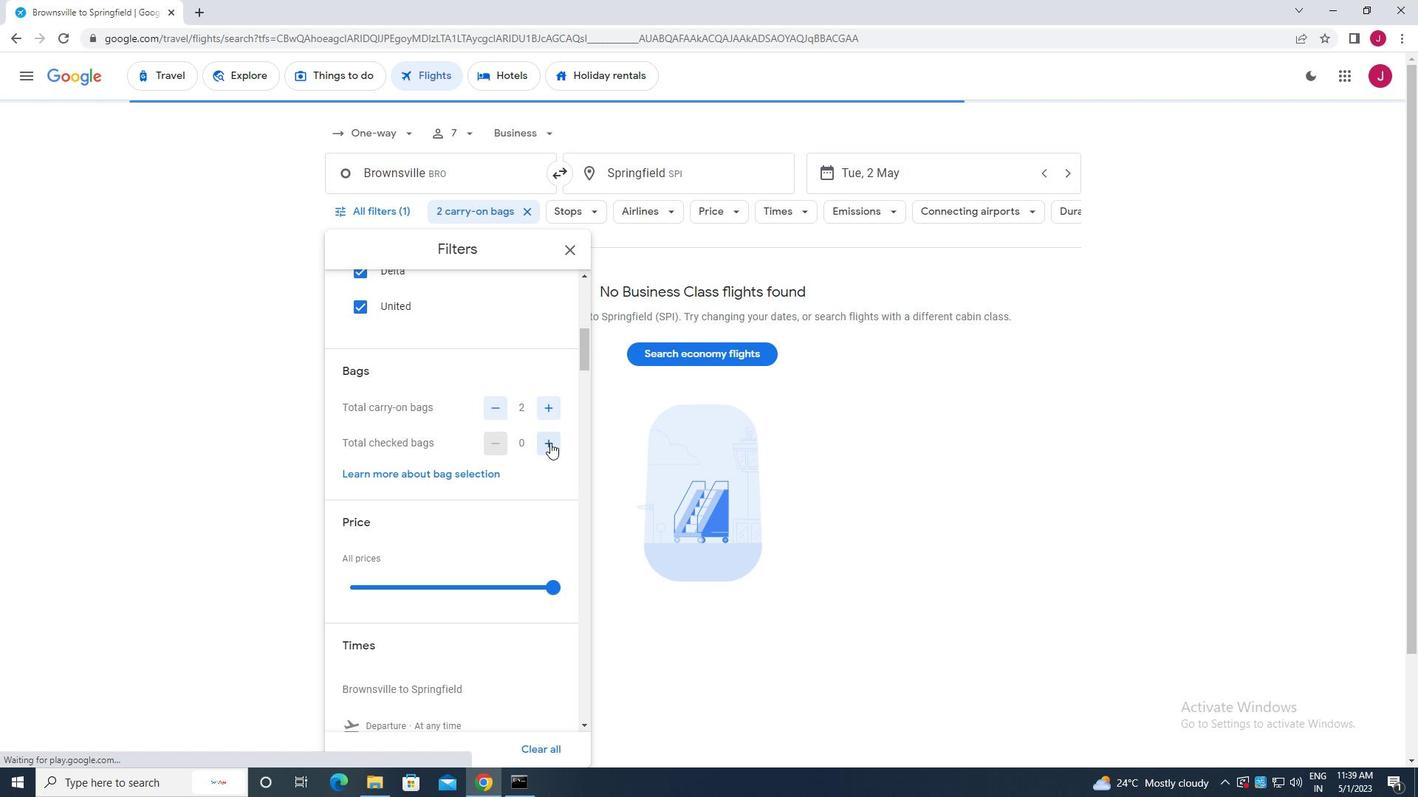 
Action: Mouse pressed left at (550, 443)
Screenshot: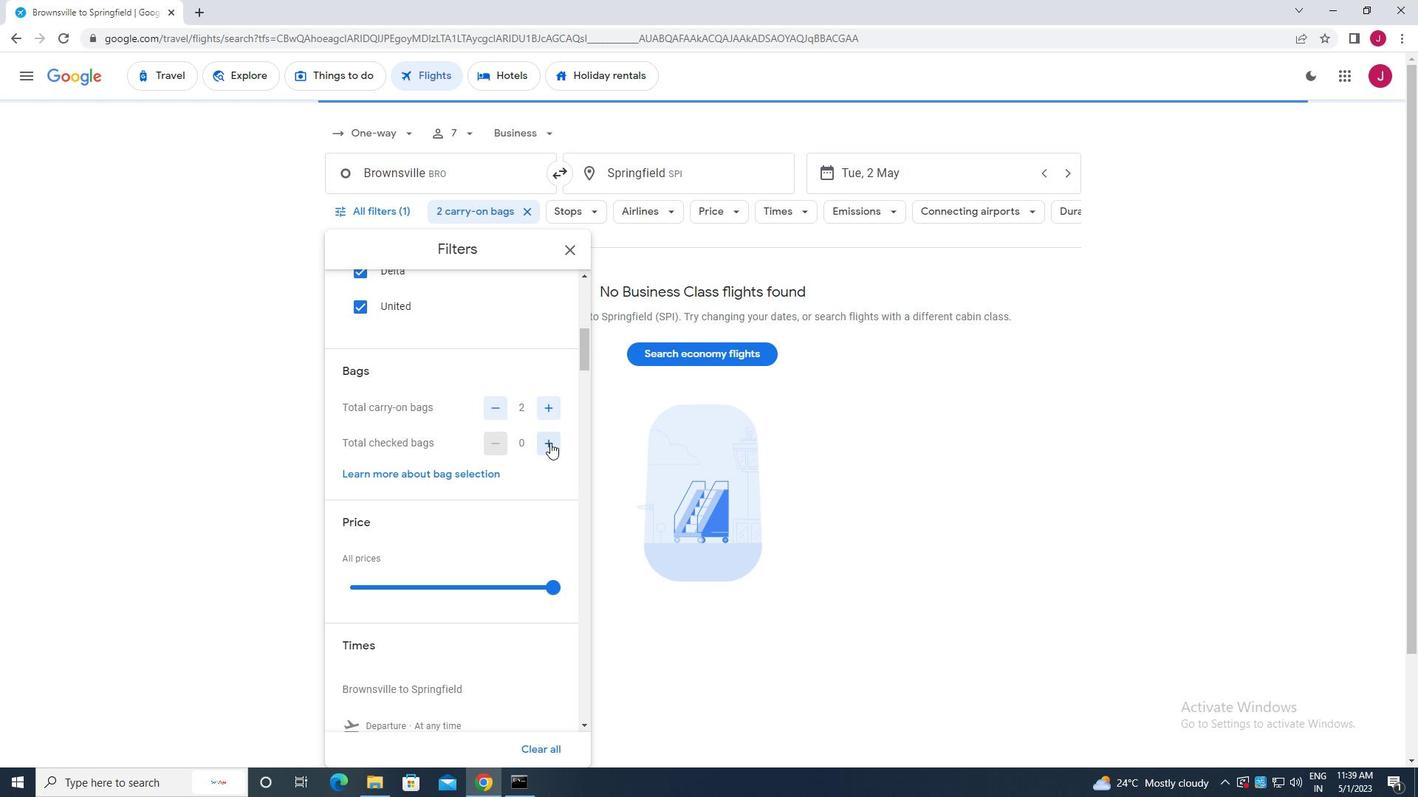 
Action: Mouse pressed left at (550, 443)
Screenshot: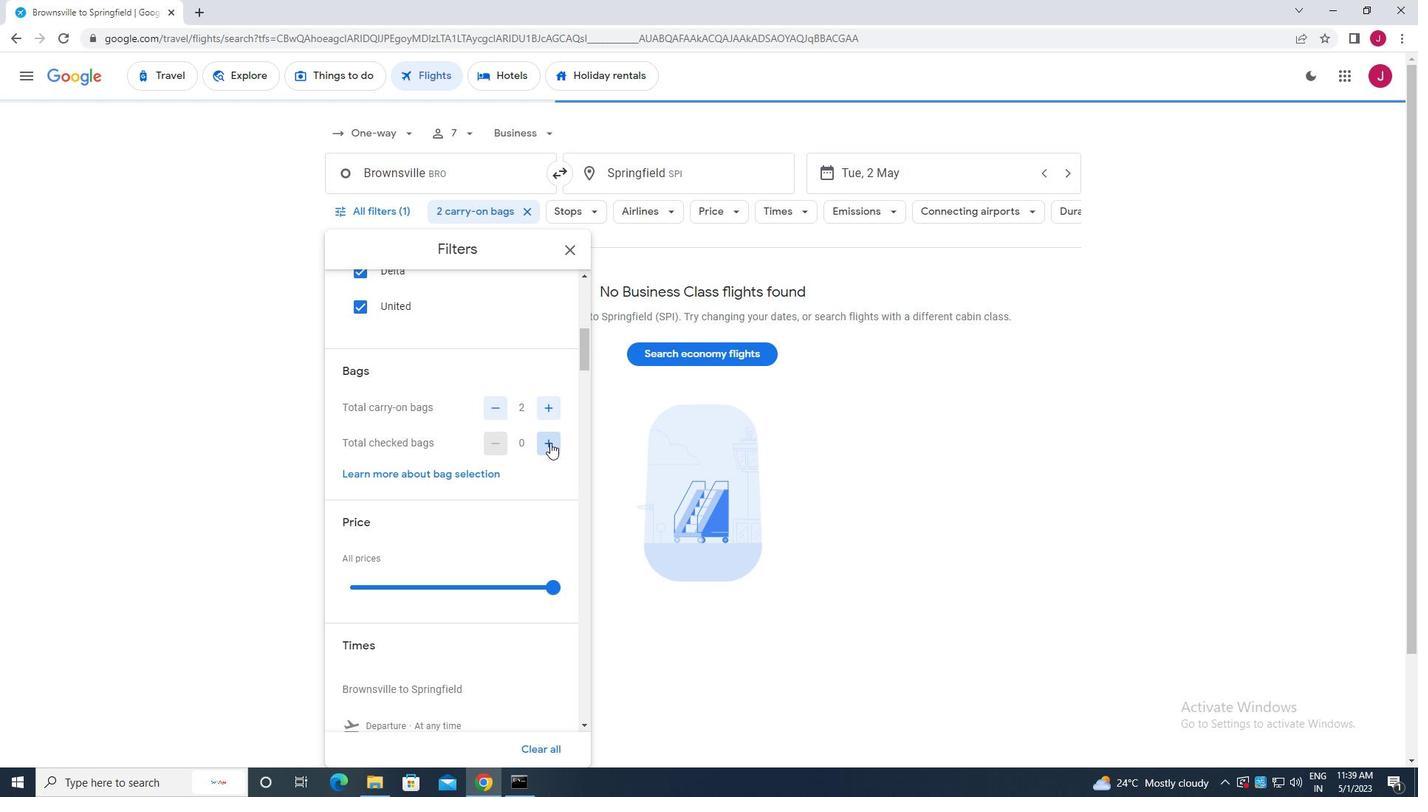 
Action: Mouse pressed left at (550, 443)
Screenshot: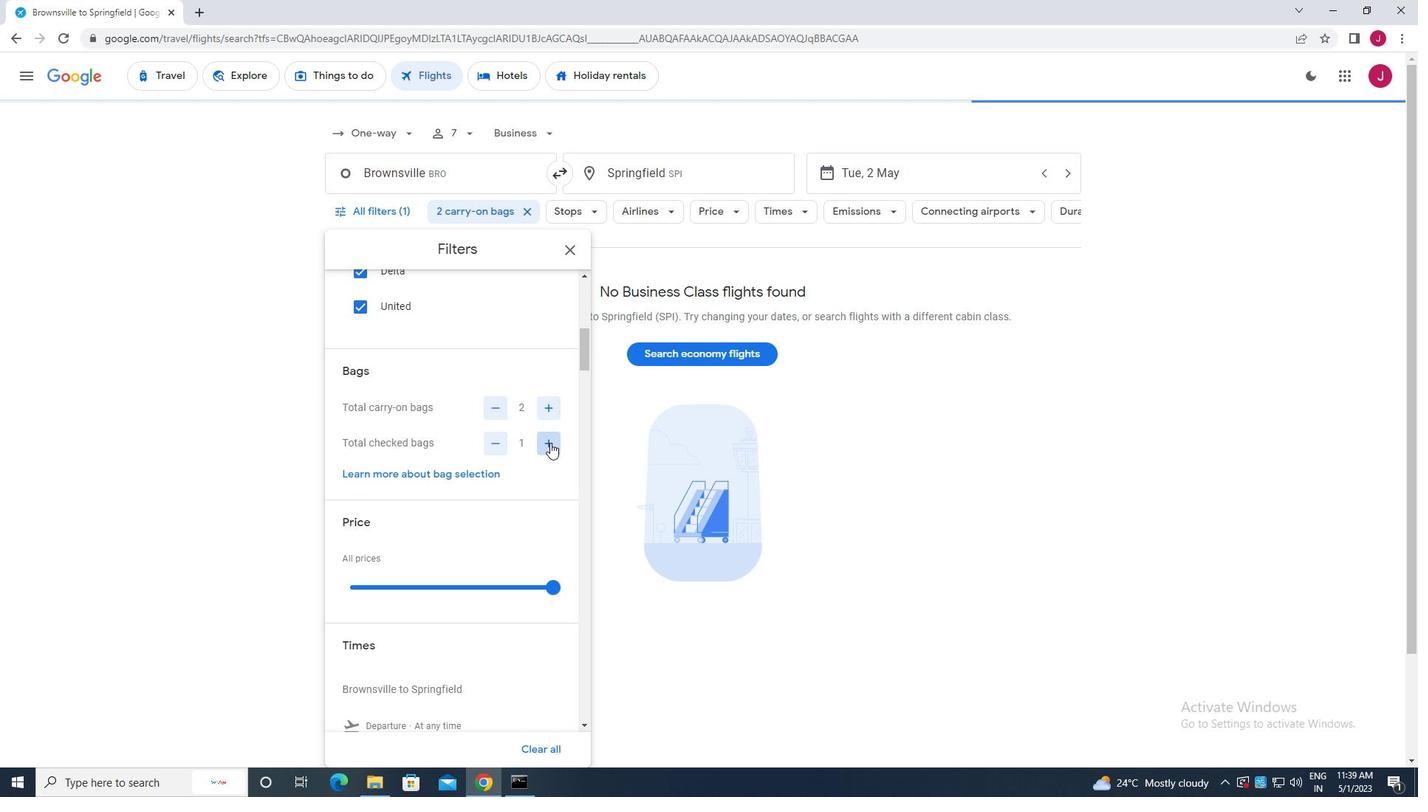 
Action: Mouse pressed left at (550, 443)
Screenshot: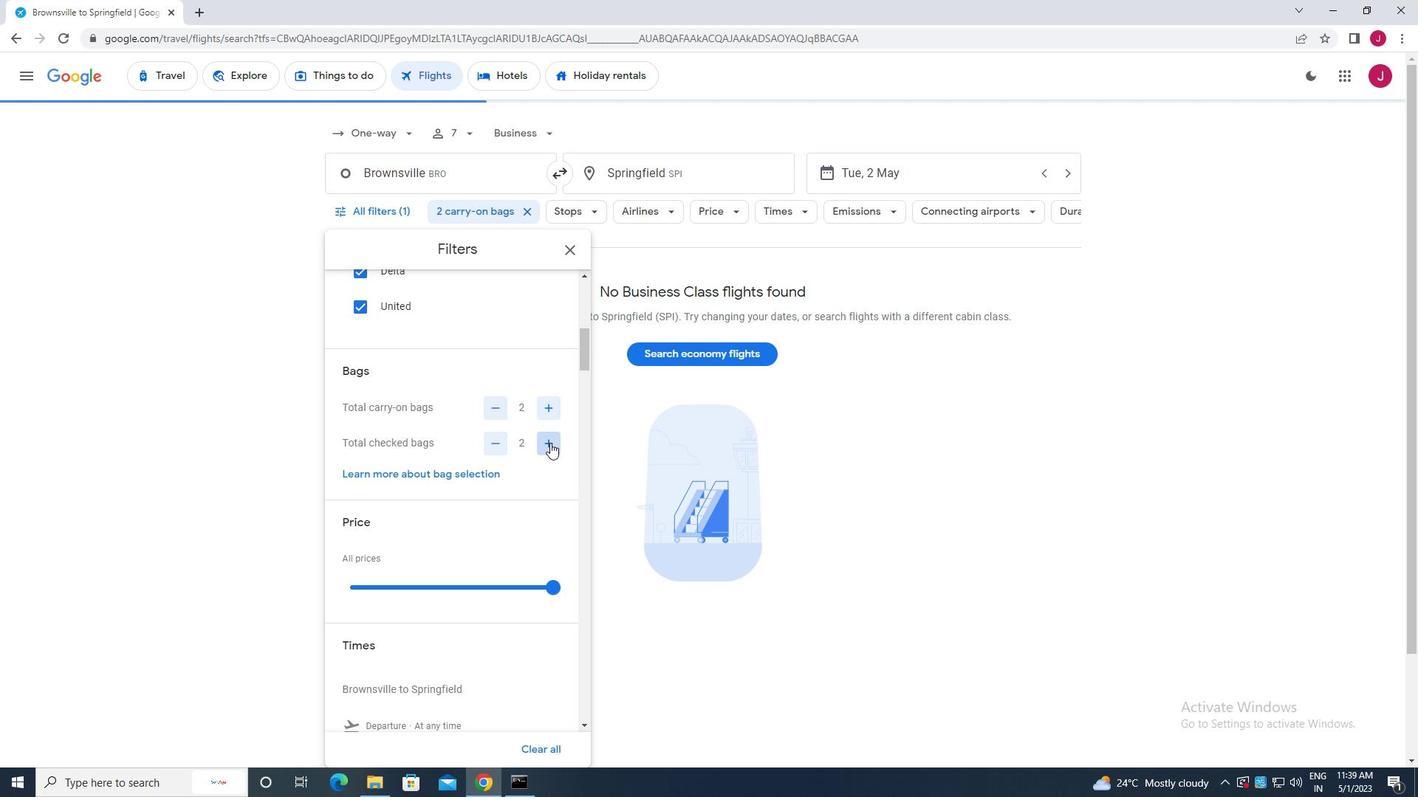 
Action: Mouse pressed left at (550, 443)
Screenshot: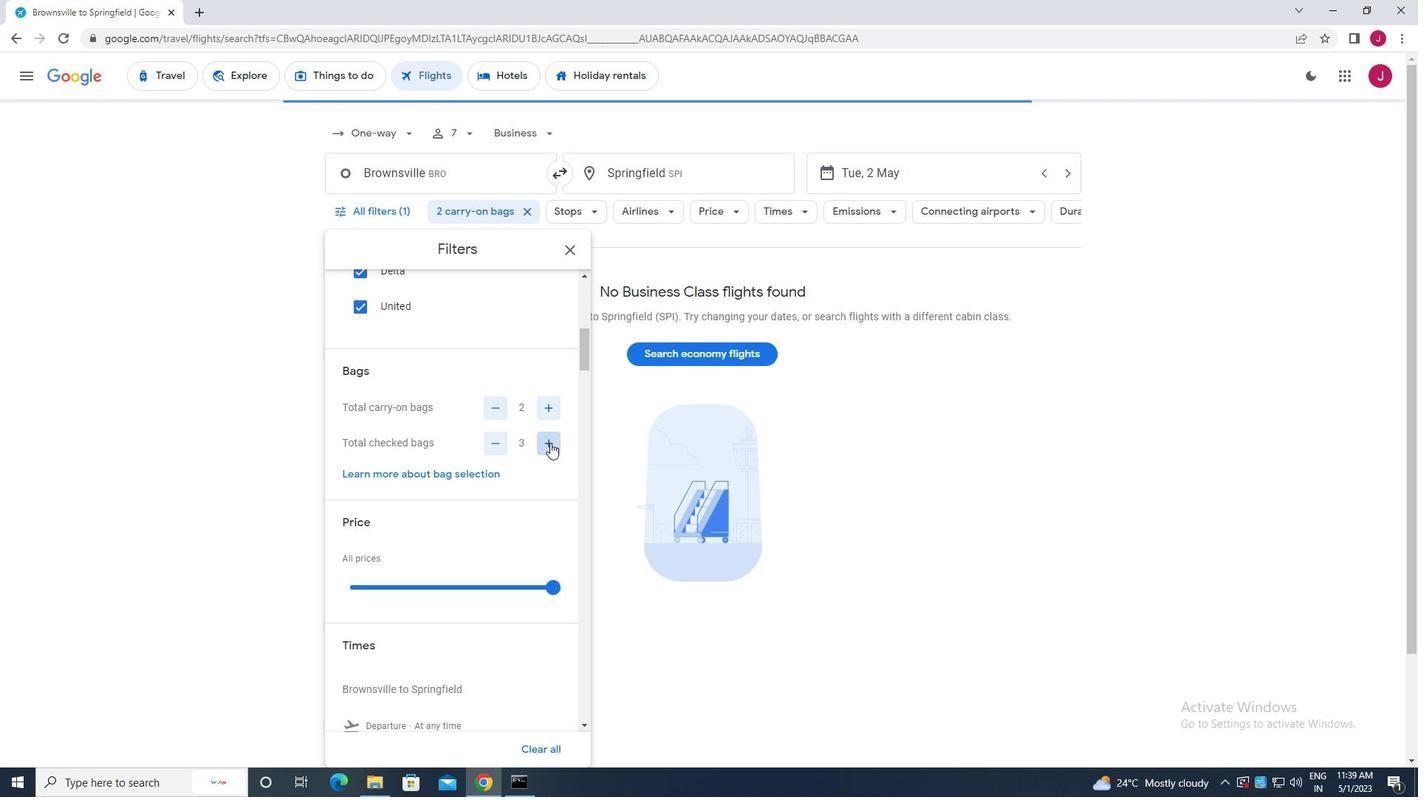 
Action: Mouse pressed left at (550, 443)
Screenshot: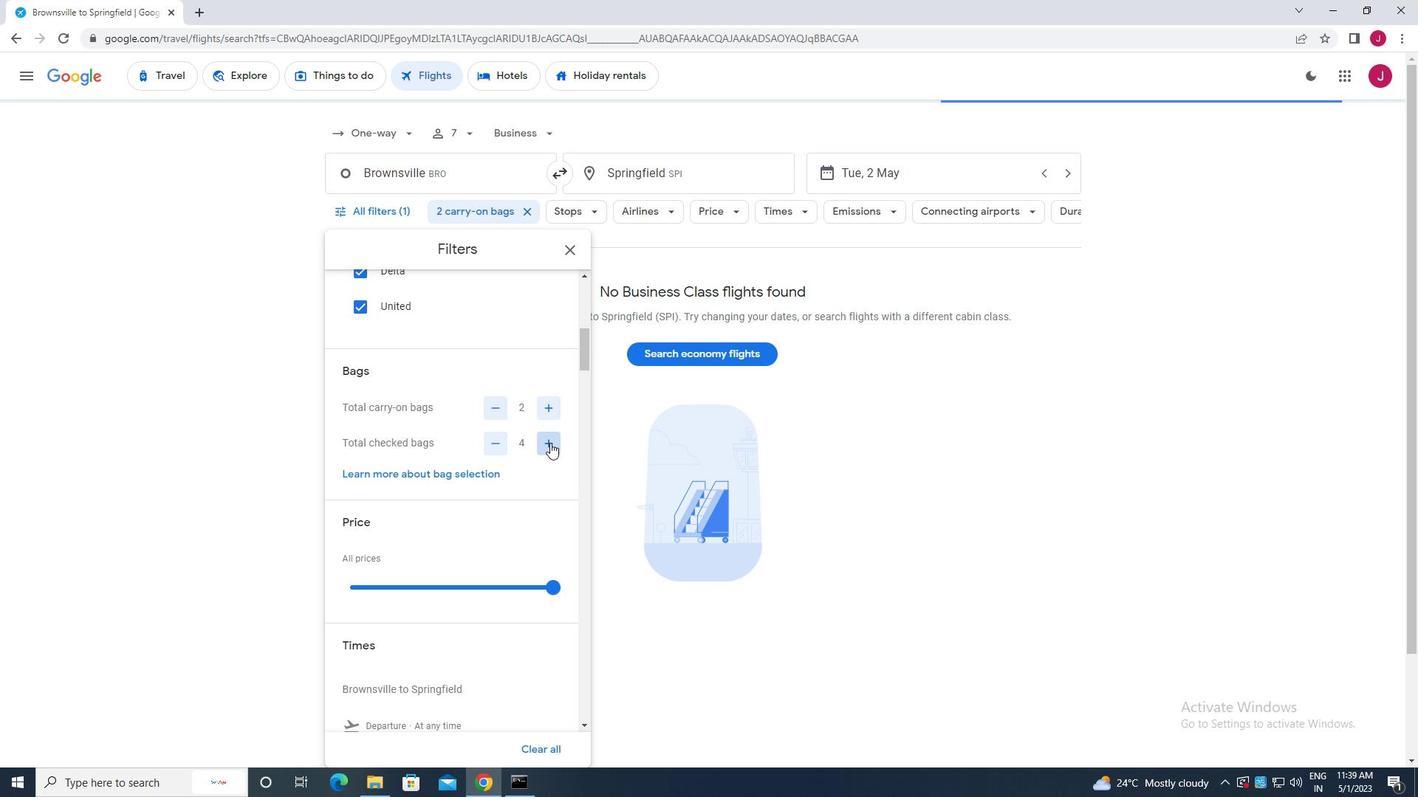 
Action: Mouse pressed left at (550, 443)
Screenshot: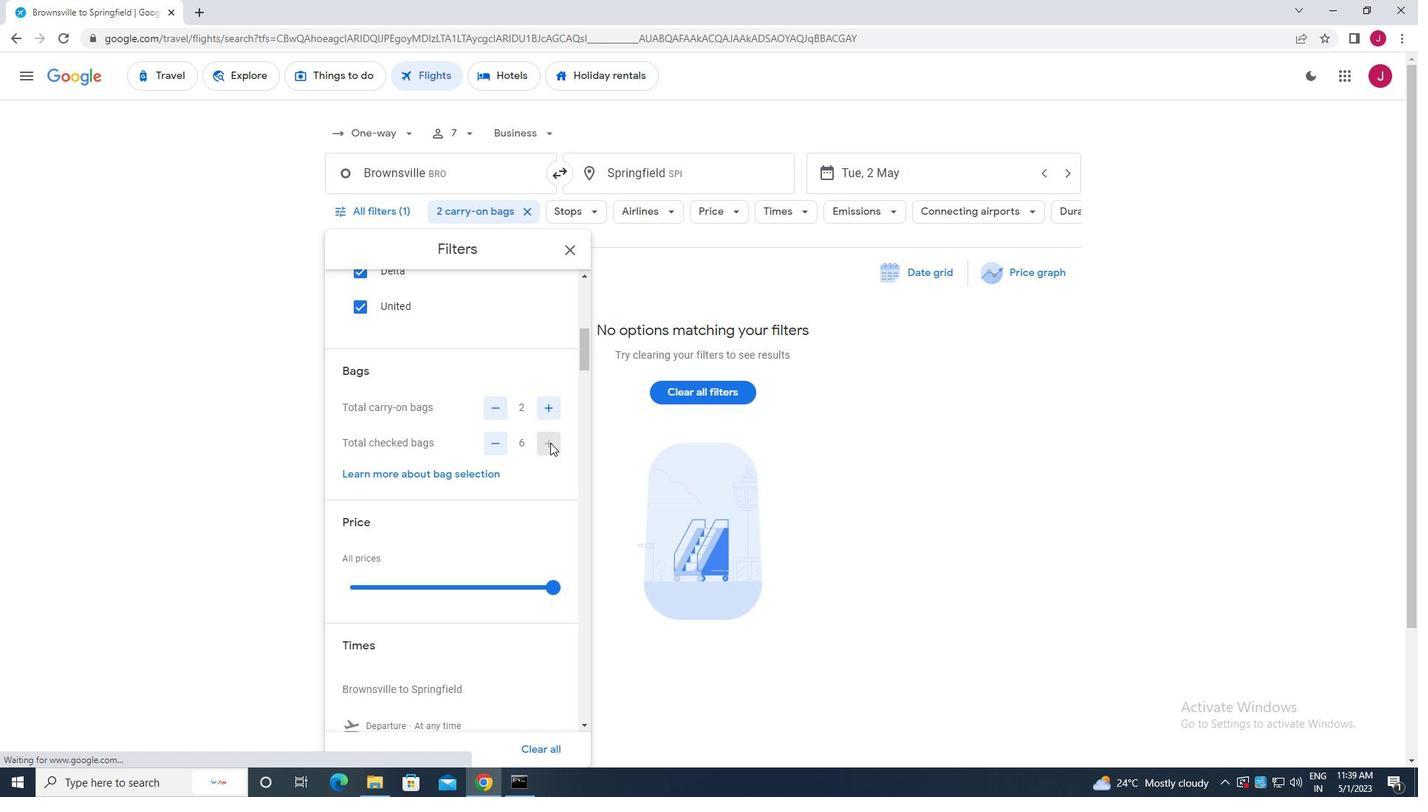 
Action: Mouse moved to (551, 443)
Screenshot: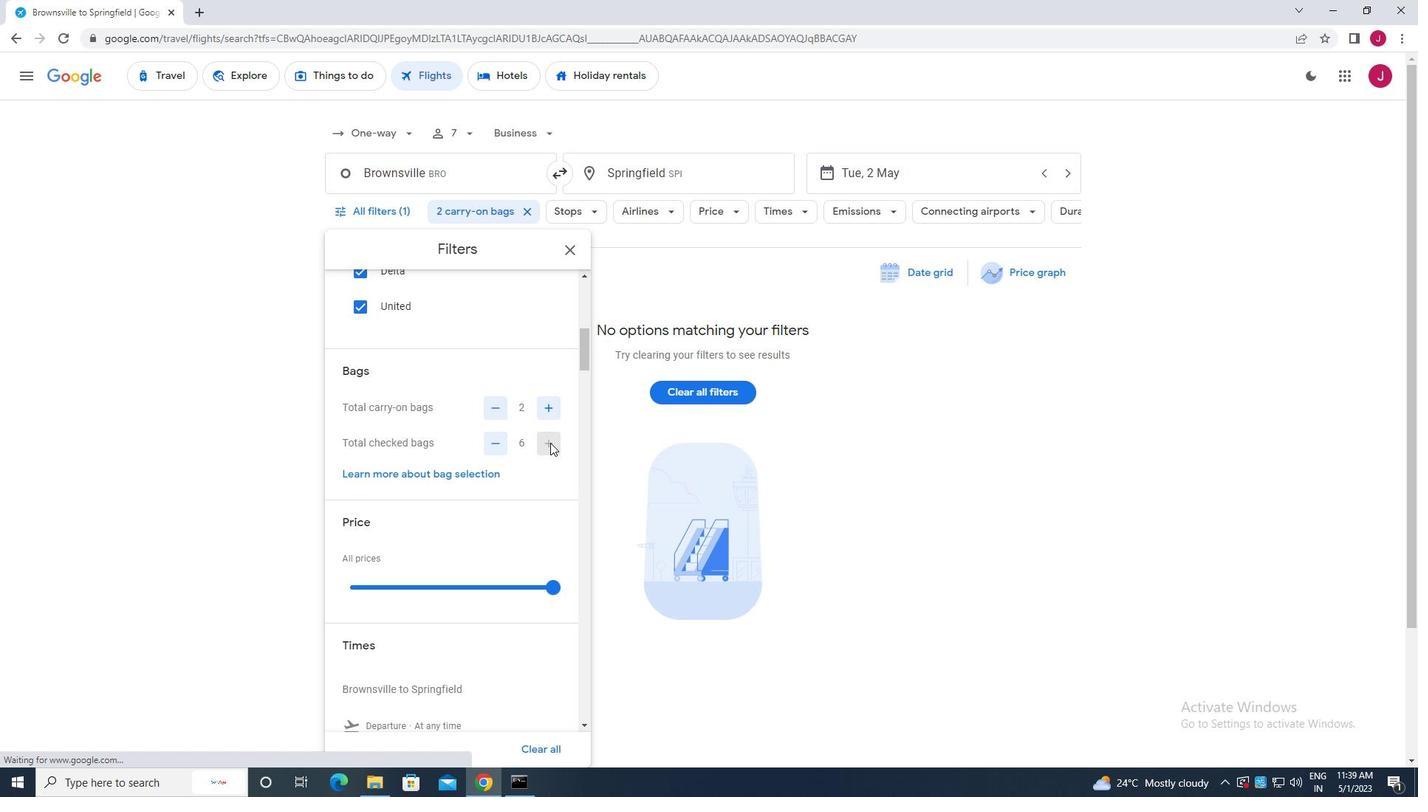 
Action: Mouse scrolled (551, 442) with delta (0, 0)
Screenshot: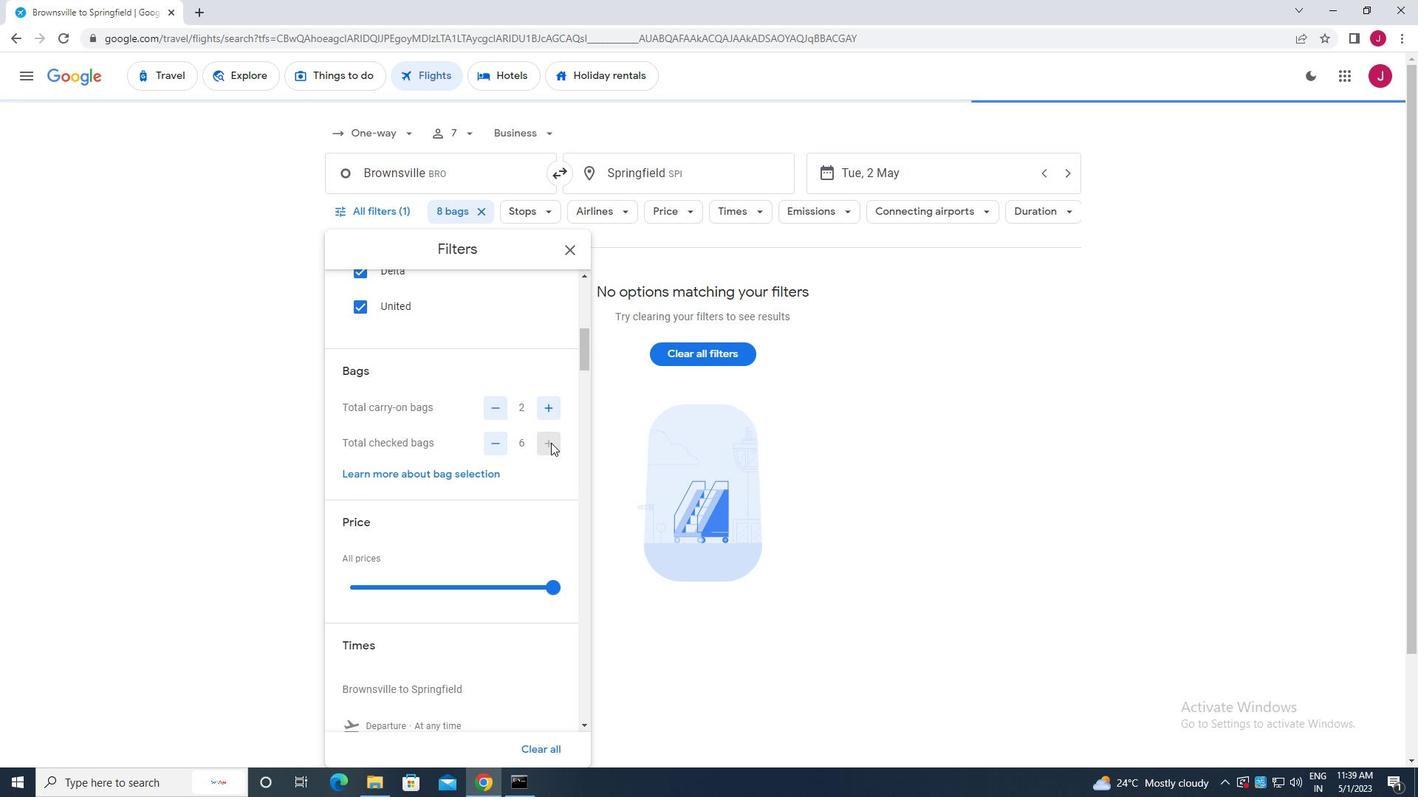 
Action: Mouse scrolled (551, 442) with delta (0, 0)
Screenshot: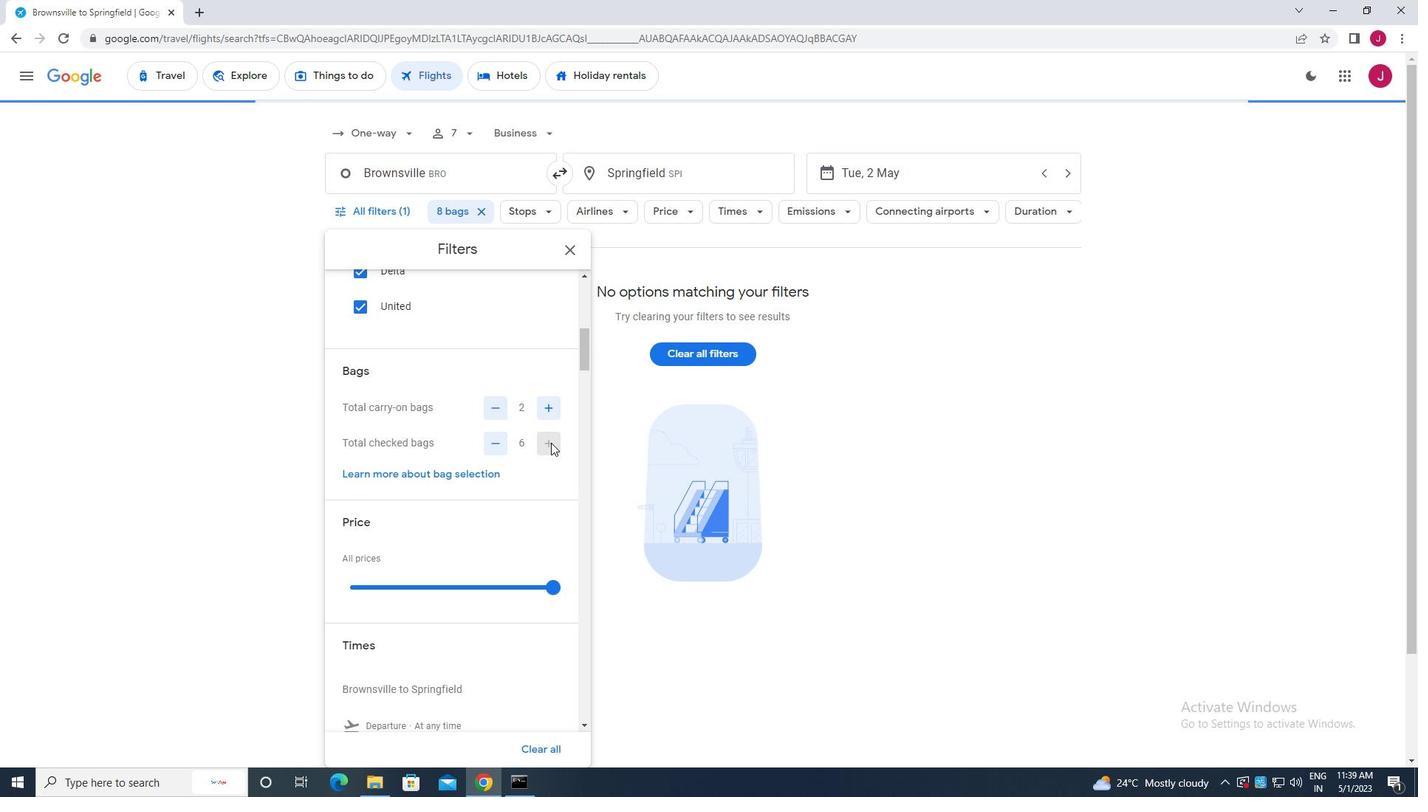 
Action: Mouse moved to (548, 432)
Screenshot: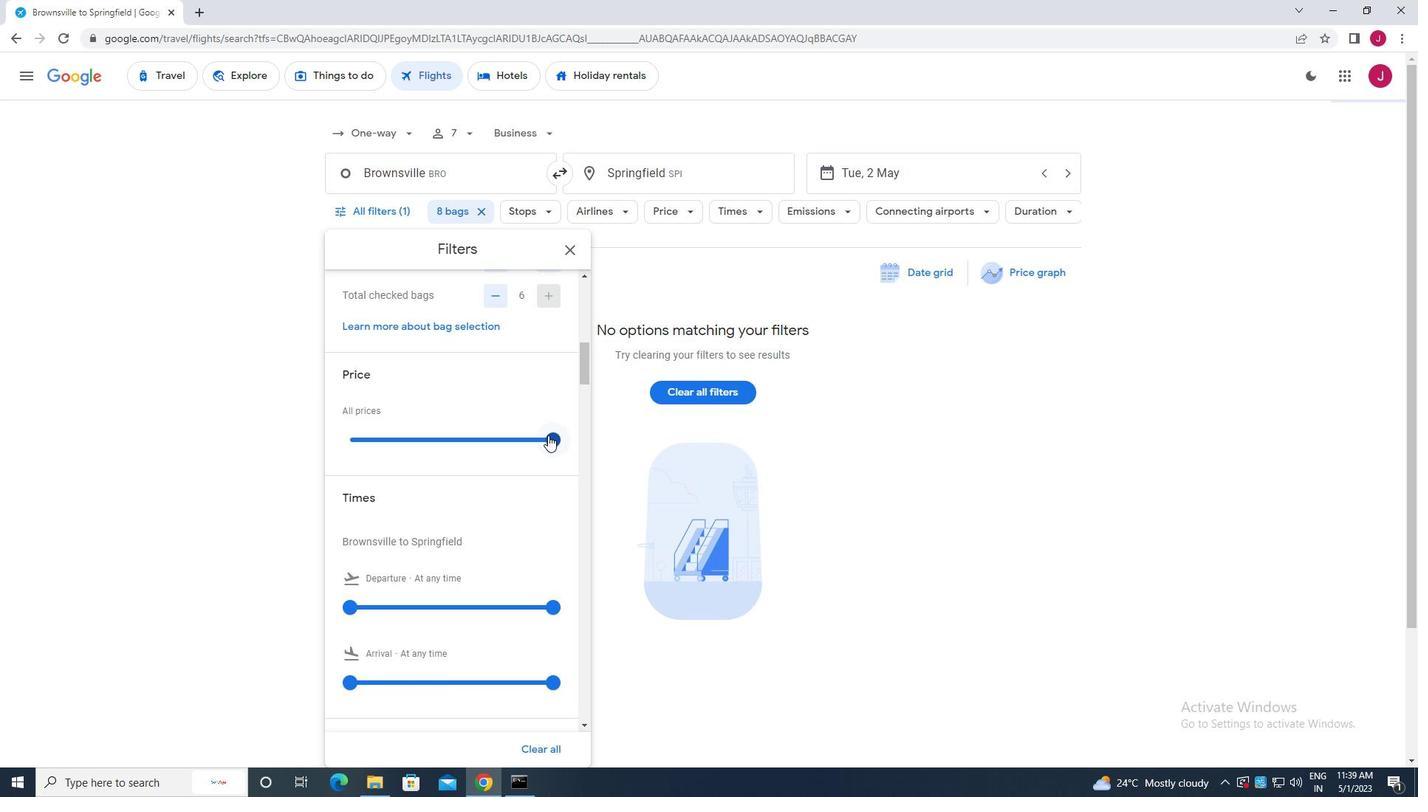 
Action: Mouse pressed left at (548, 432)
Screenshot: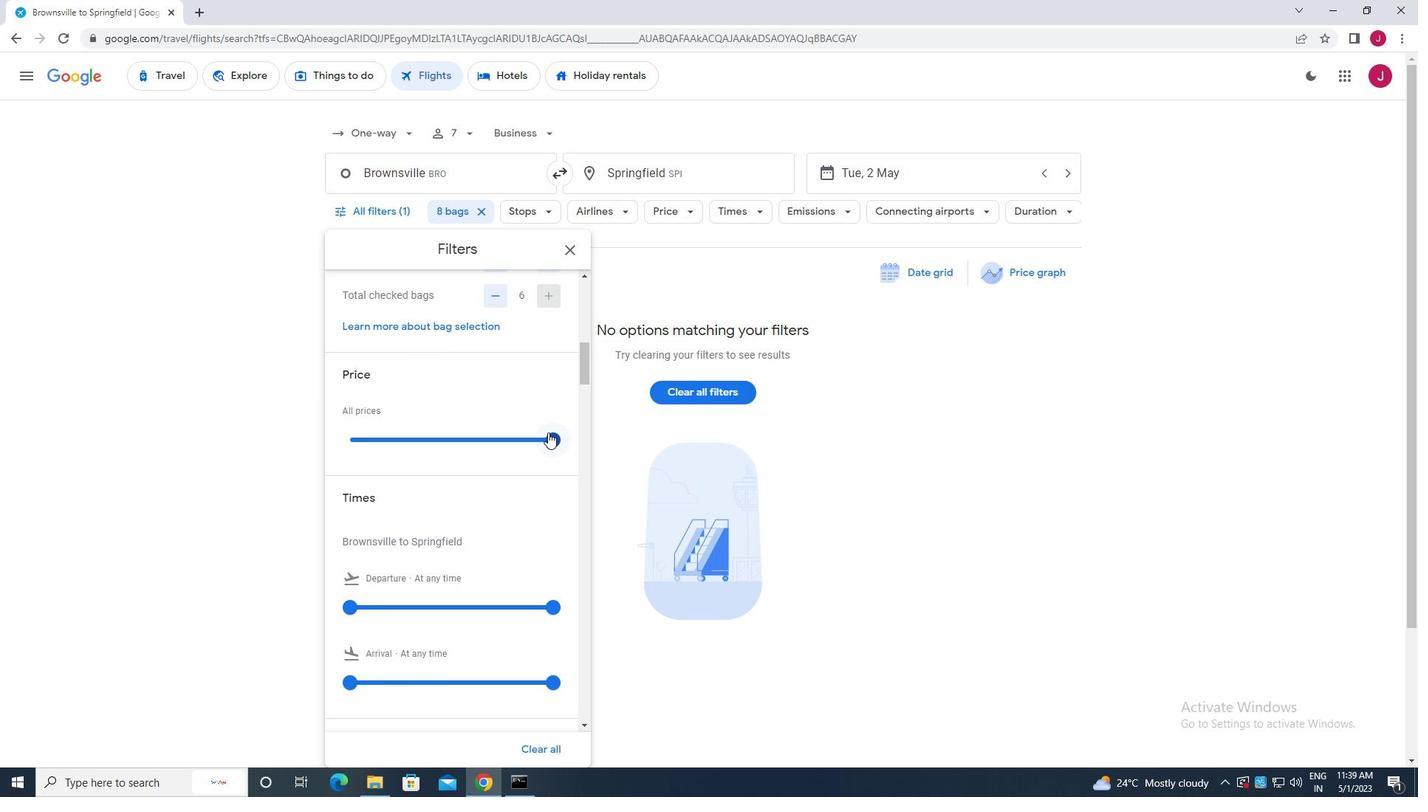 
Action: Mouse moved to (542, 433)
Screenshot: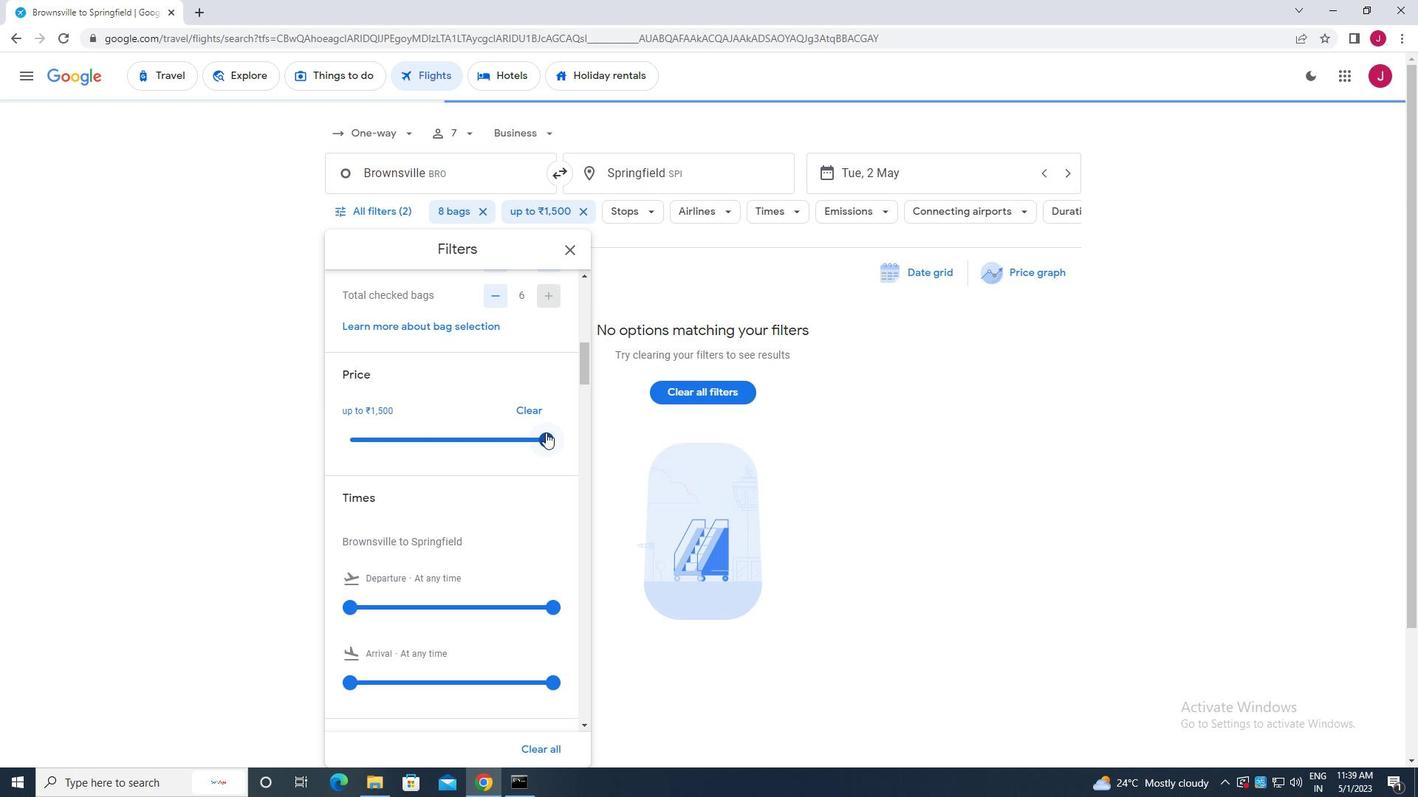 
Action: Mouse scrolled (542, 432) with delta (0, 0)
Screenshot: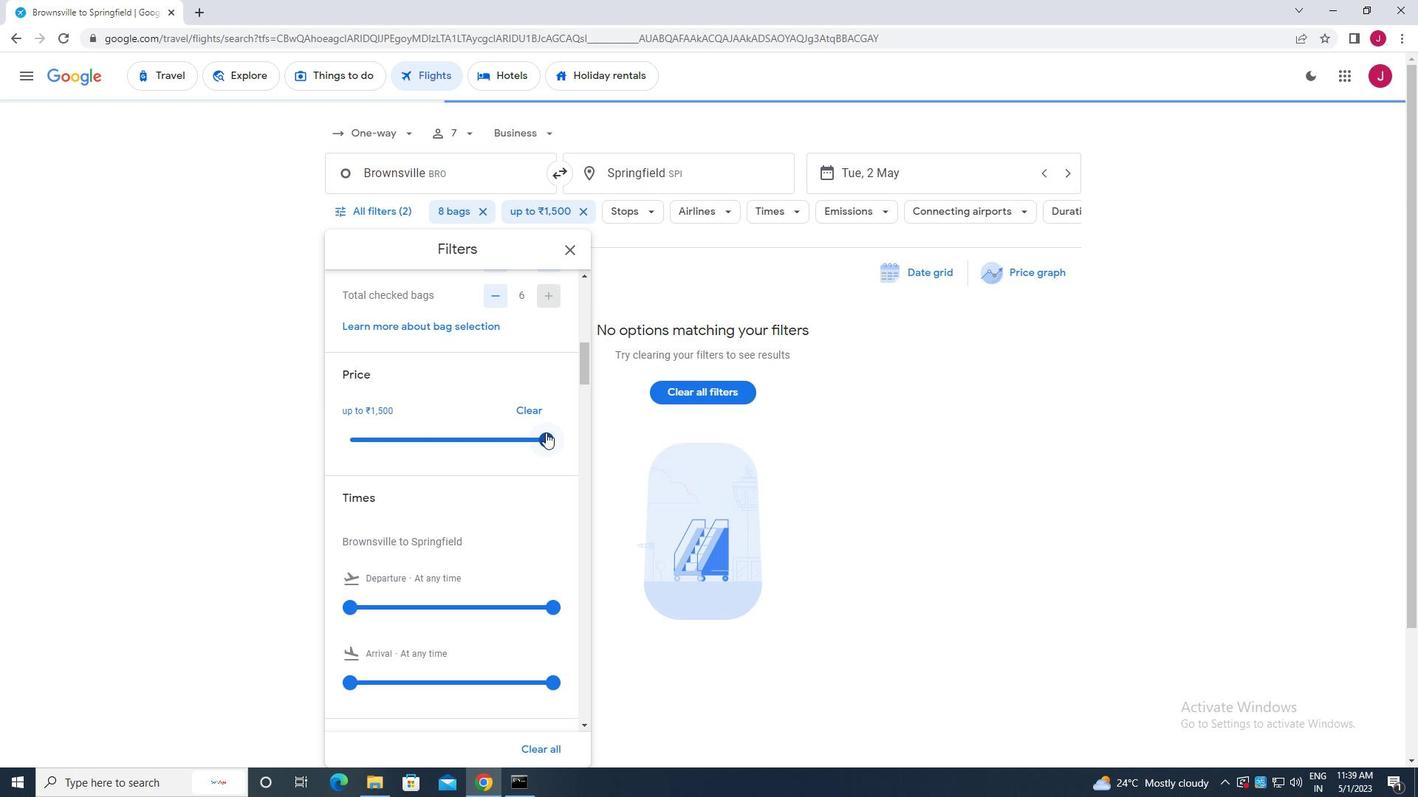 
Action: Mouse moved to (542, 434)
Screenshot: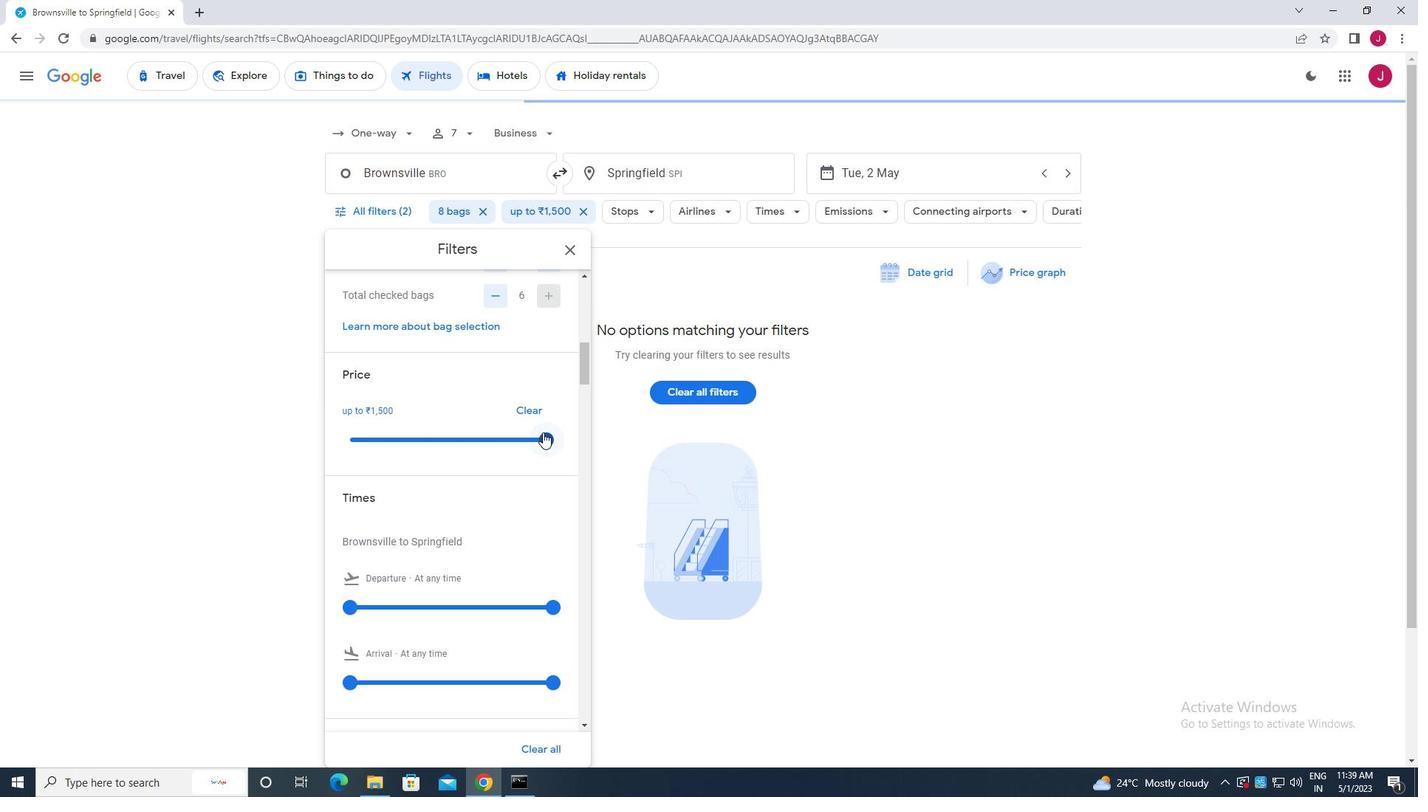 
Action: Mouse scrolled (542, 433) with delta (0, 0)
Screenshot: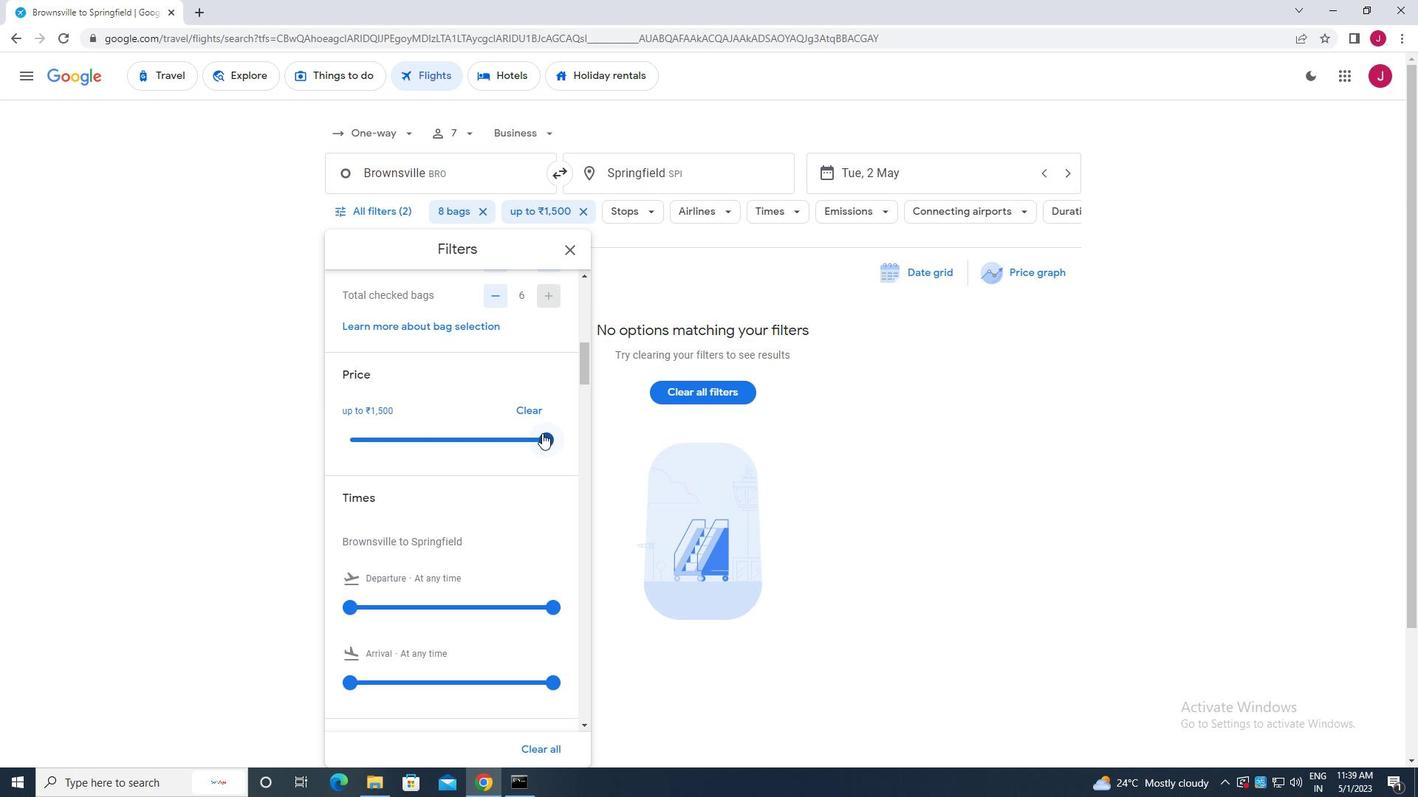 
Action: Mouse moved to (351, 455)
Screenshot: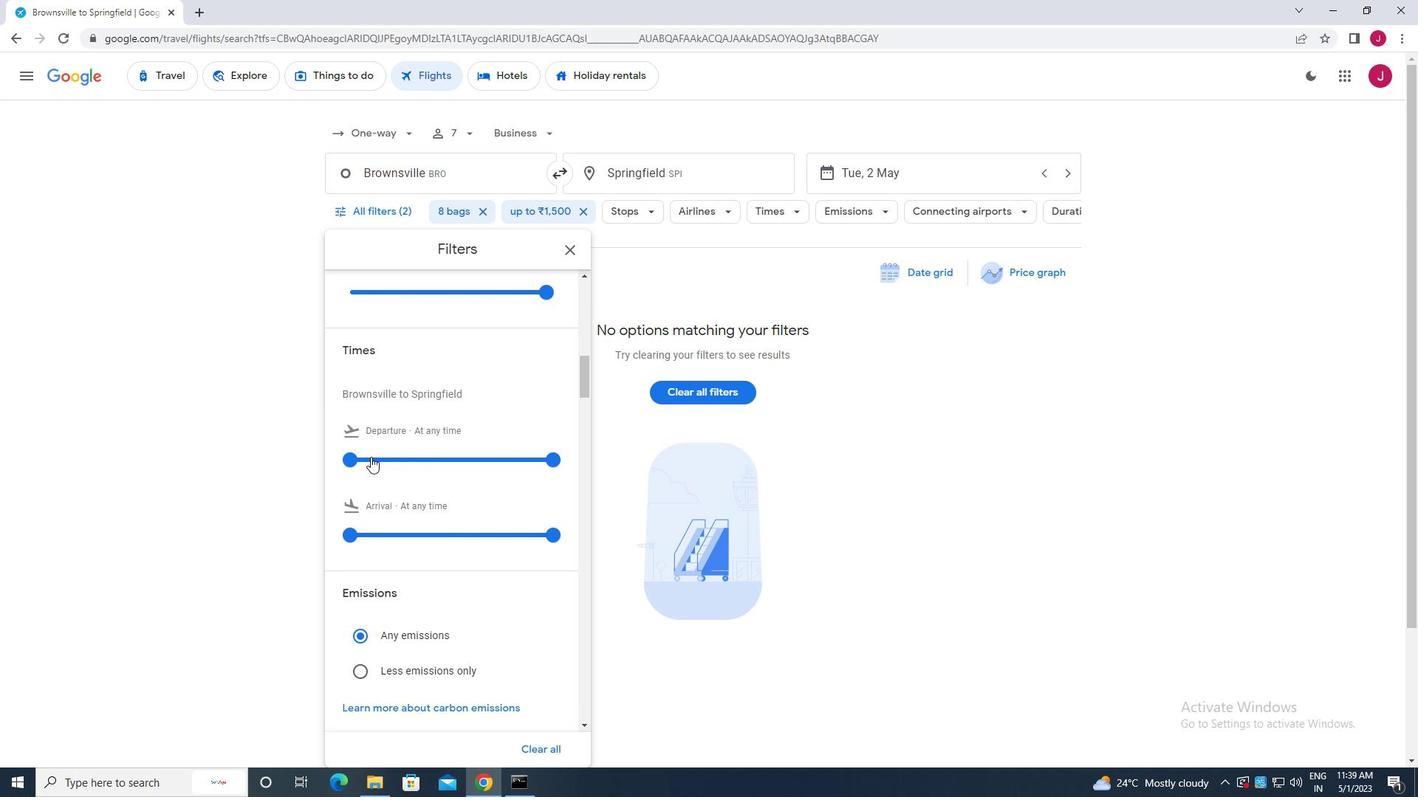 
Action: Mouse pressed left at (351, 455)
Screenshot: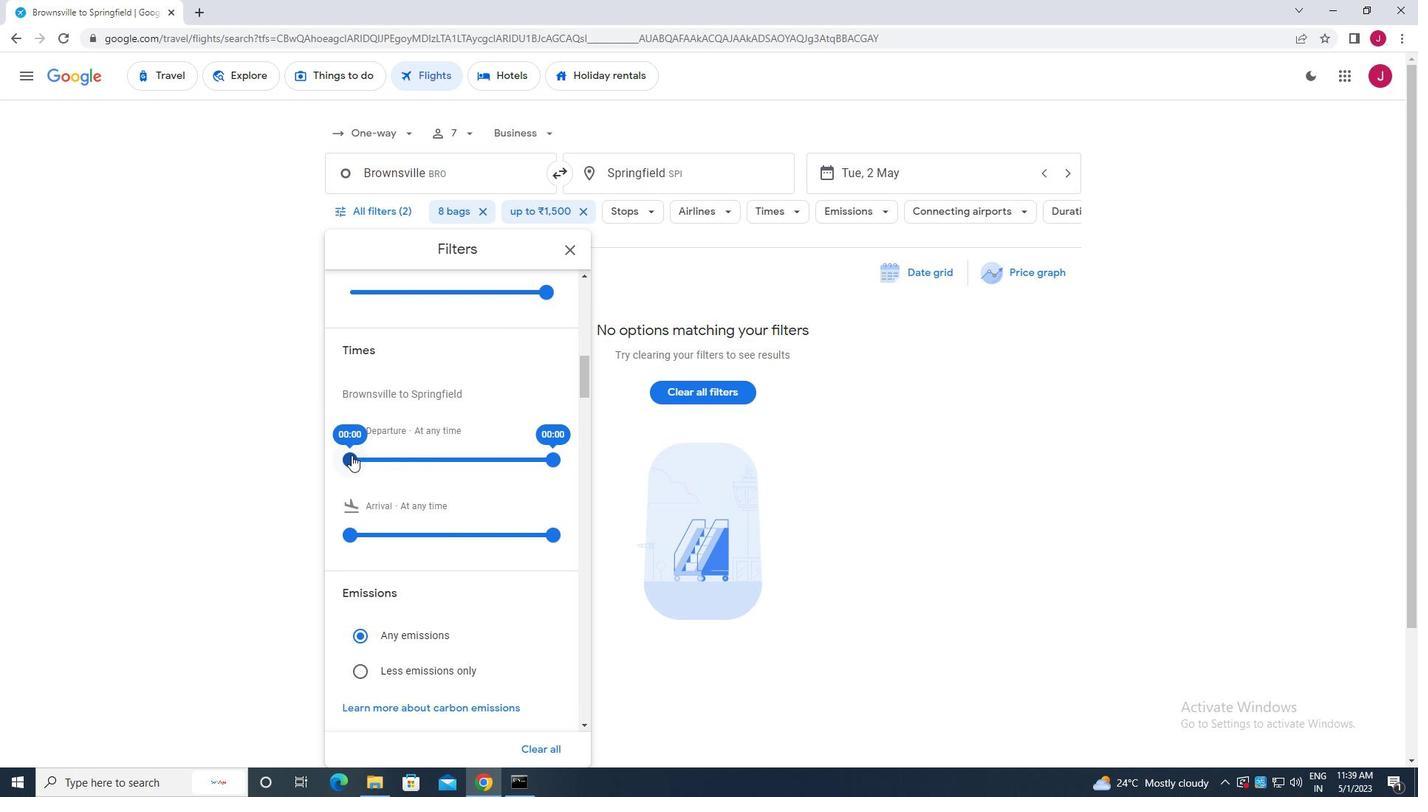 
Action: Mouse moved to (553, 455)
Screenshot: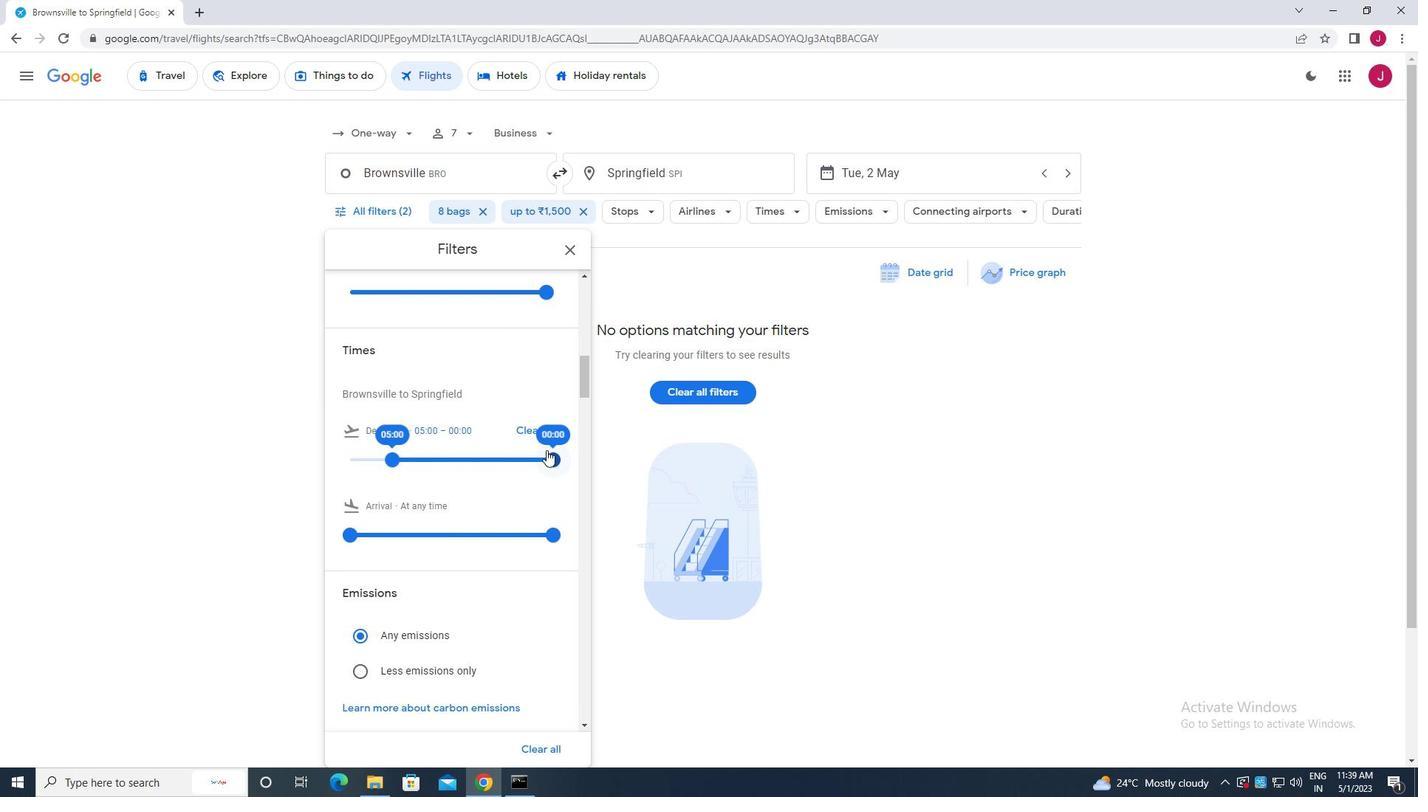 
Action: Mouse pressed left at (553, 455)
Screenshot: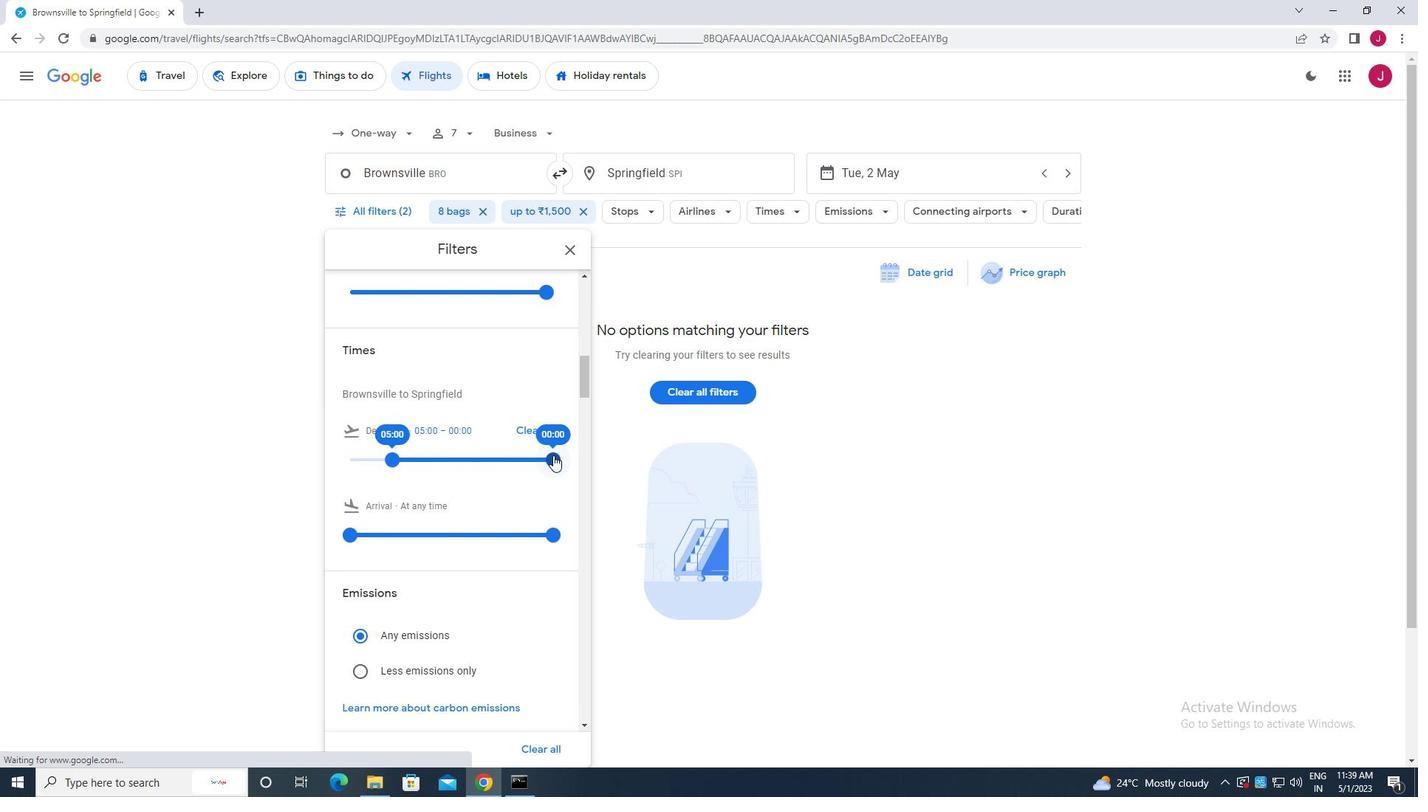 
Action: Mouse moved to (568, 253)
Screenshot: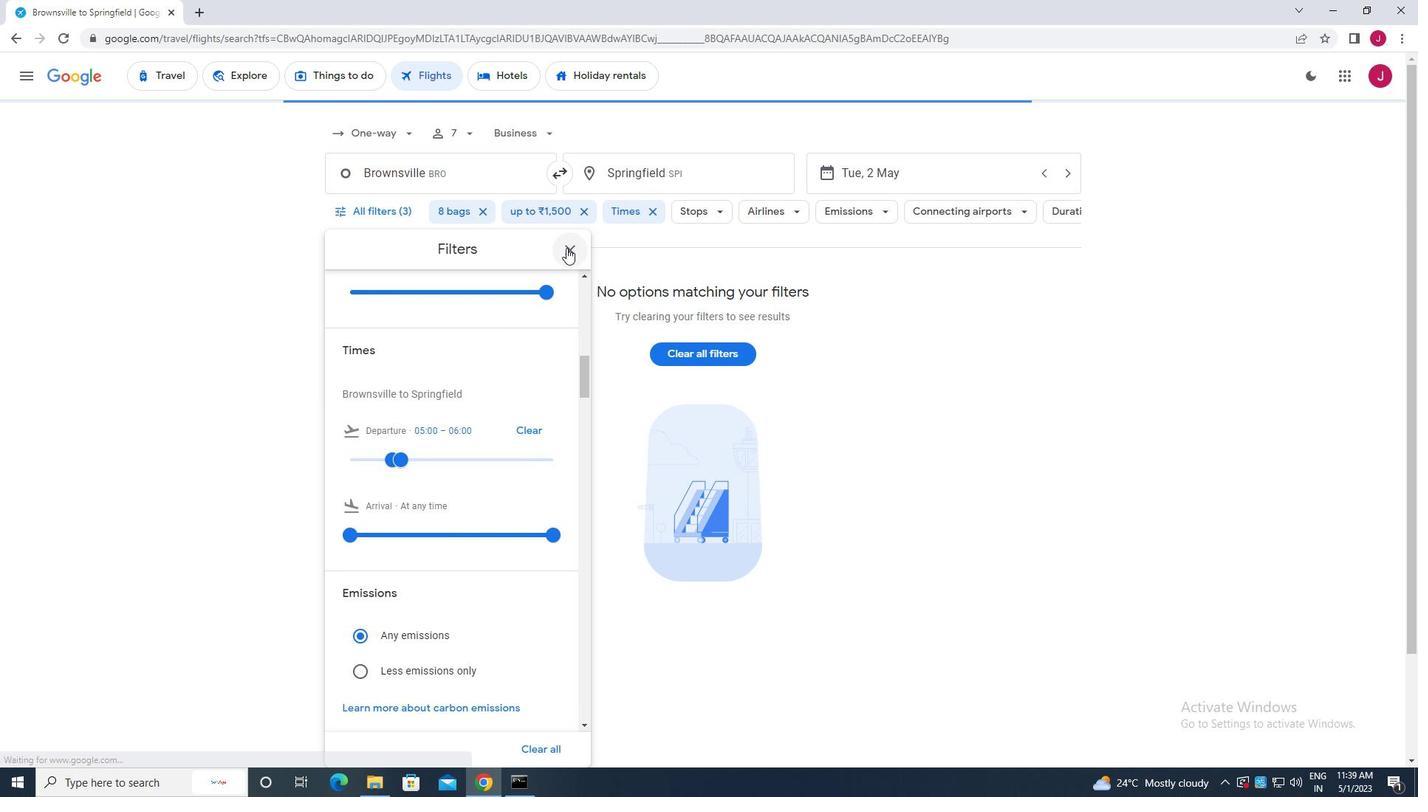 
Action: Mouse pressed left at (568, 253)
Screenshot: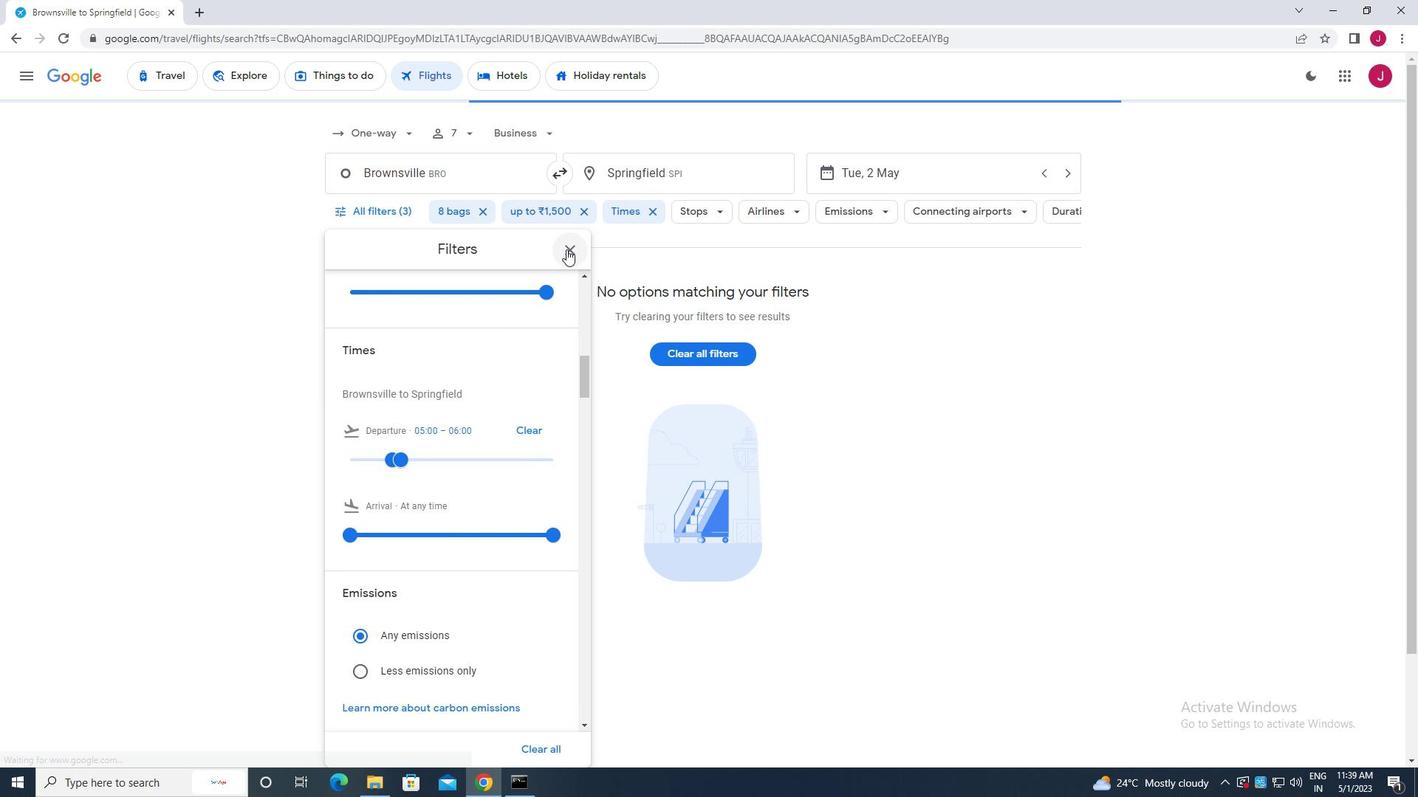 
Action: Mouse moved to (568, 253)
Screenshot: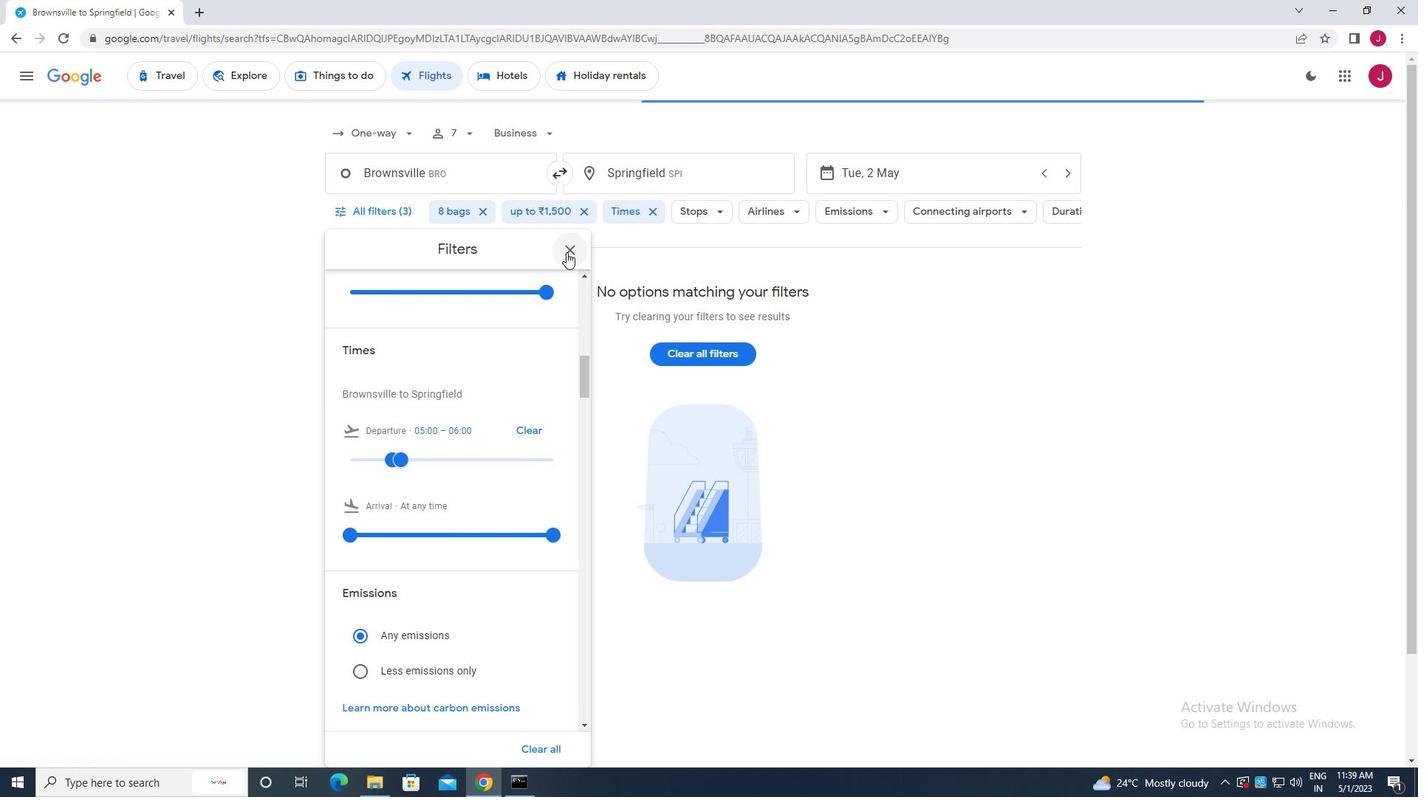 
